 Task: Find connections with filter location Shāhi with filter topic #careertips with filter profile language Potuguese with filter current company Bessemer Venture Partners with filter school Panjab University with filter industry Environmental Quality Programs with filter service category Training with filter keywords title C-Level or C-Suite.
Action: Mouse moved to (711, 95)
Screenshot: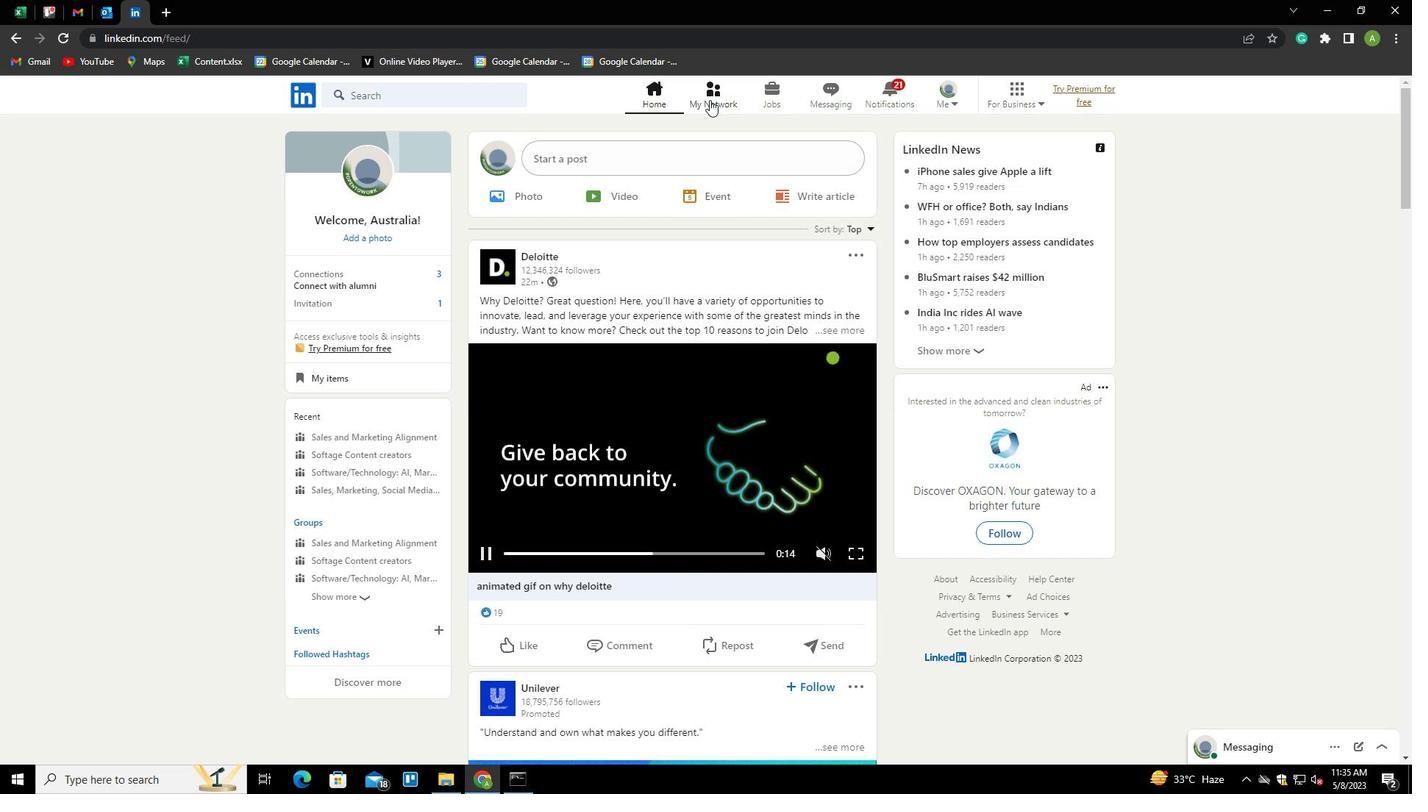 
Action: Mouse pressed left at (711, 95)
Screenshot: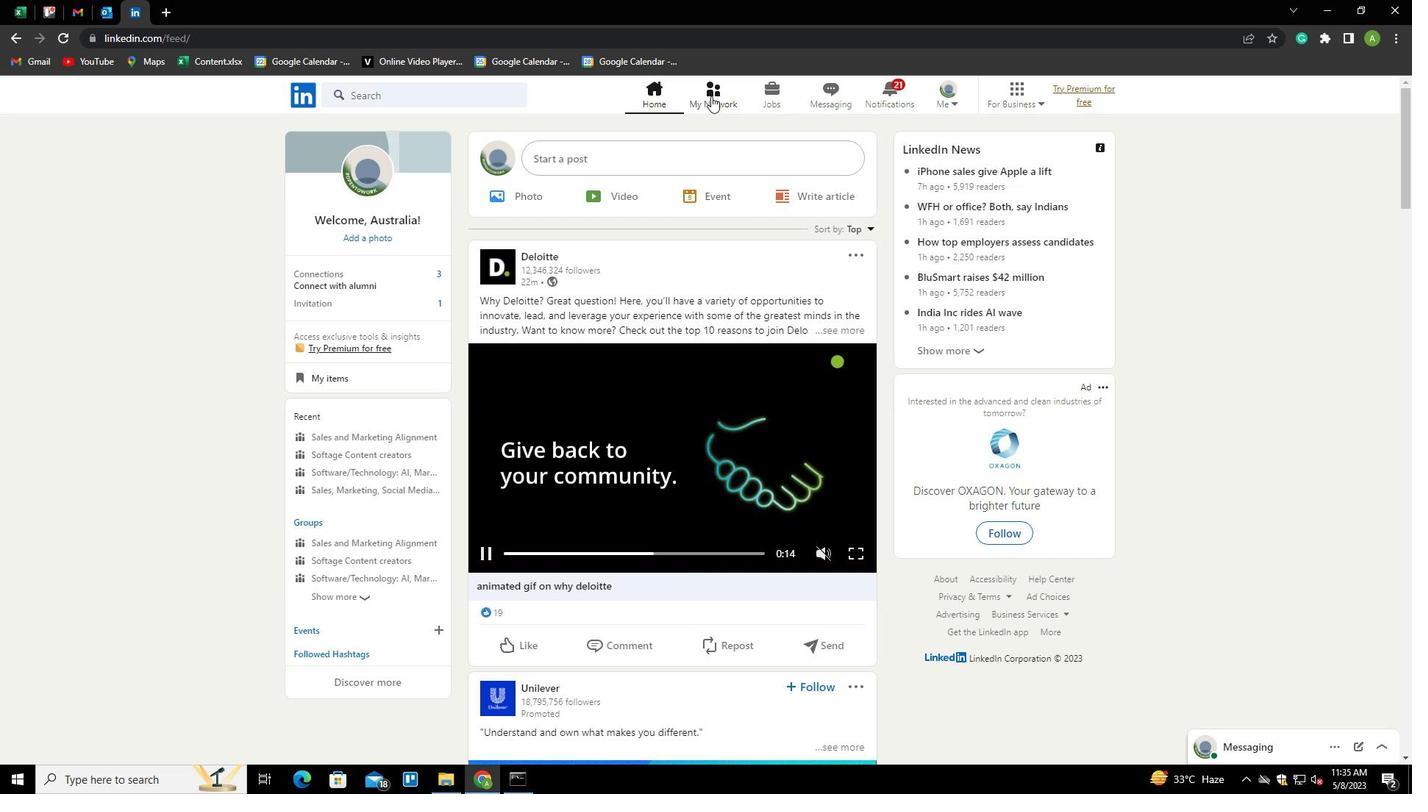 
Action: Mouse moved to (378, 181)
Screenshot: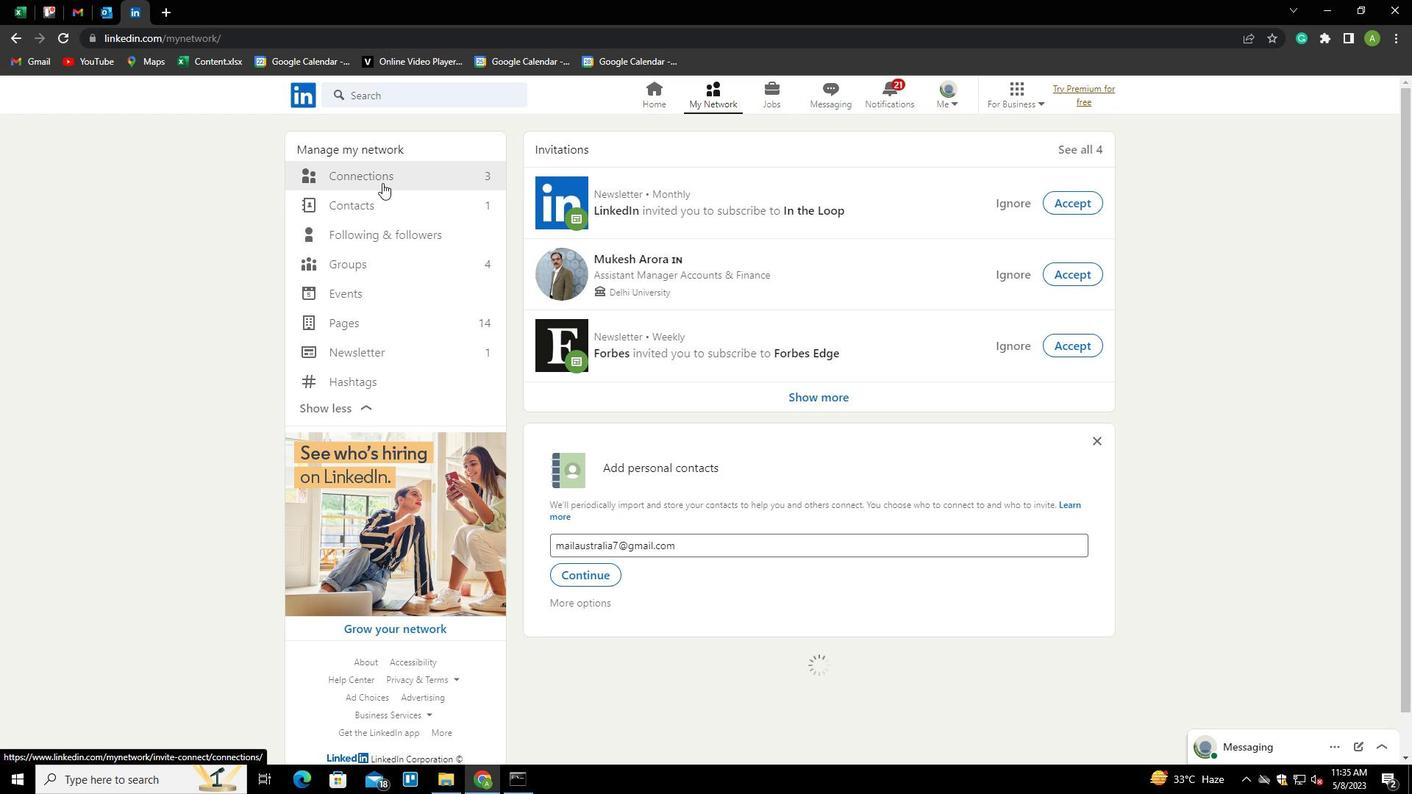 
Action: Mouse pressed left at (378, 181)
Screenshot: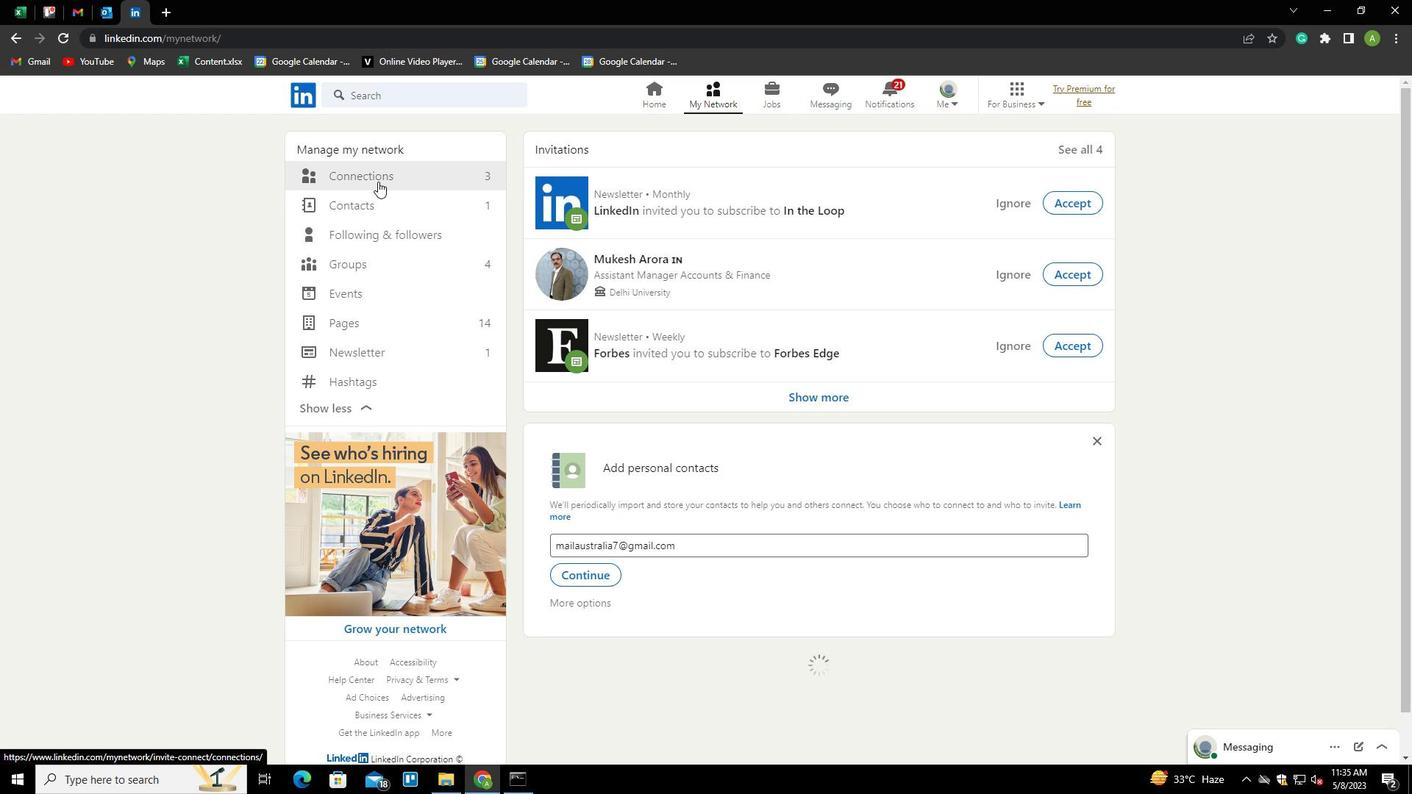 
Action: Mouse moved to (837, 175)
Screenshot: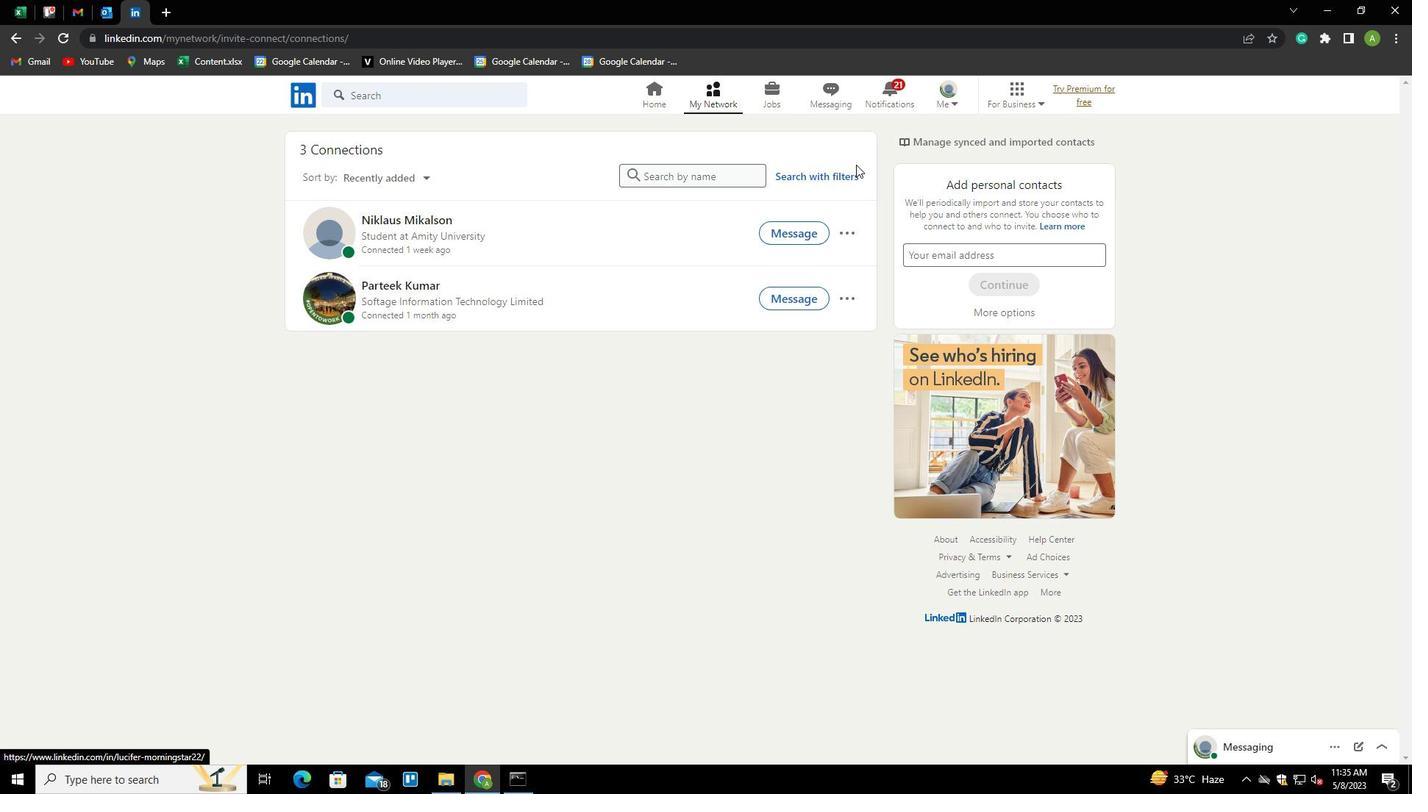 
Action: Mouse pressed left at (837, 175)
Screenshot: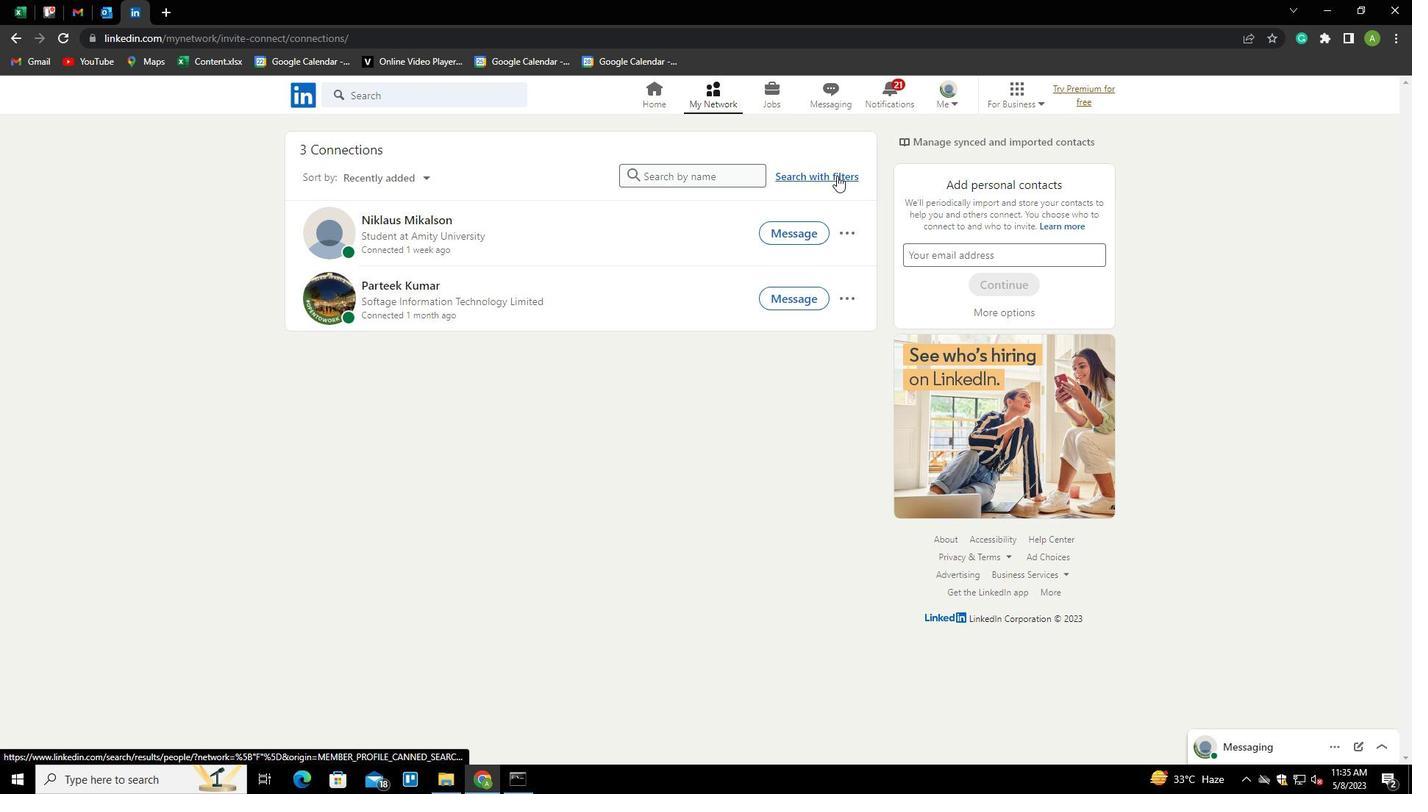 
Action: Mouse moved to (755, 135)
Screenshot: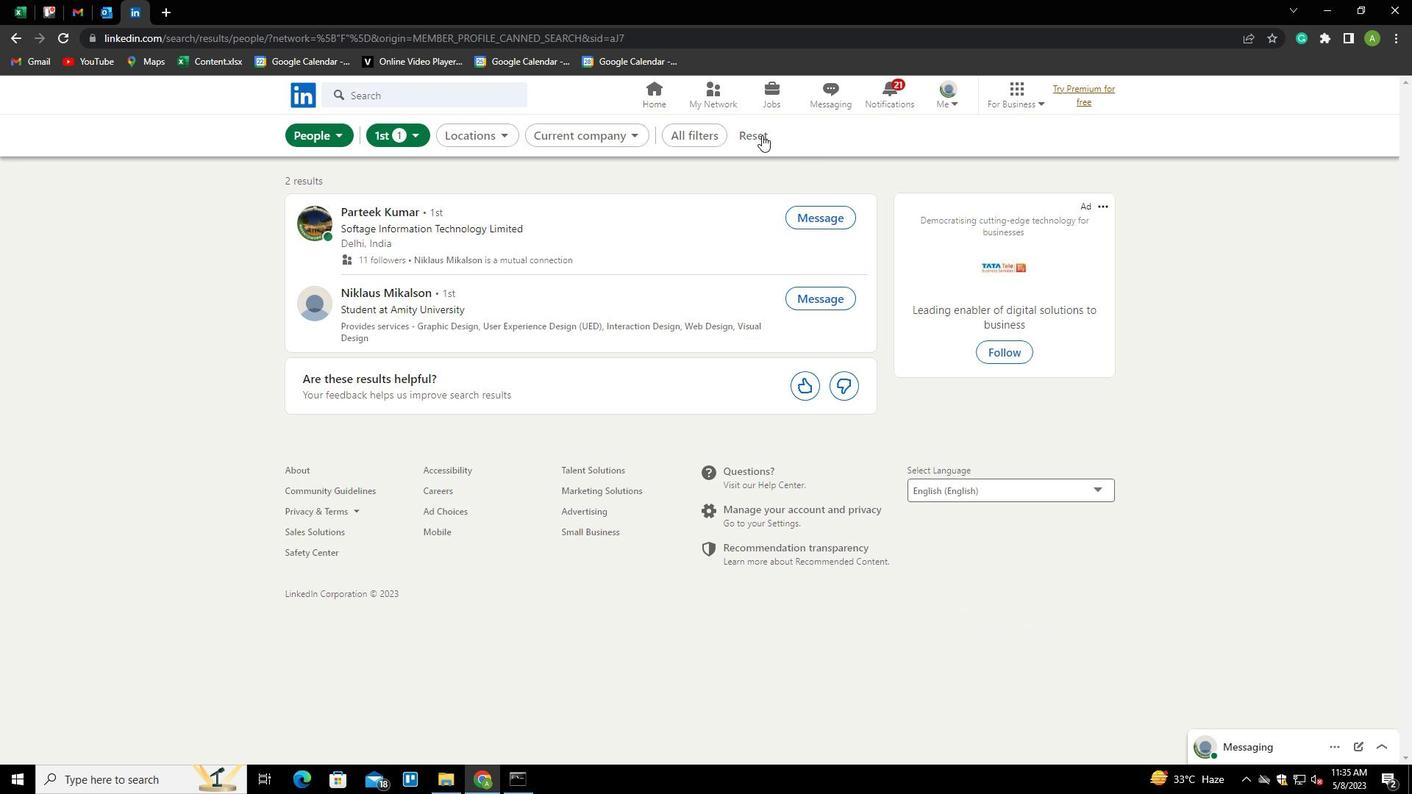 
Action: Mouse pressed left at (755, 135)
Screenshot: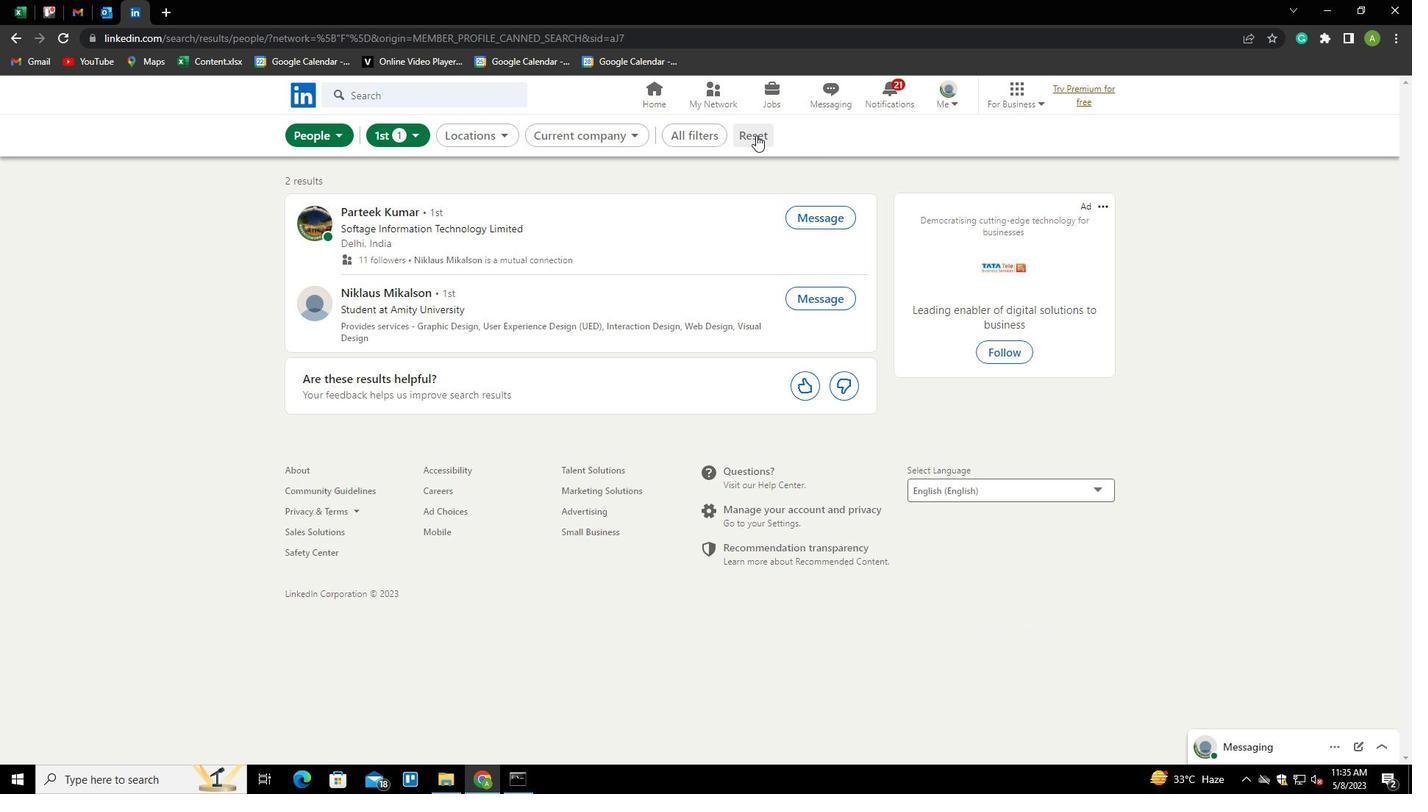 
Action: Mouse moved to (705, 133)
Screenshot: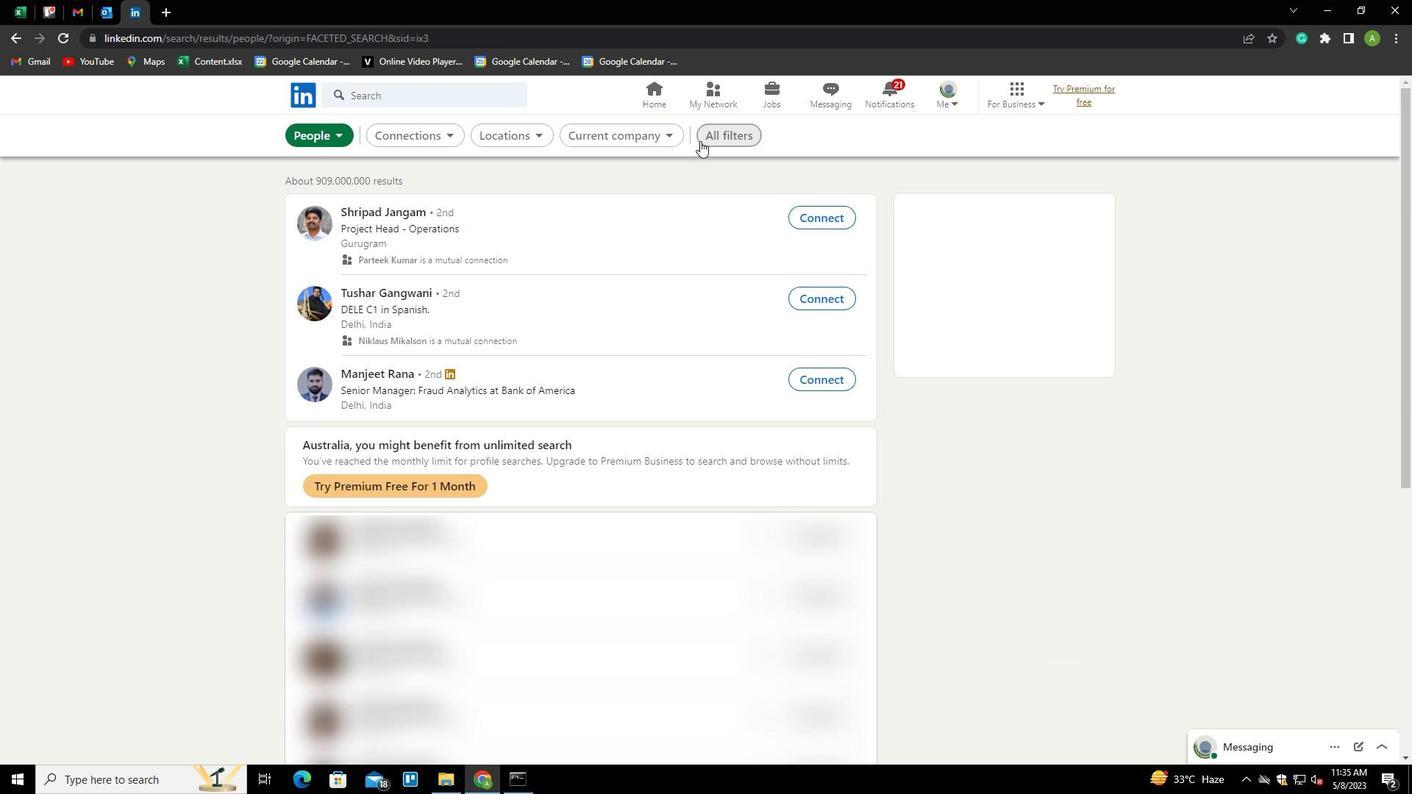 
Action: Mouse pressed left at (705, 133)
Screenshot: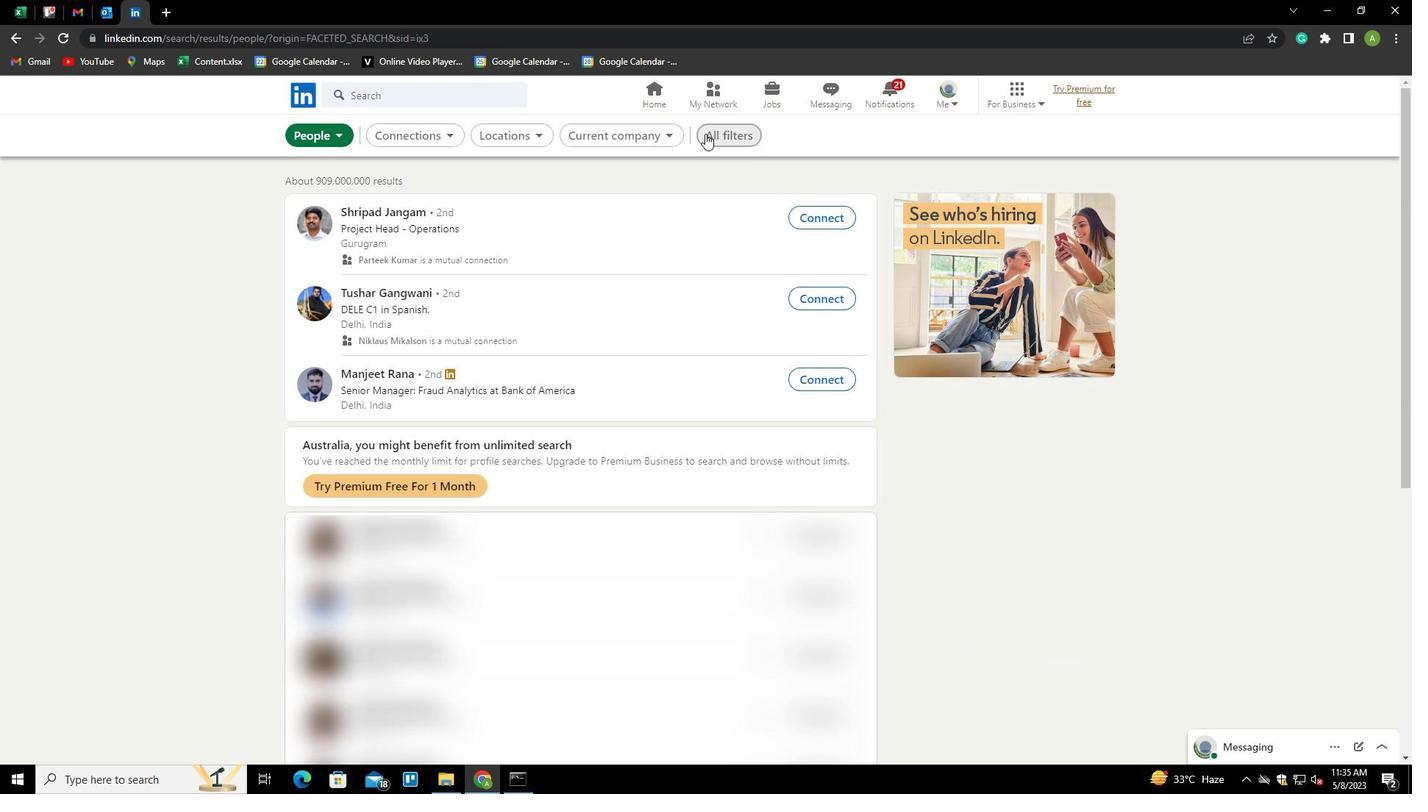 
Action: Mouse moved to (1246, 495)
Screenshot: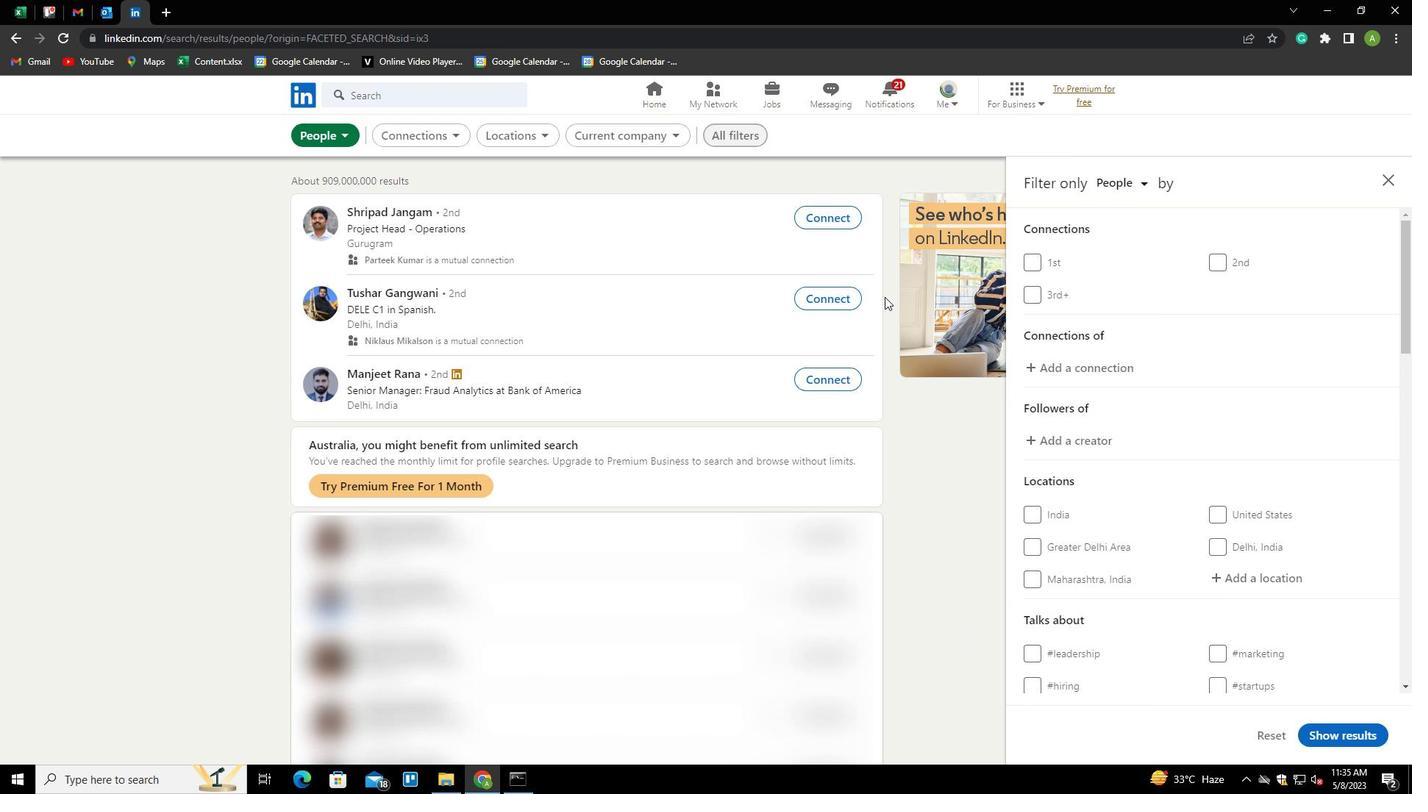 
Action: Mouse scrolled (1246, 494) with delta (0, 0)
Screenshot: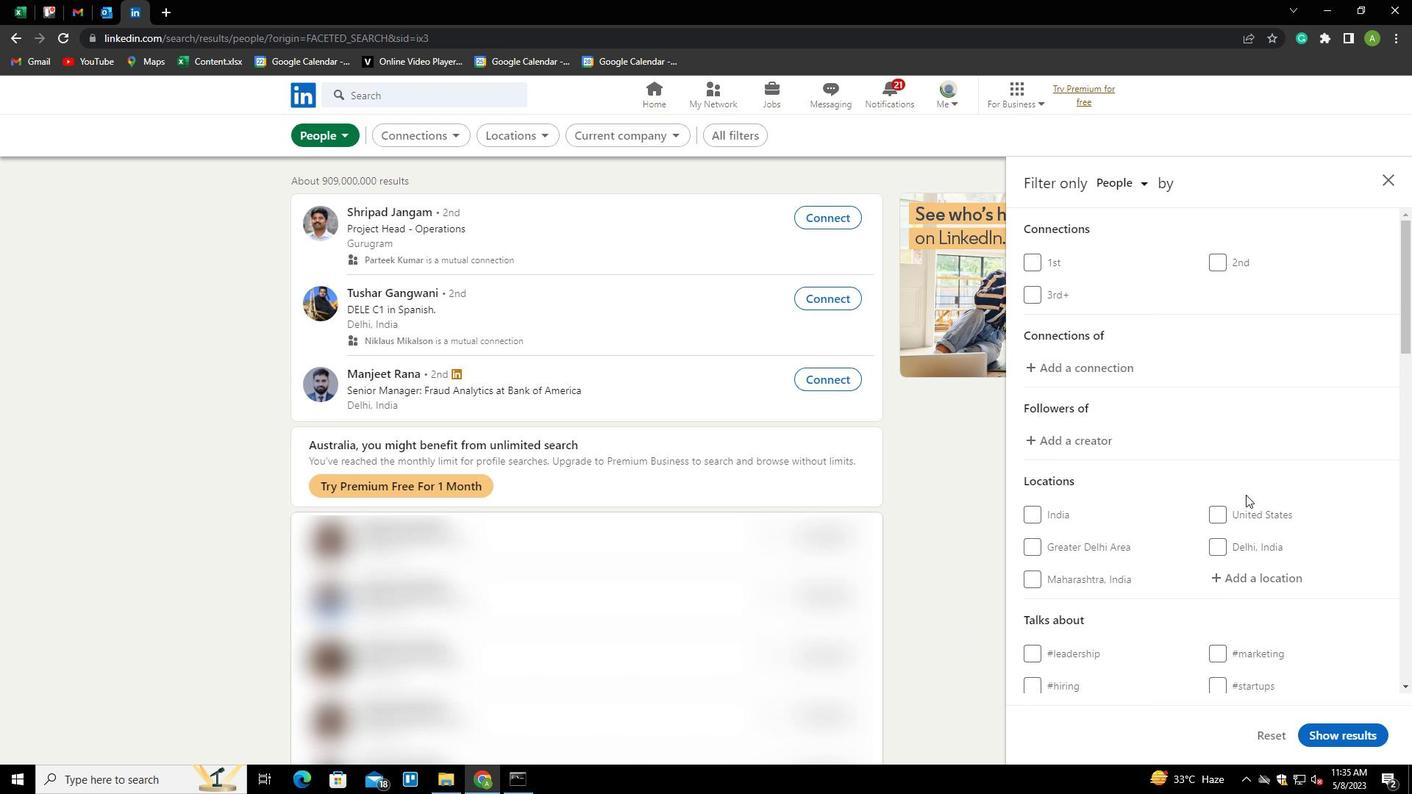 
Action: Mouse scrolled (1246, 494) with delta (0, 0)
Screenshot: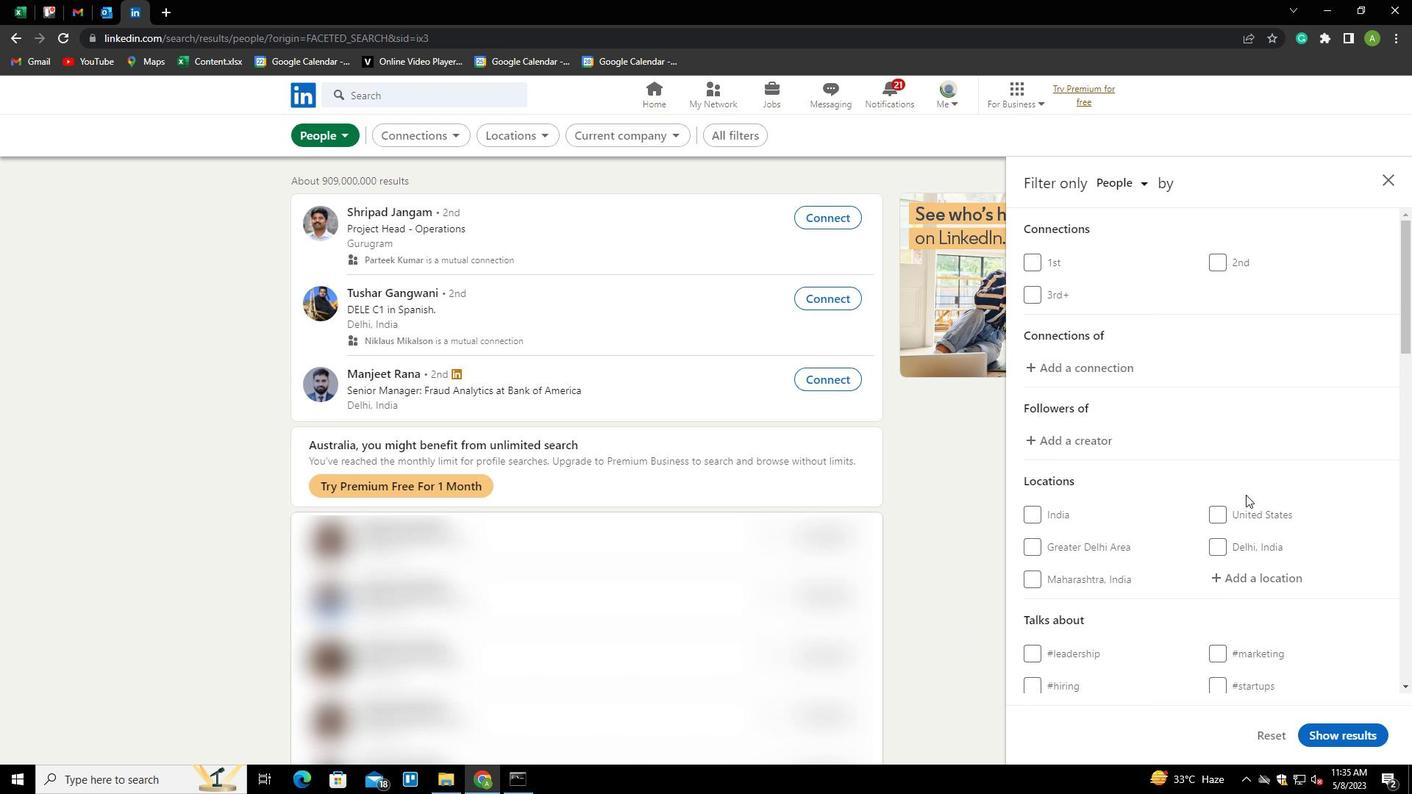 
Action: Mouse moved to (1229, 433)
Screenshot: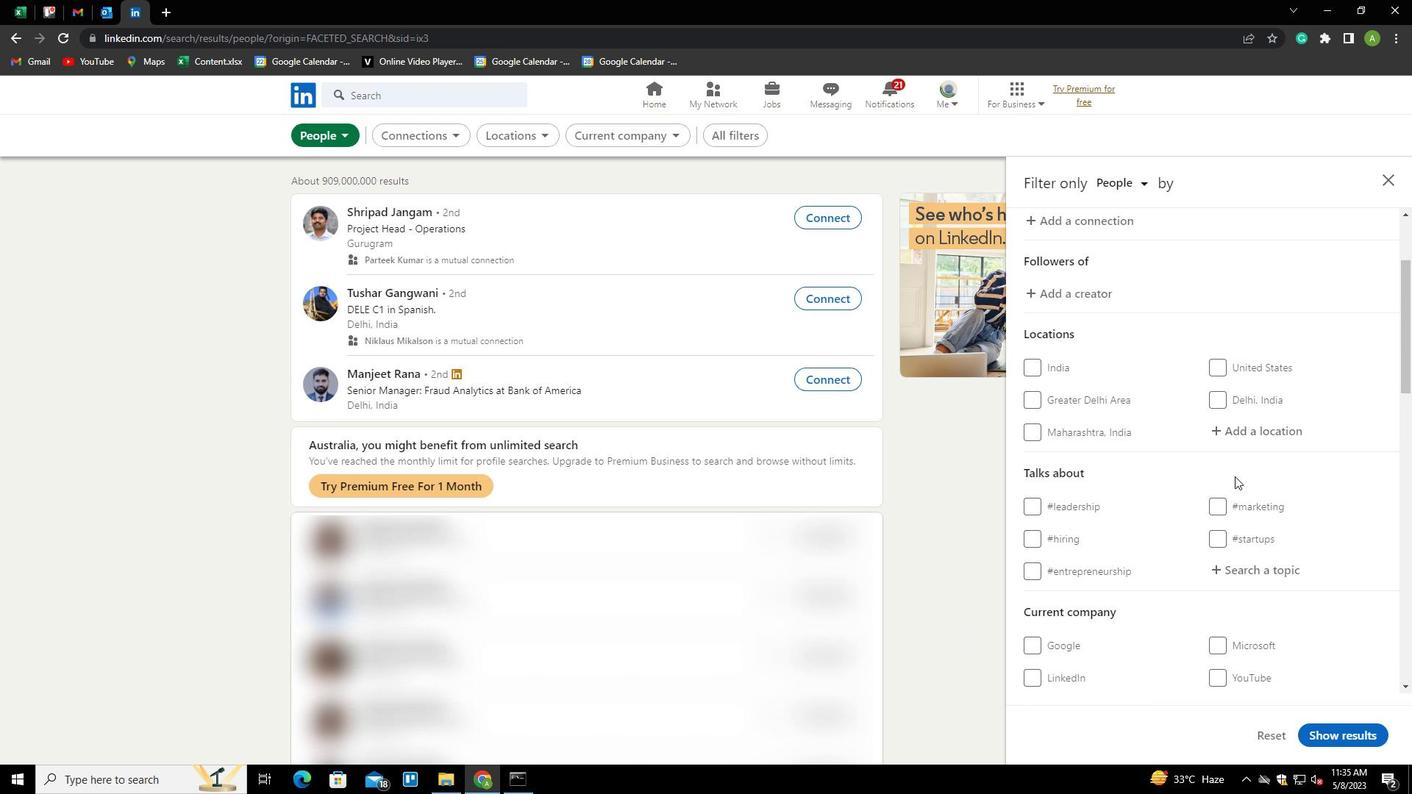 
Action: Mouse pressed left at (1229, 433)
Screenshot: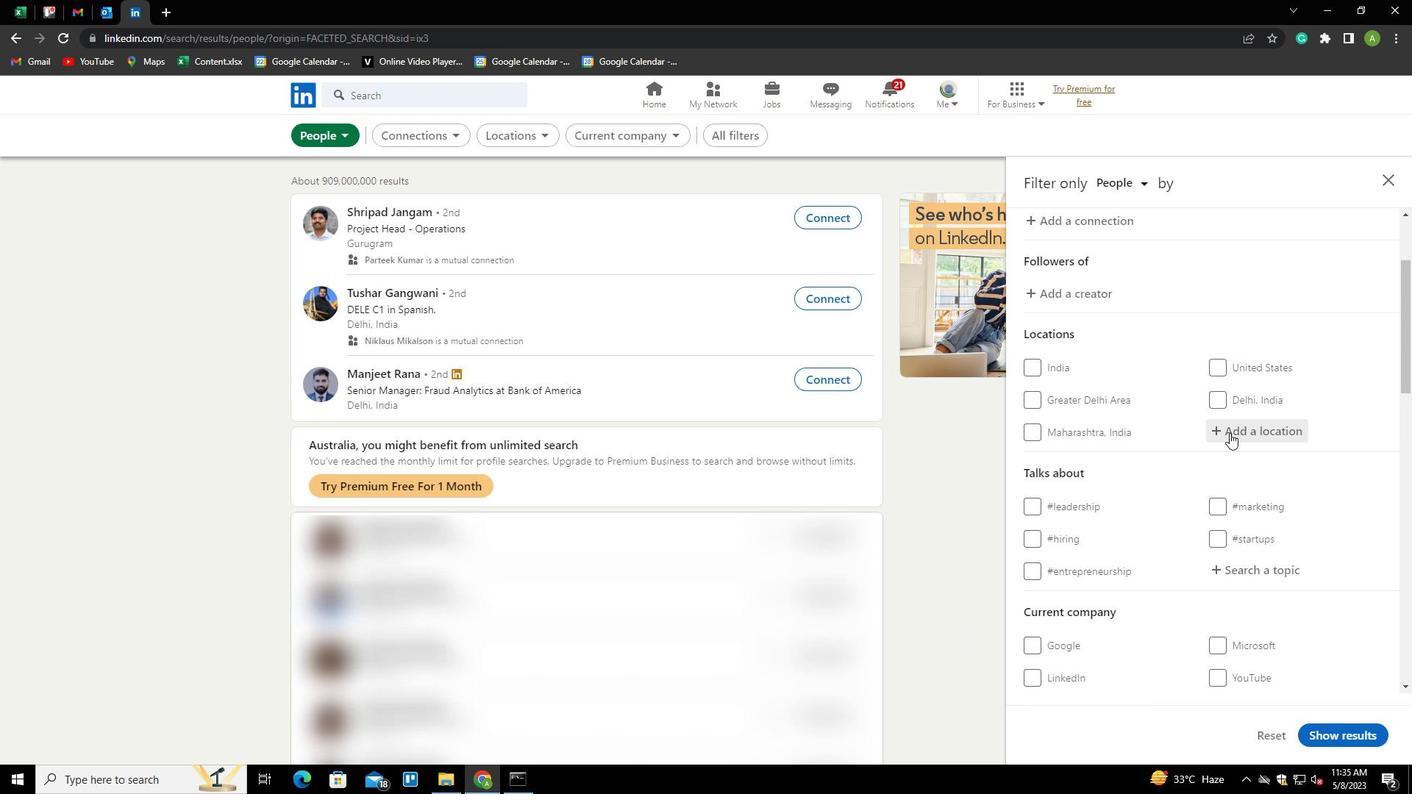 
Action: Key pressed <Key.shift>SHAHI<Key.down><Key.enter>
Screenshot: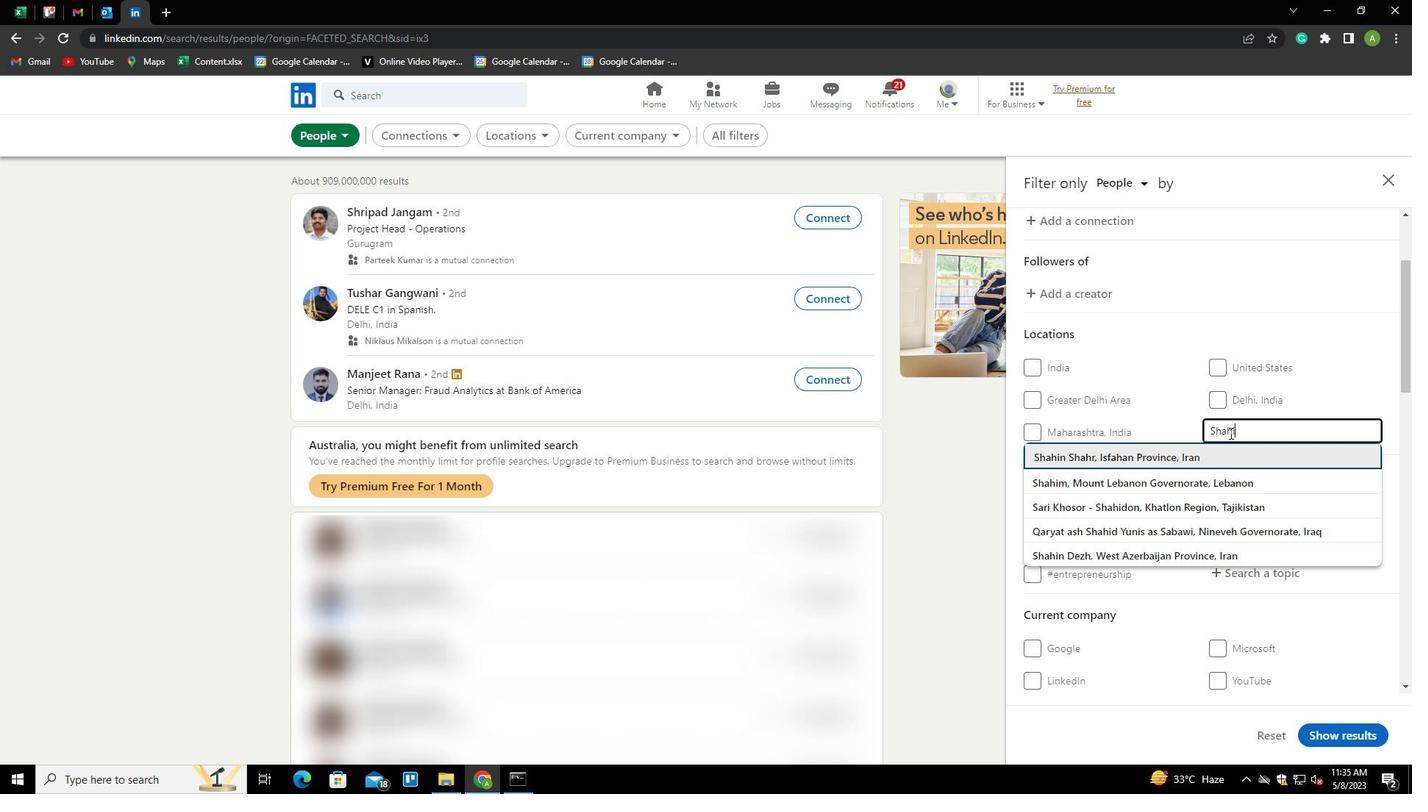 
Action: Mouse scrolled (1229, 432) with delta (0, 0)
Screenshot: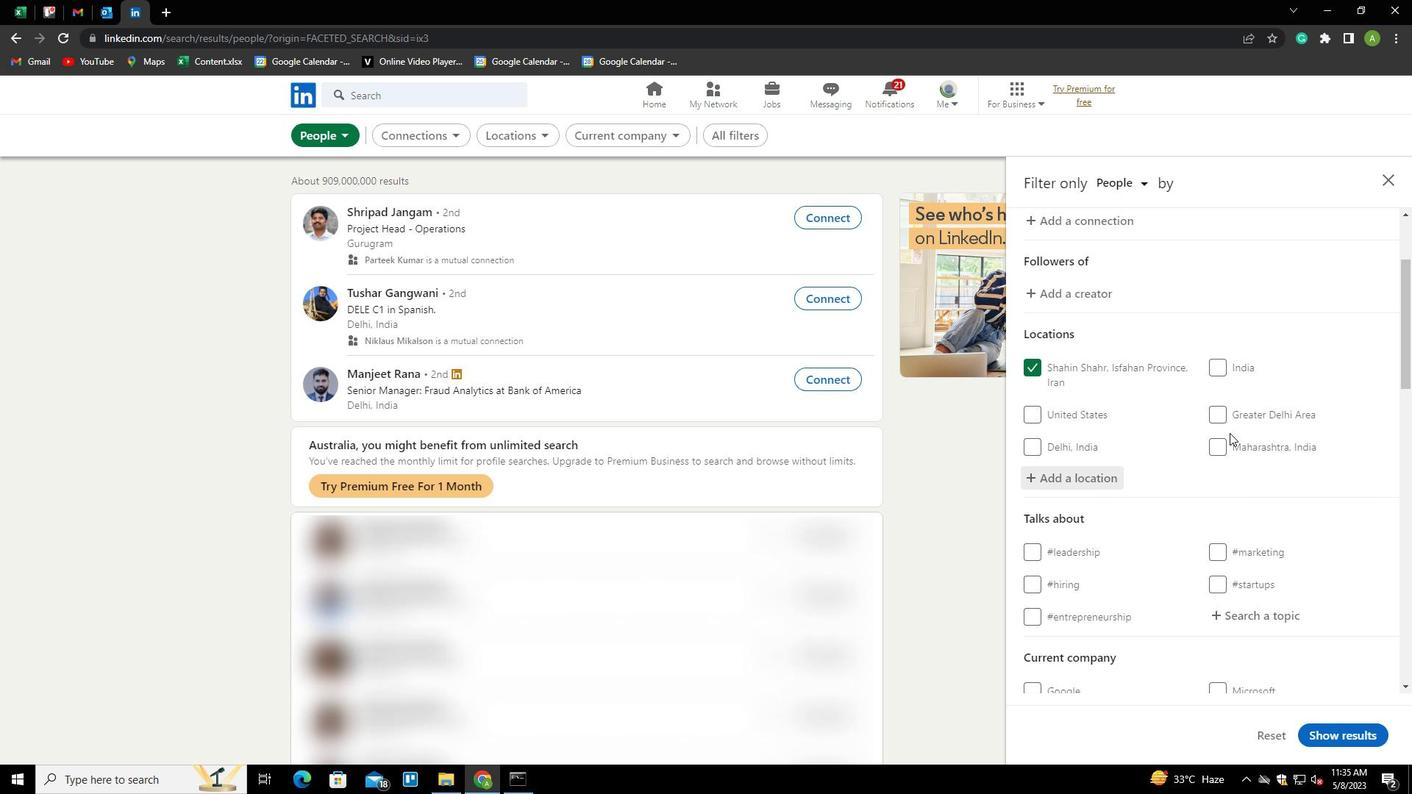 
Action: Mouse scrolled (1229, 432) with delta (0, 0)
Screenshot: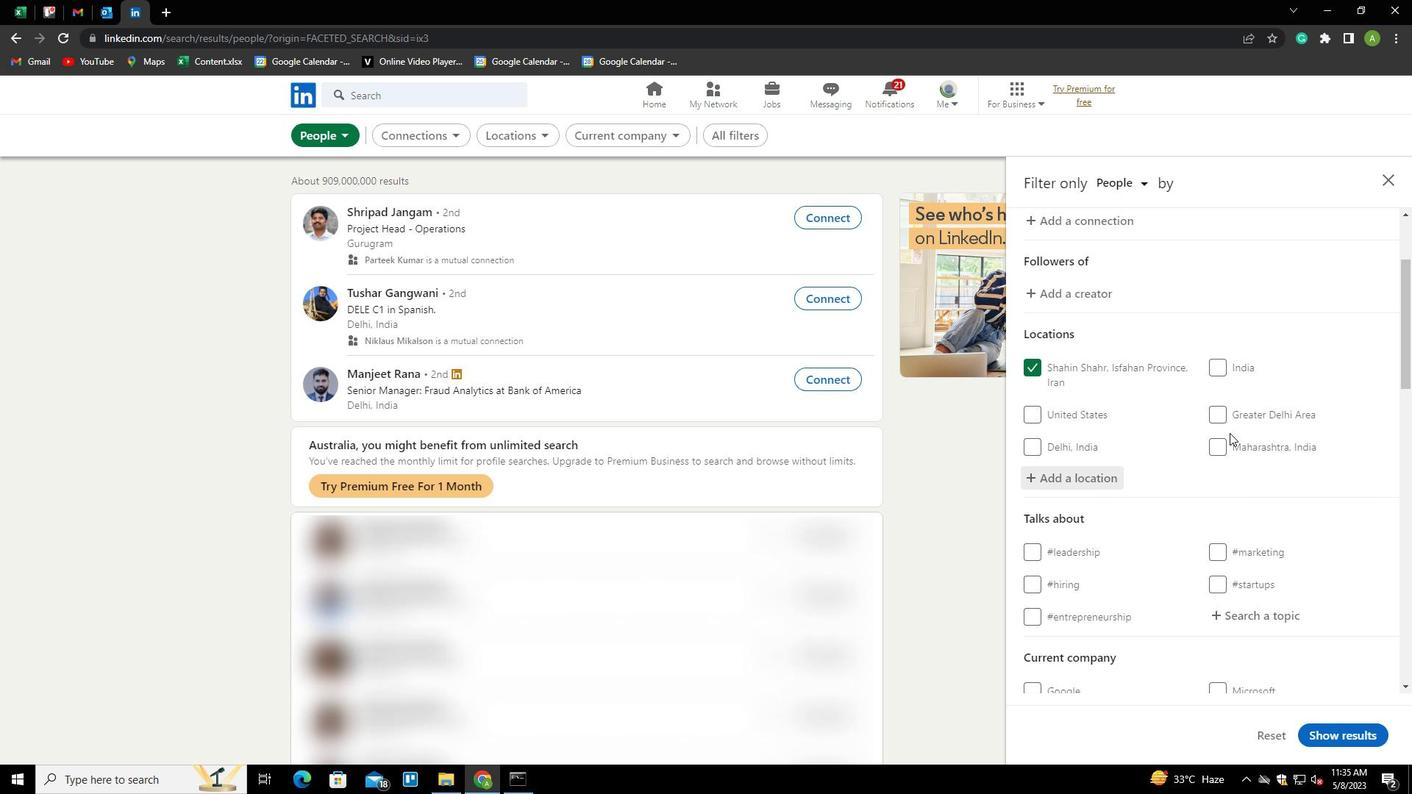 
Action: Mouse moved to (1214, 479)
Screenshot: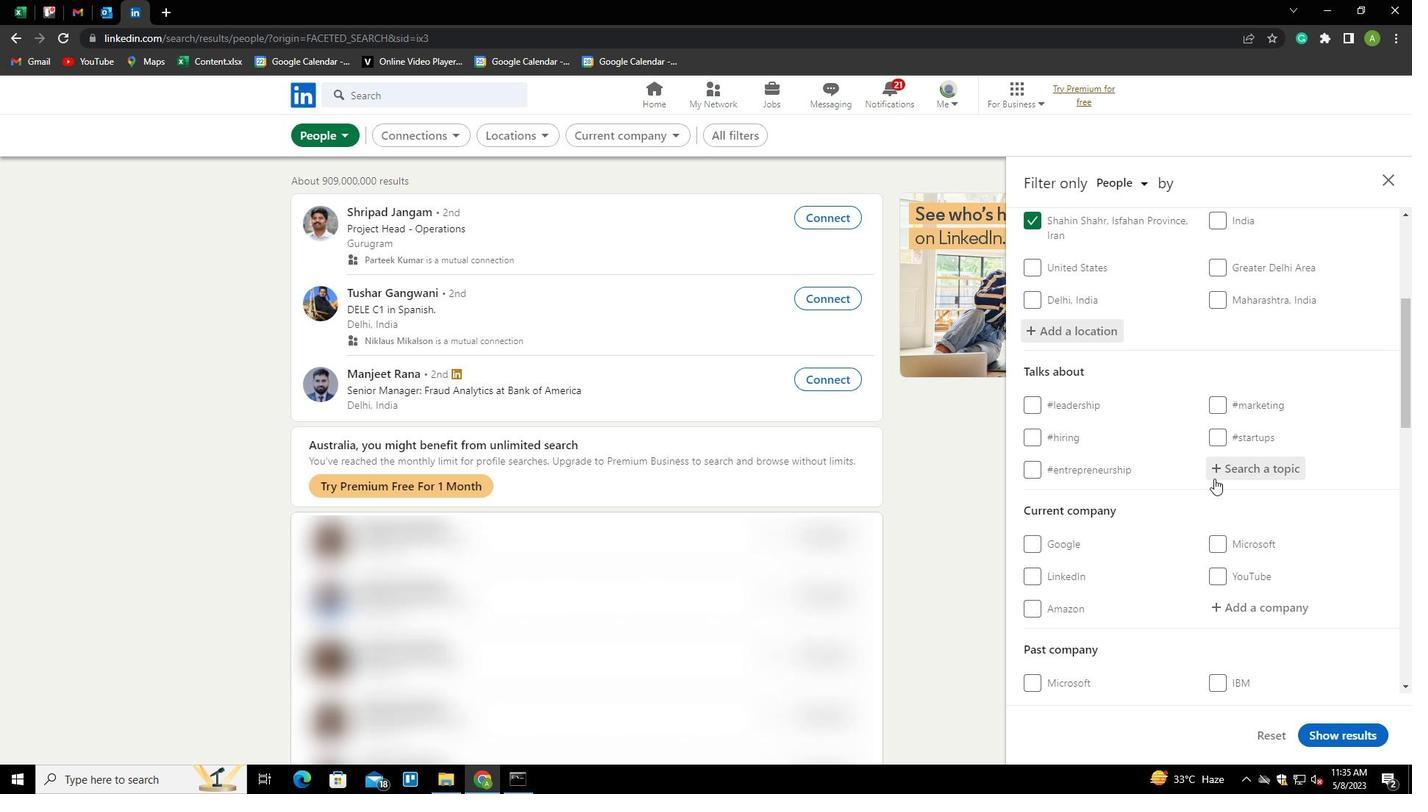 
Action: Mouse pressed left at (1214, 479)
Screenshot: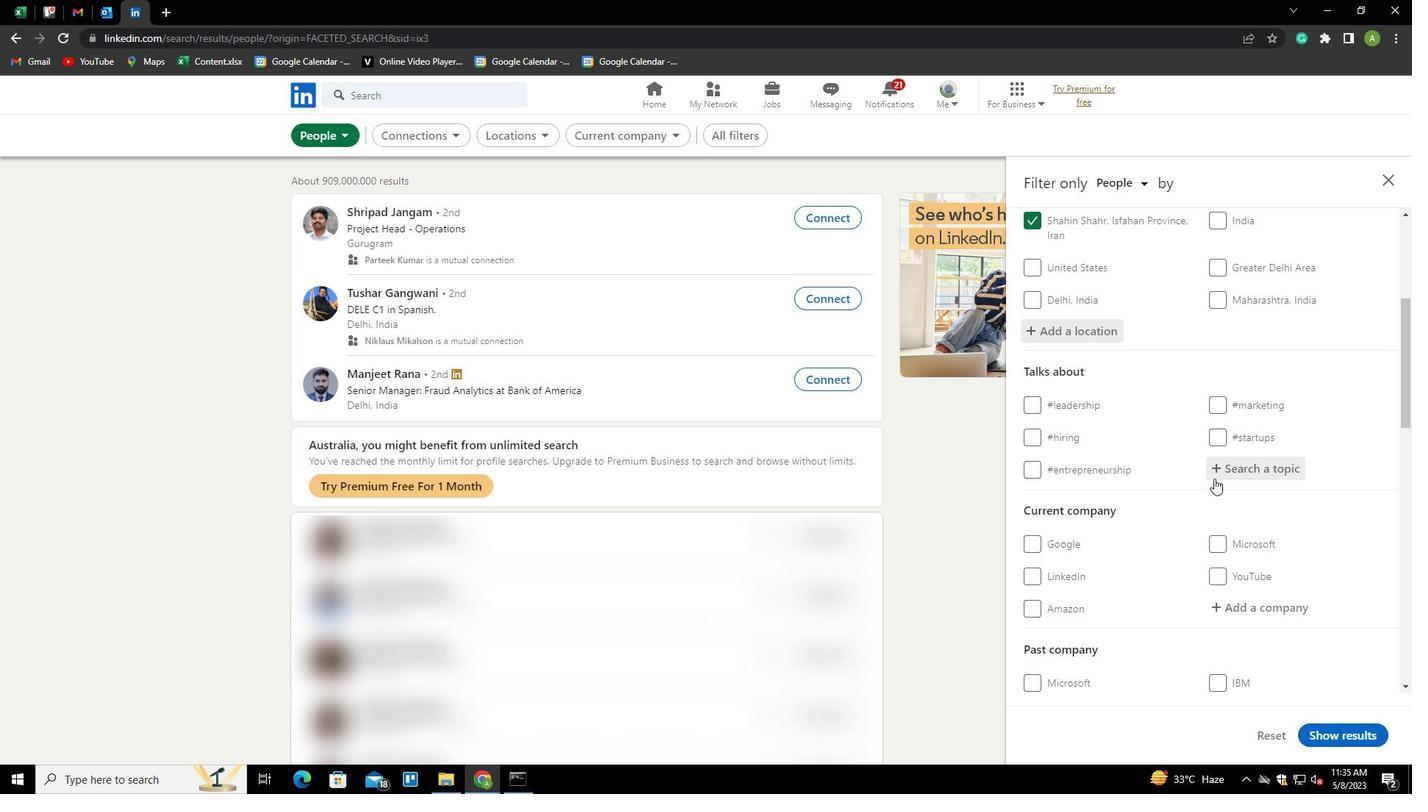 
Action: Key pressed CAREERTIPS<Key.down><Key.enter>
Screenshot: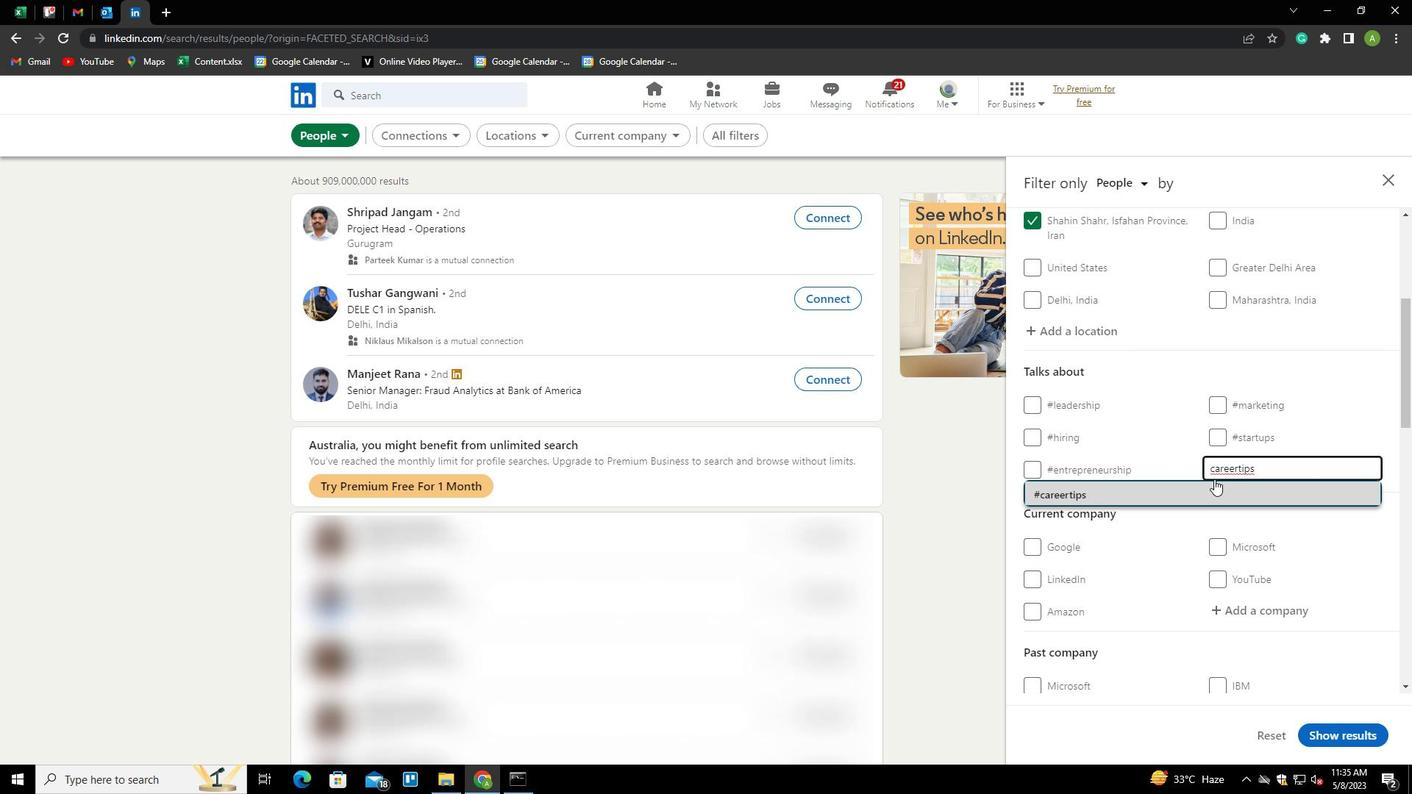 
Action: Mouse scrolled (1214, 478) with delta (0, 0)
Screenshot: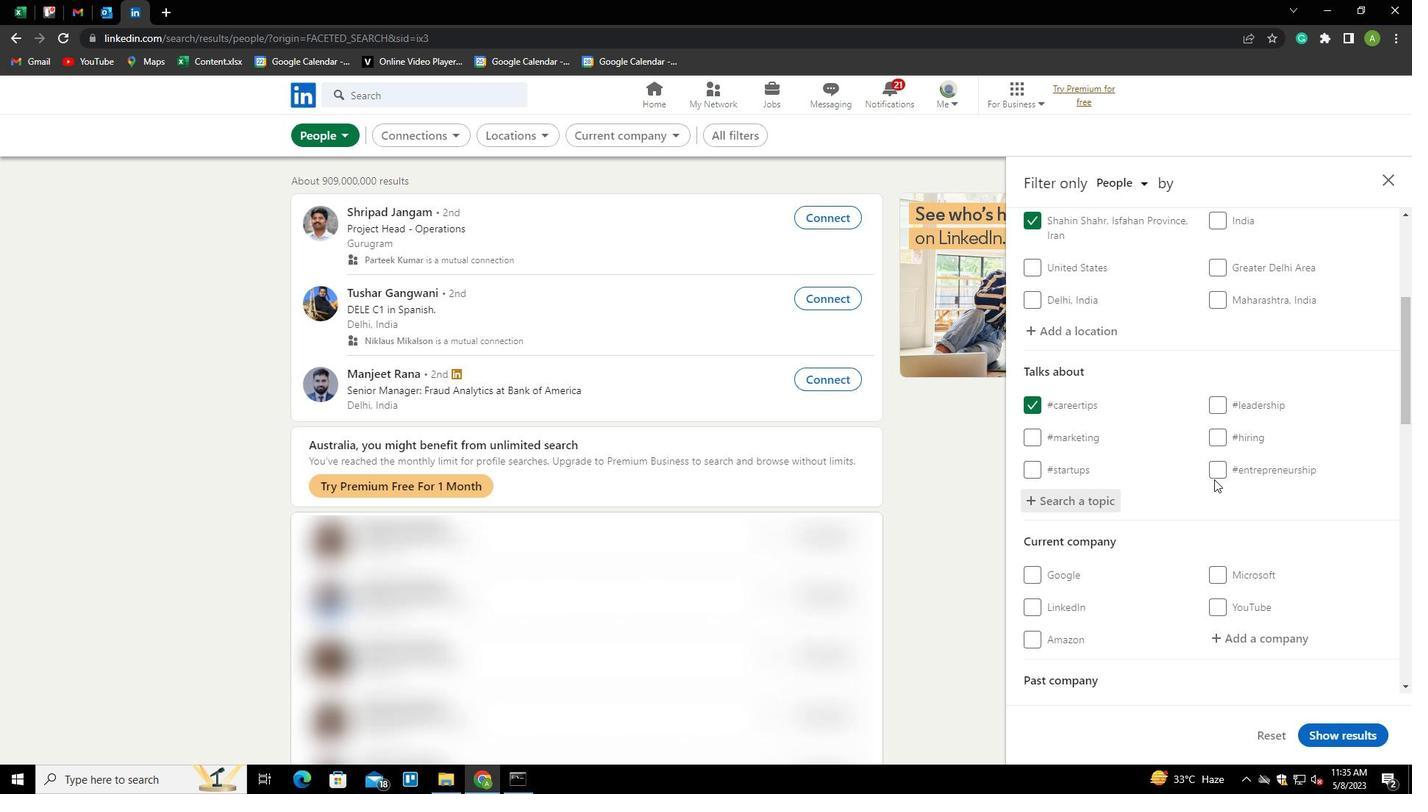 
Action: Mouse scrolled (1214, 478) with delta (0, 0)
Screenshot: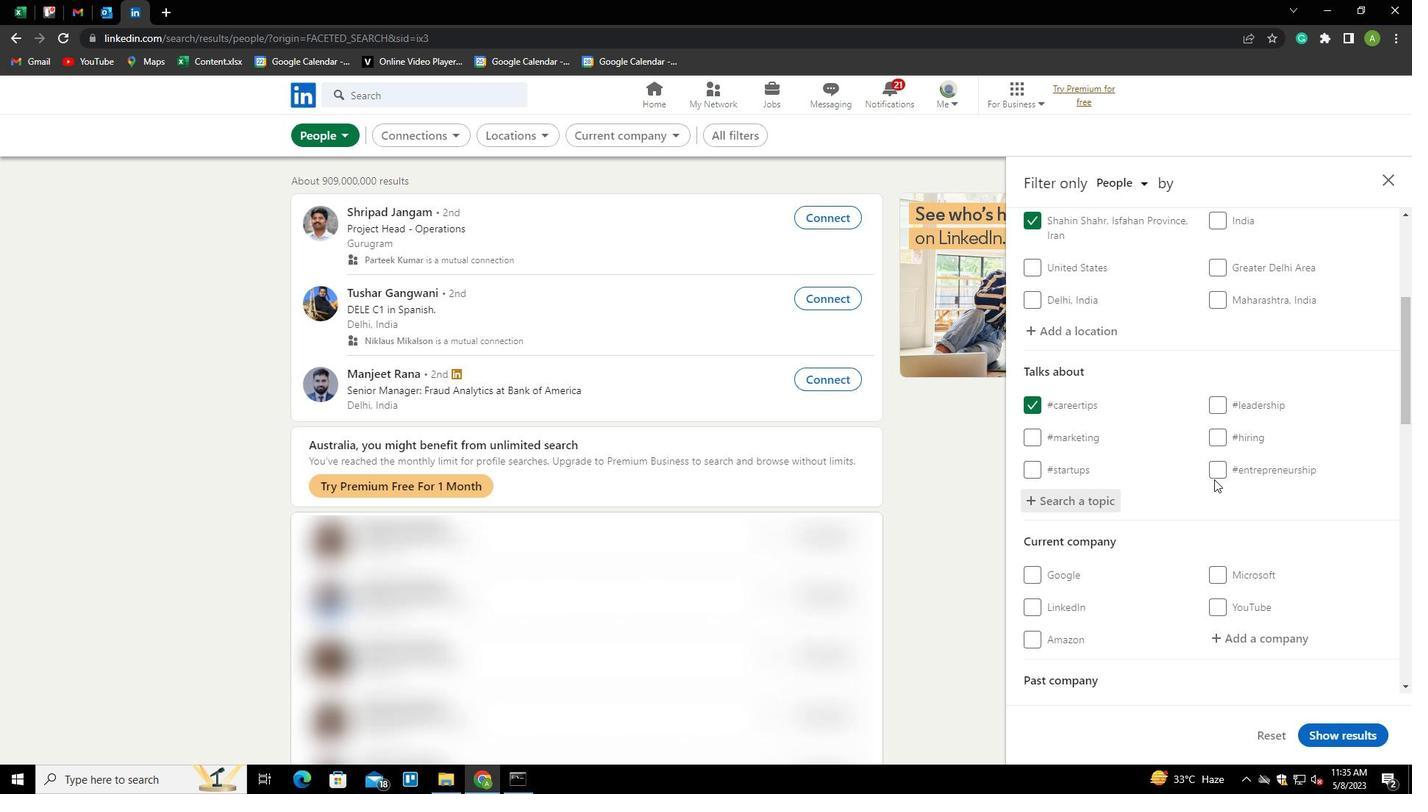 
Action: Mouse scrolled (1214, 478) with delta (0, 0)
Screenshot: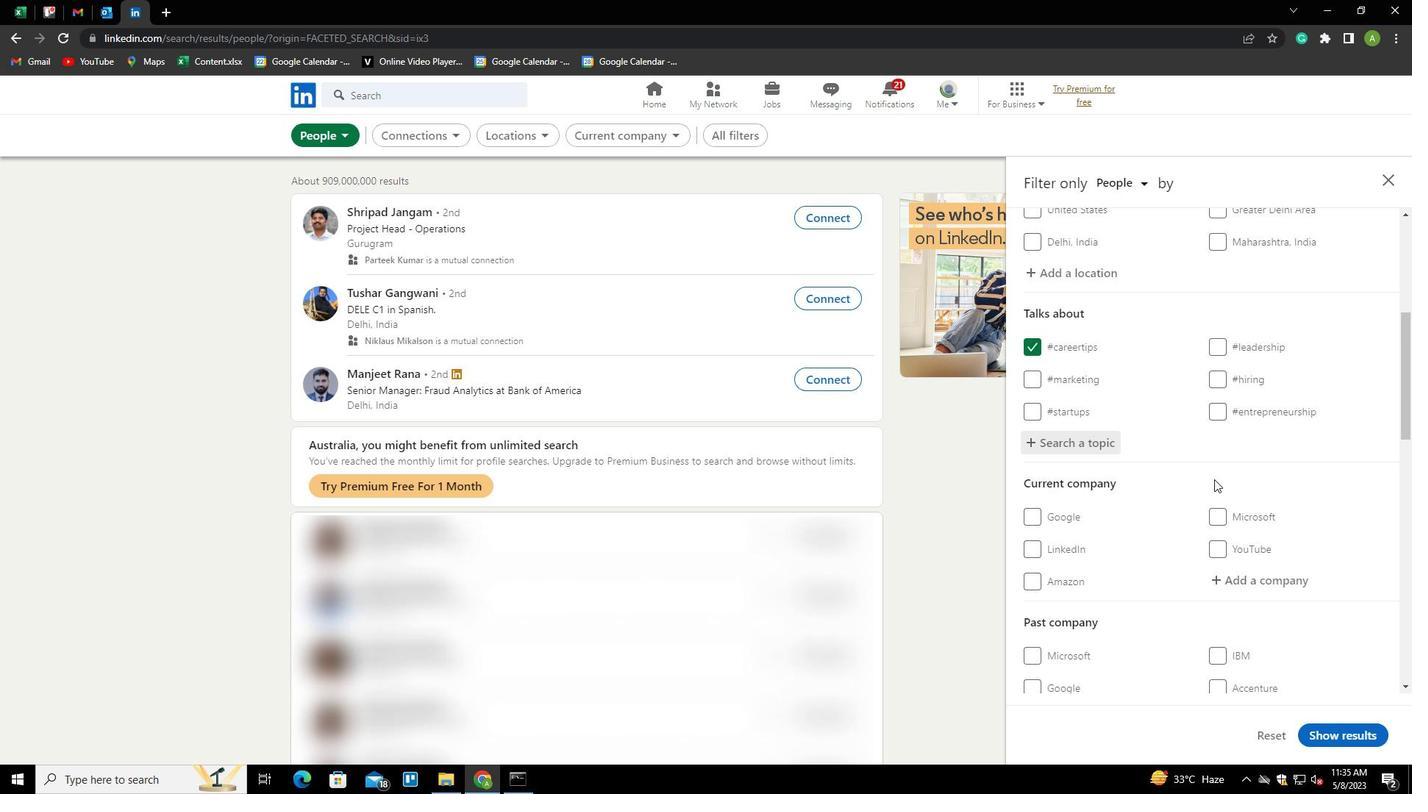 
Action: Mouse scrolled (1214, 478) with delta (0, 0)
Screenshot: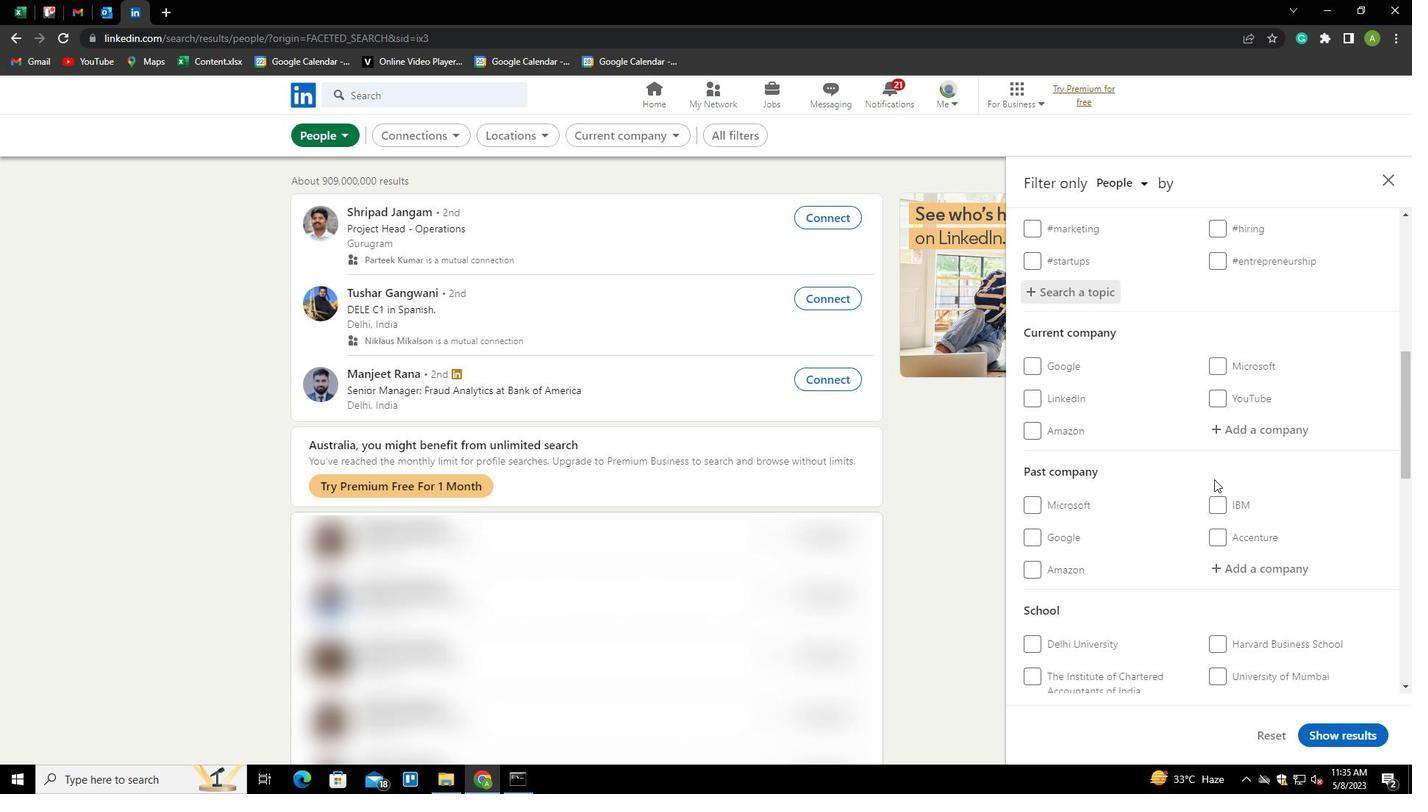 
Action: Mouse scrolled (1214, 478) with delta (0, 0)
Screenshot: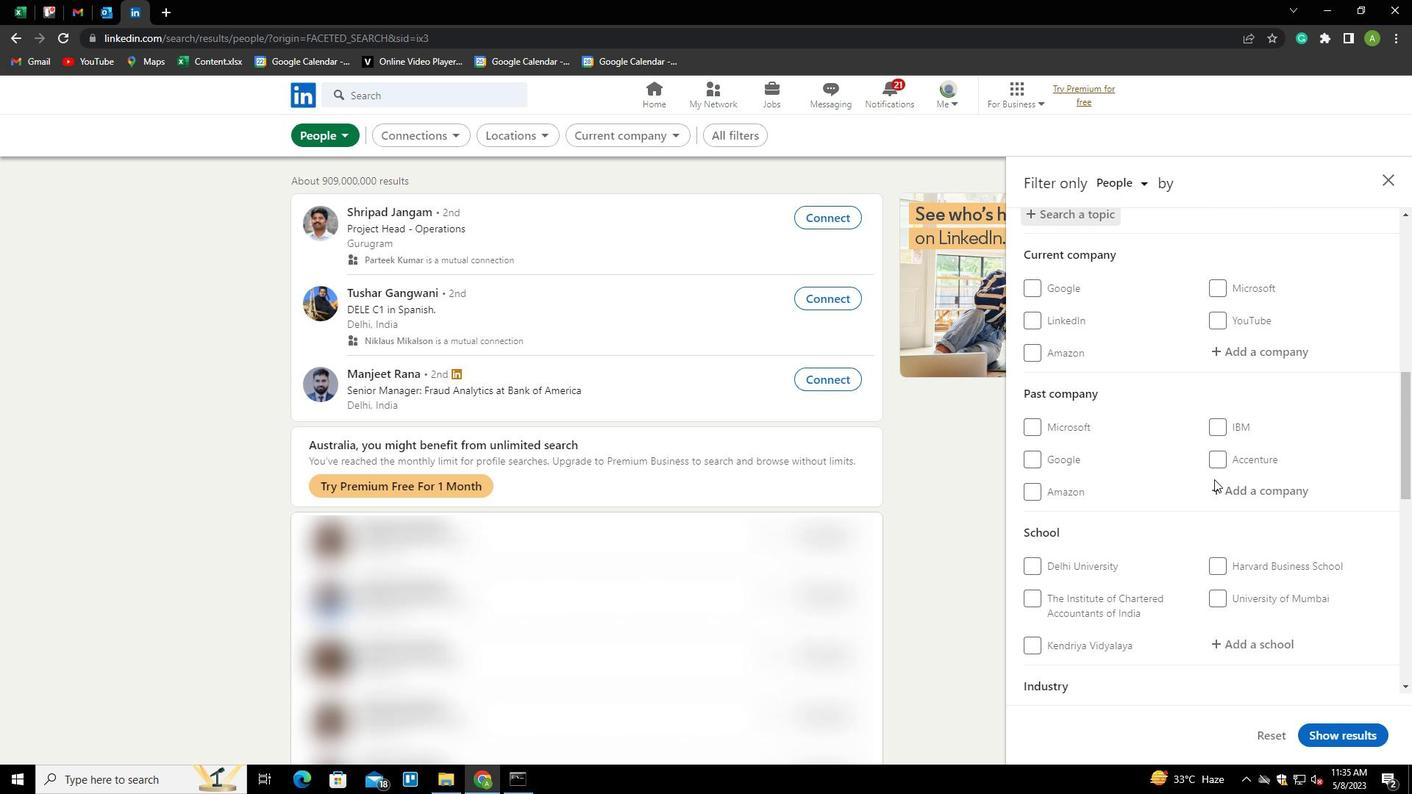 
Action: Mouse scrolled (1214, 478) with delta (0, 0)
Screenshot: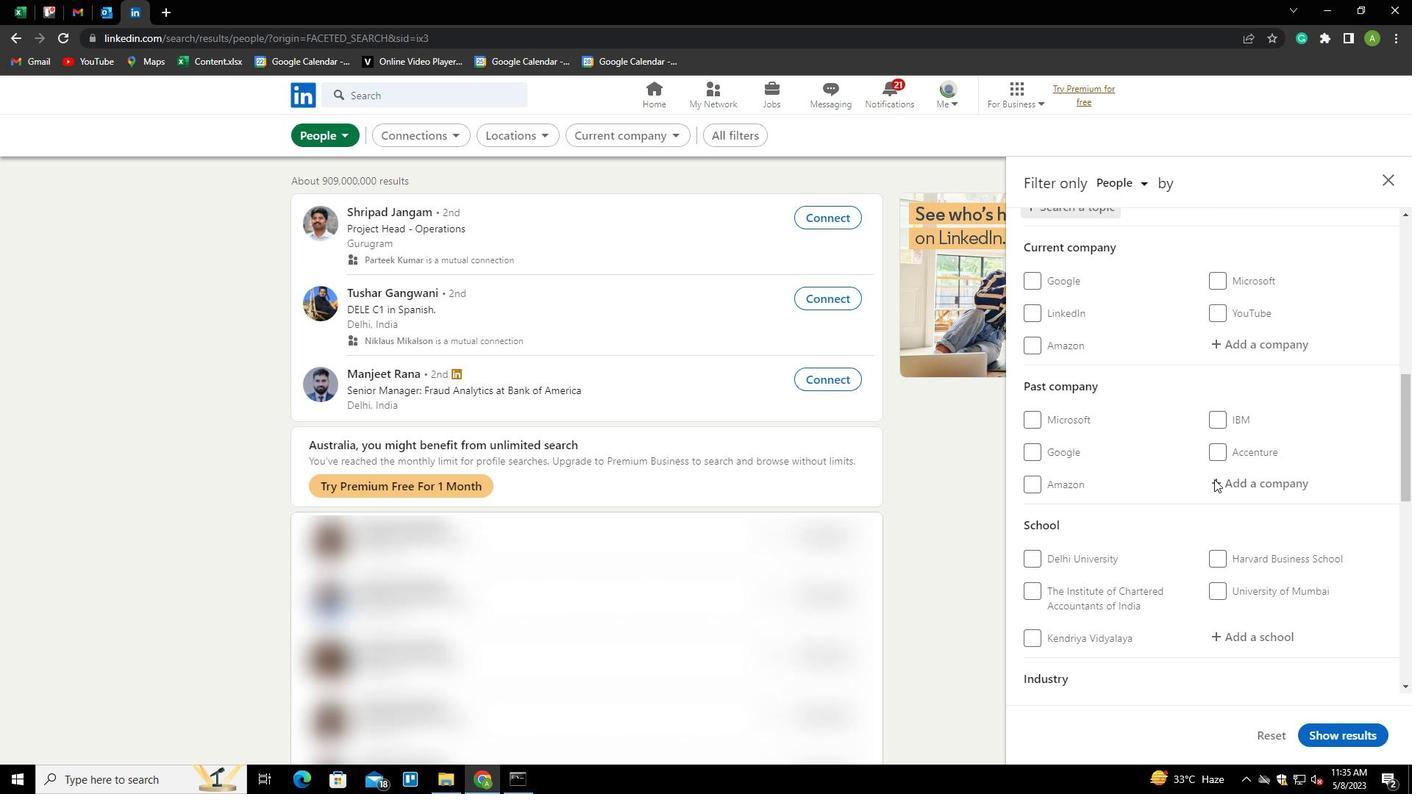 
Action: Mouse moved to (1214, 484)
Screenshot: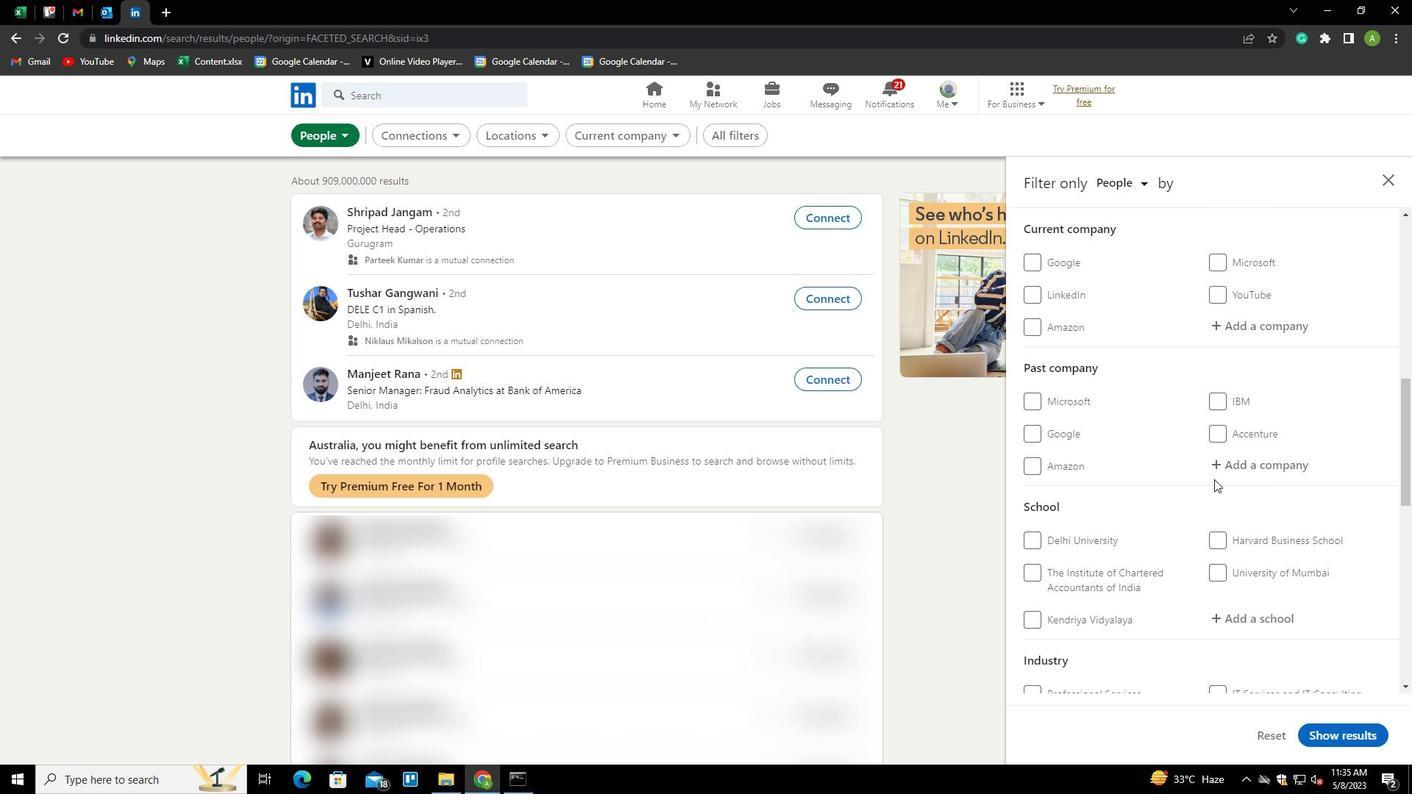 
Action: Mouse scrolled (1214, 483) with delta (0, 0)
Screenshot: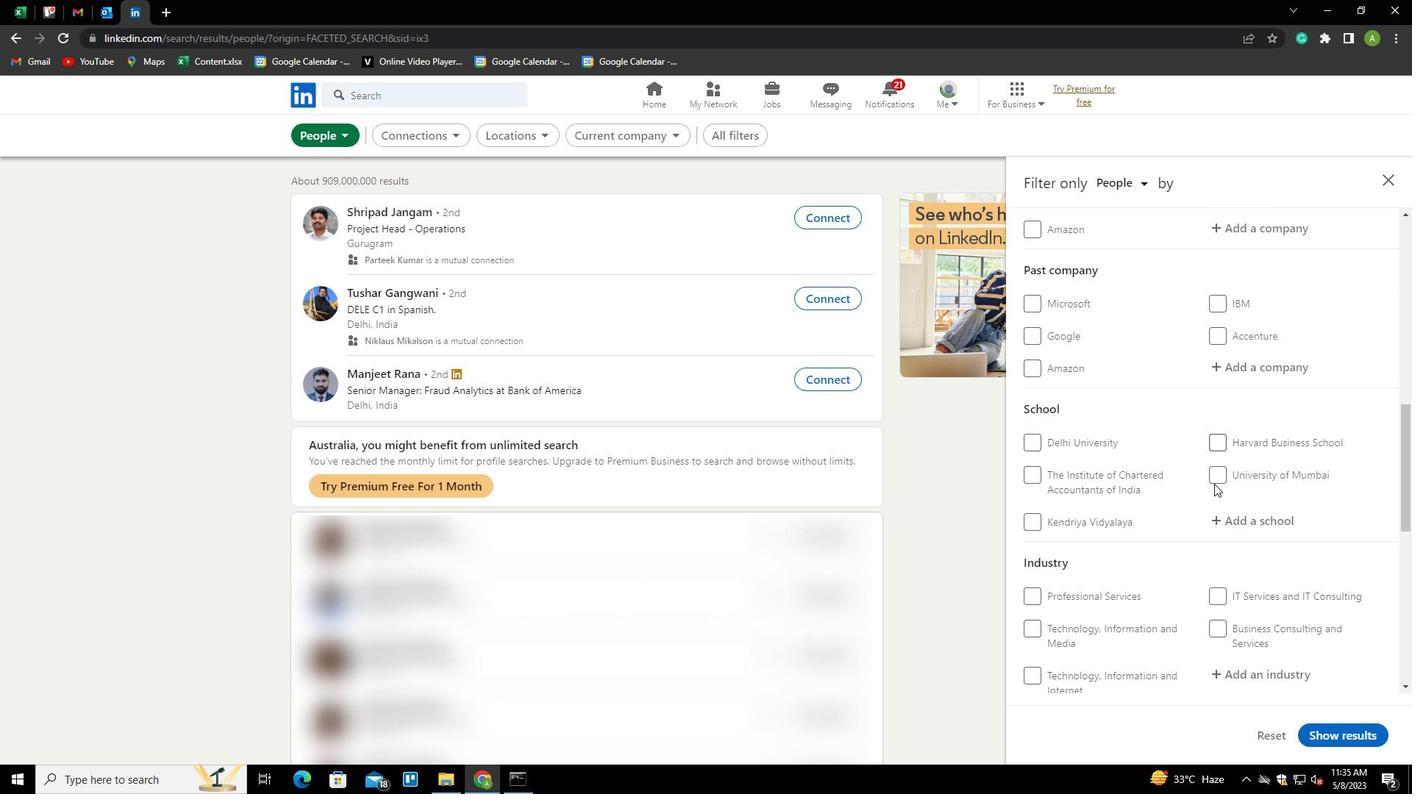 
Action: Mouse scrolled (1214, 483) with delta (0, 0)
Screenshot: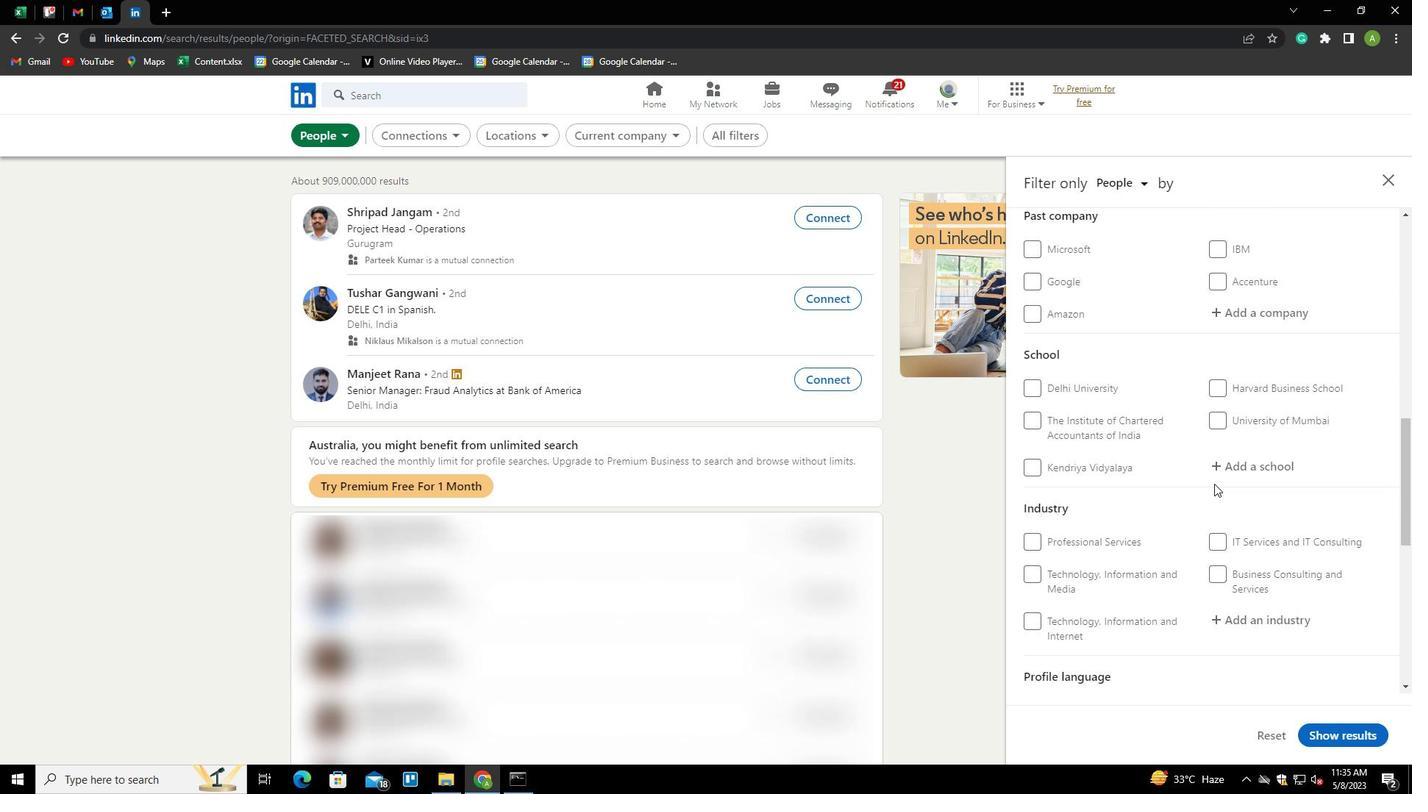 
Action: Mouse scrolled (1214, 483) with delta (0, 0)
Screenshot: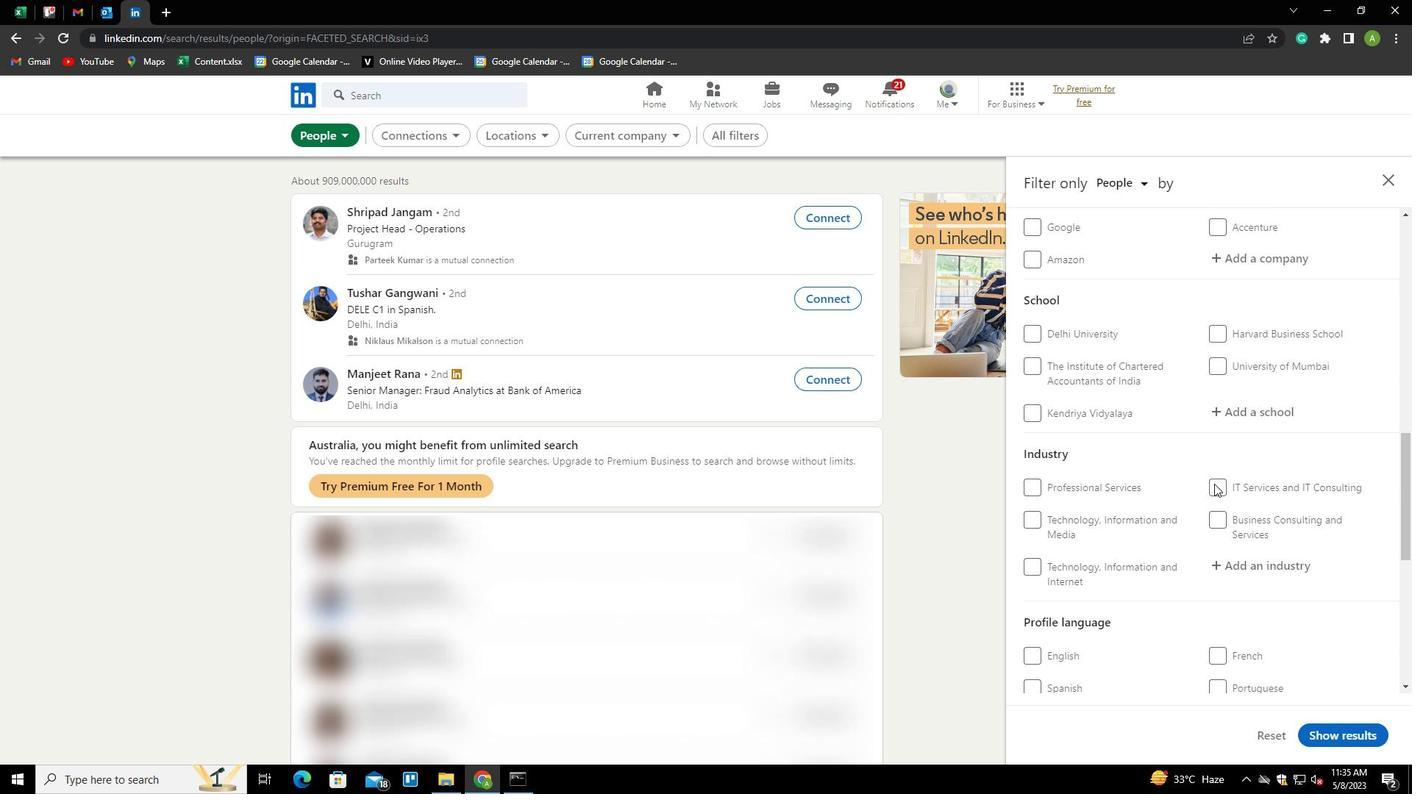
Action: Mouse moved to (1215, 537)
Screenshot: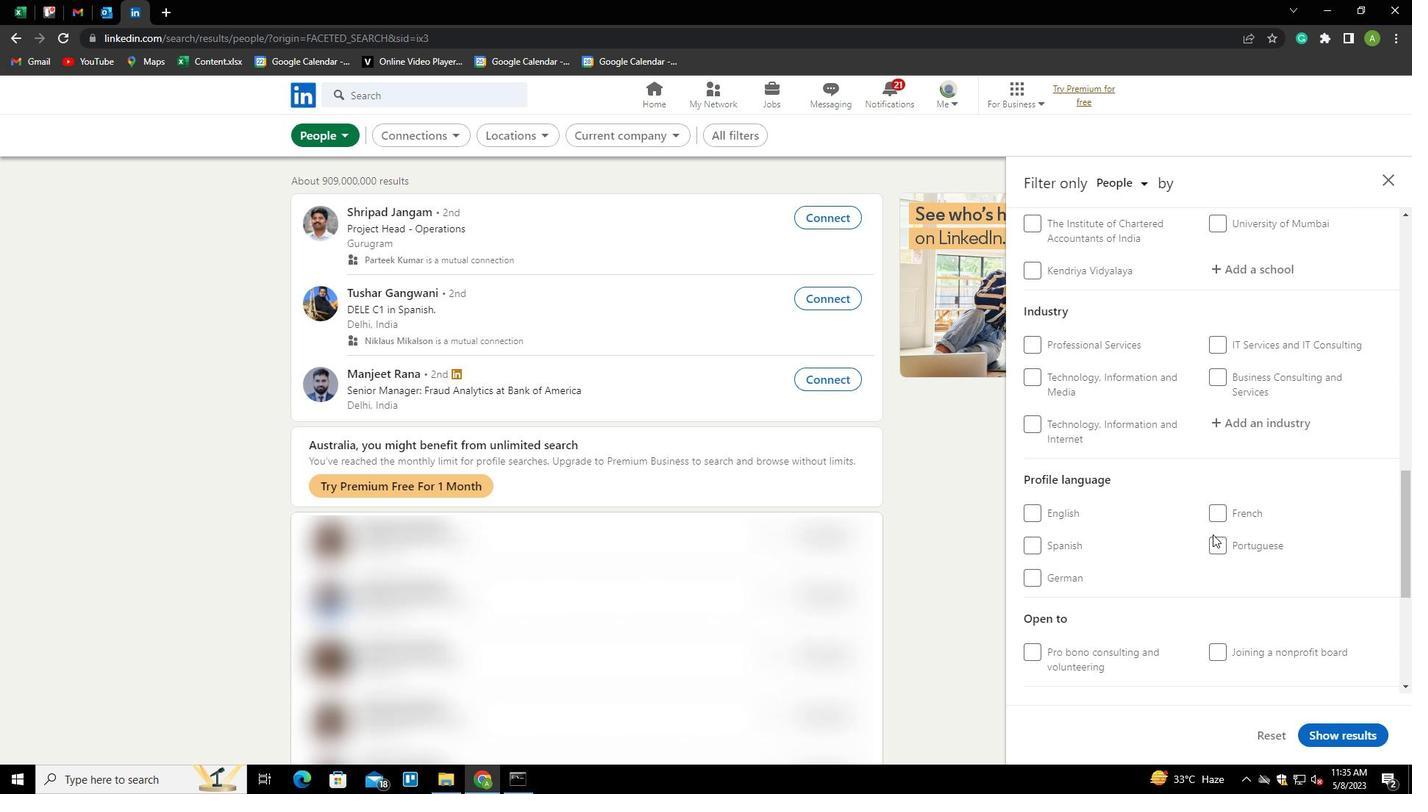 
Action: Mouse pressed left at (1215, 537)
Screenshot: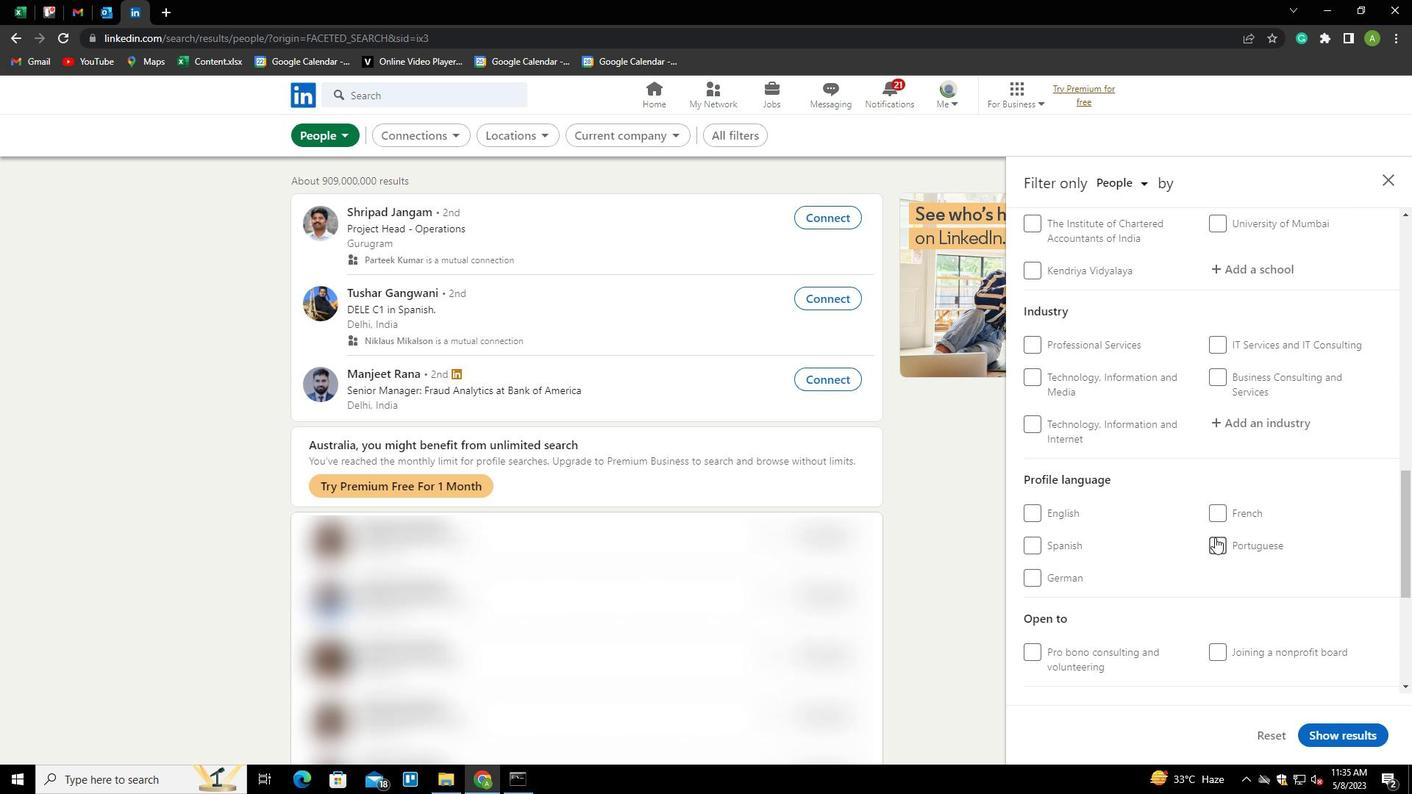 
Action: Mouse moved to (1249, 516)
Screenshot: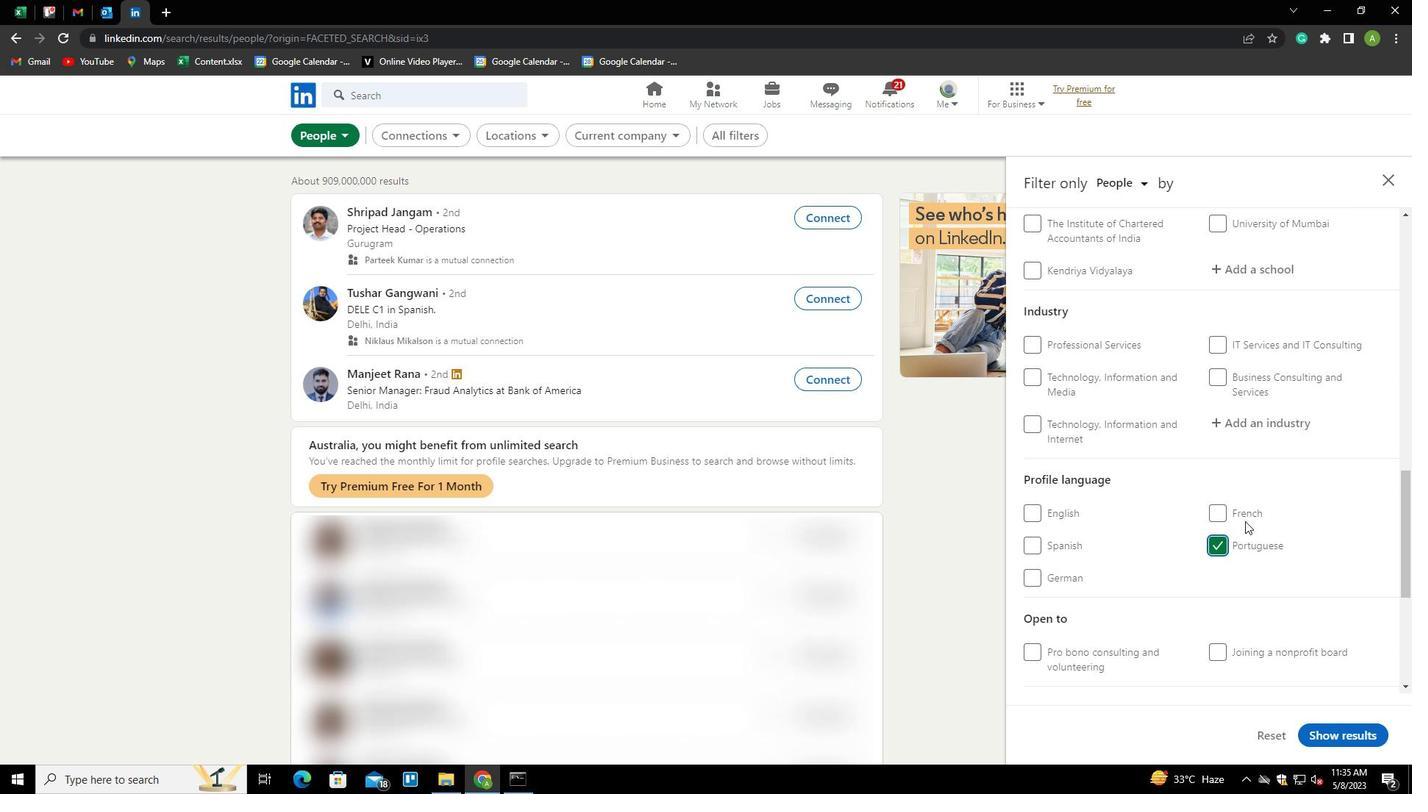 
Action: Mouse scrolled (1249, 517) with delta (0, 0)
Screenshot: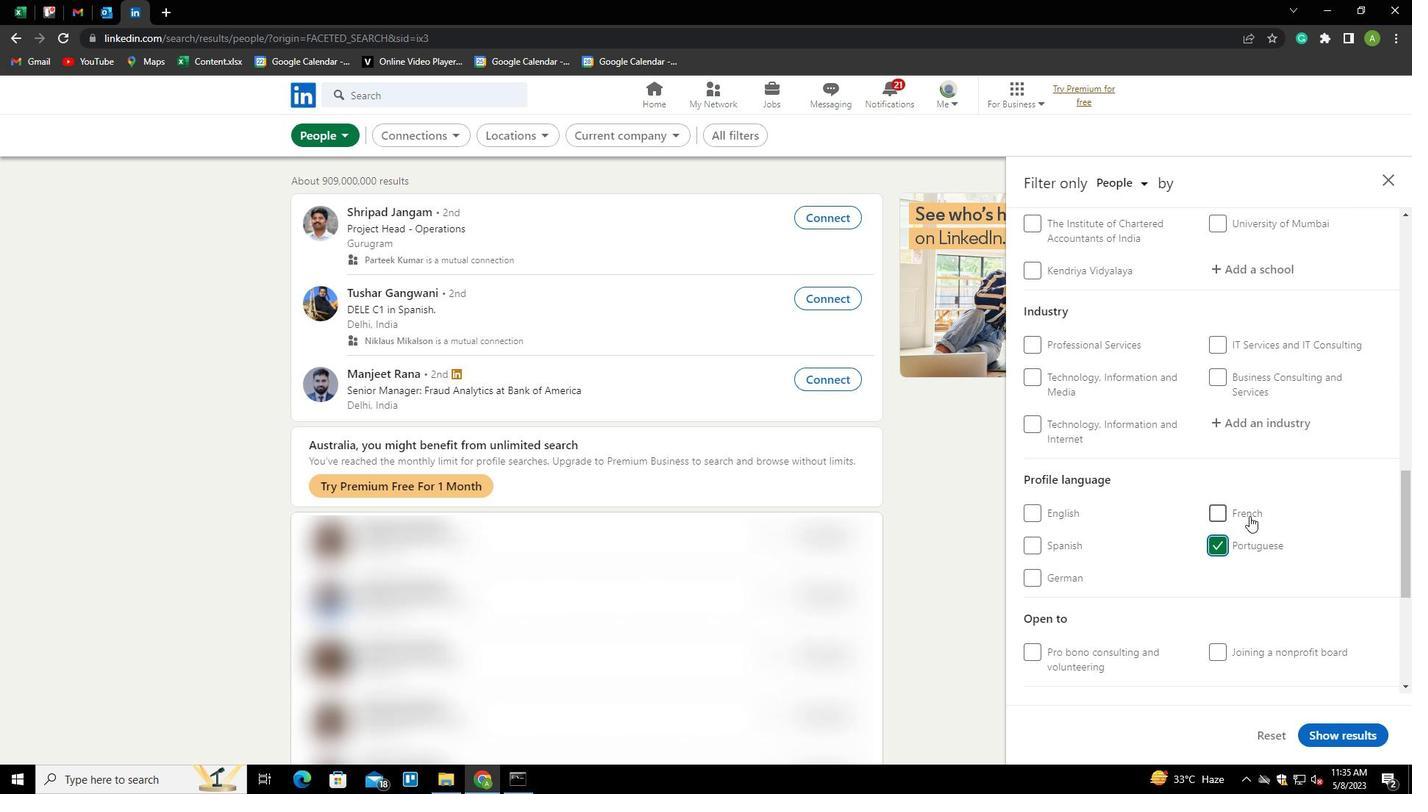 
Action: Mouse scrolled (1249, 517) with delta (0, 0)
Screenshot: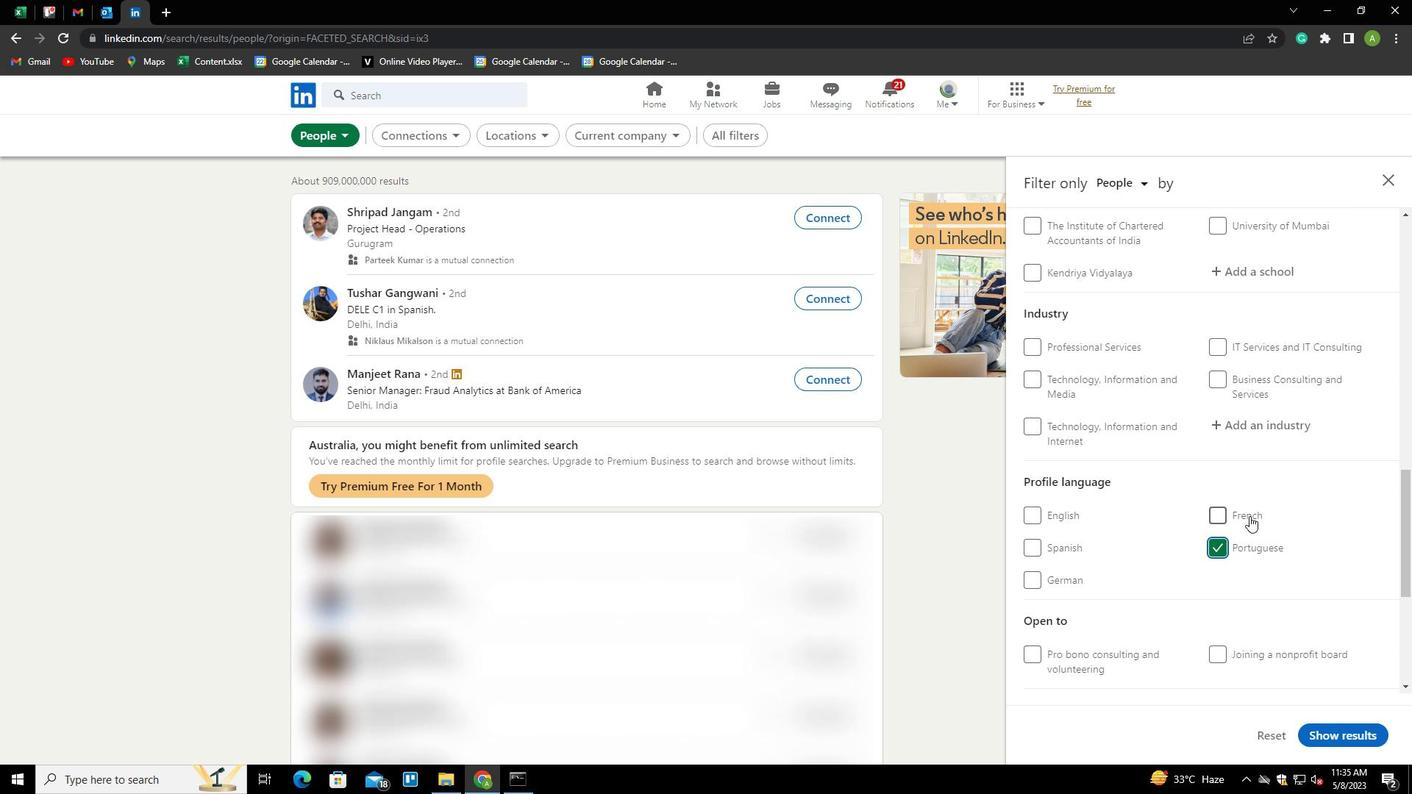 
Action: Mouse scrolled (1249, 517) with delta (0, 0)
Screenshot: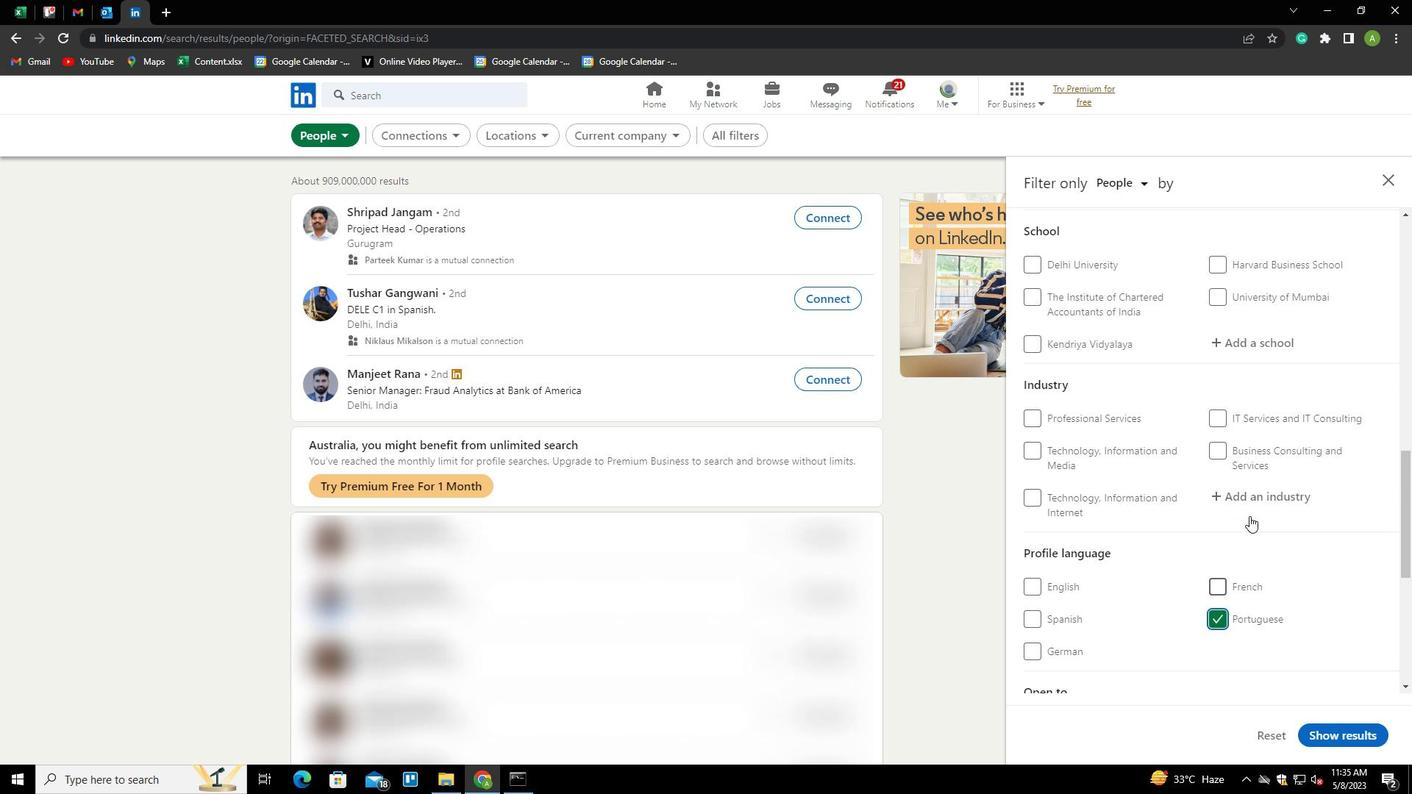 
Action: Mouse scrolled (1249, 517) with delta (0, 0)
Screenshot: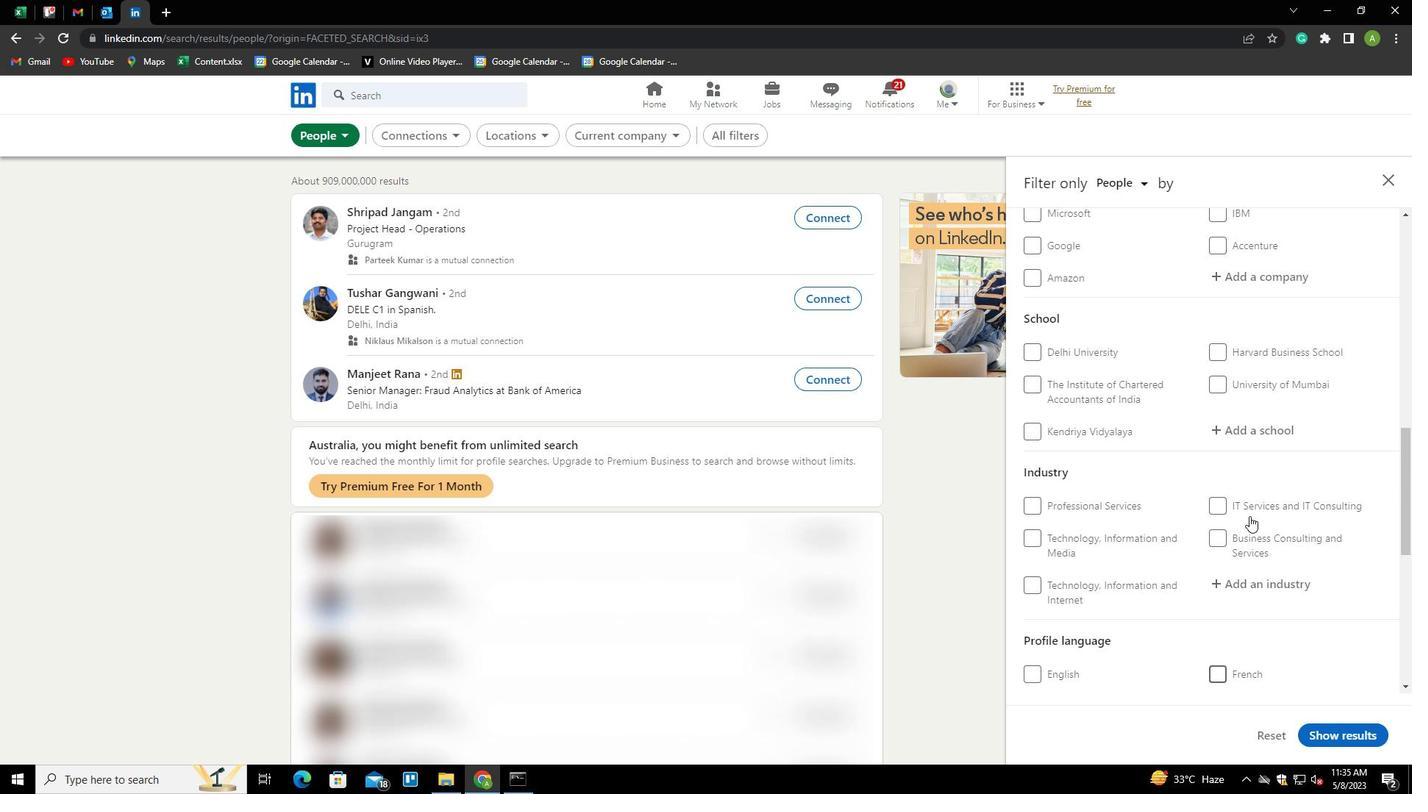 
Action: Mouse scrolled (1249, 517) with delta (0, 0)
Screenshot: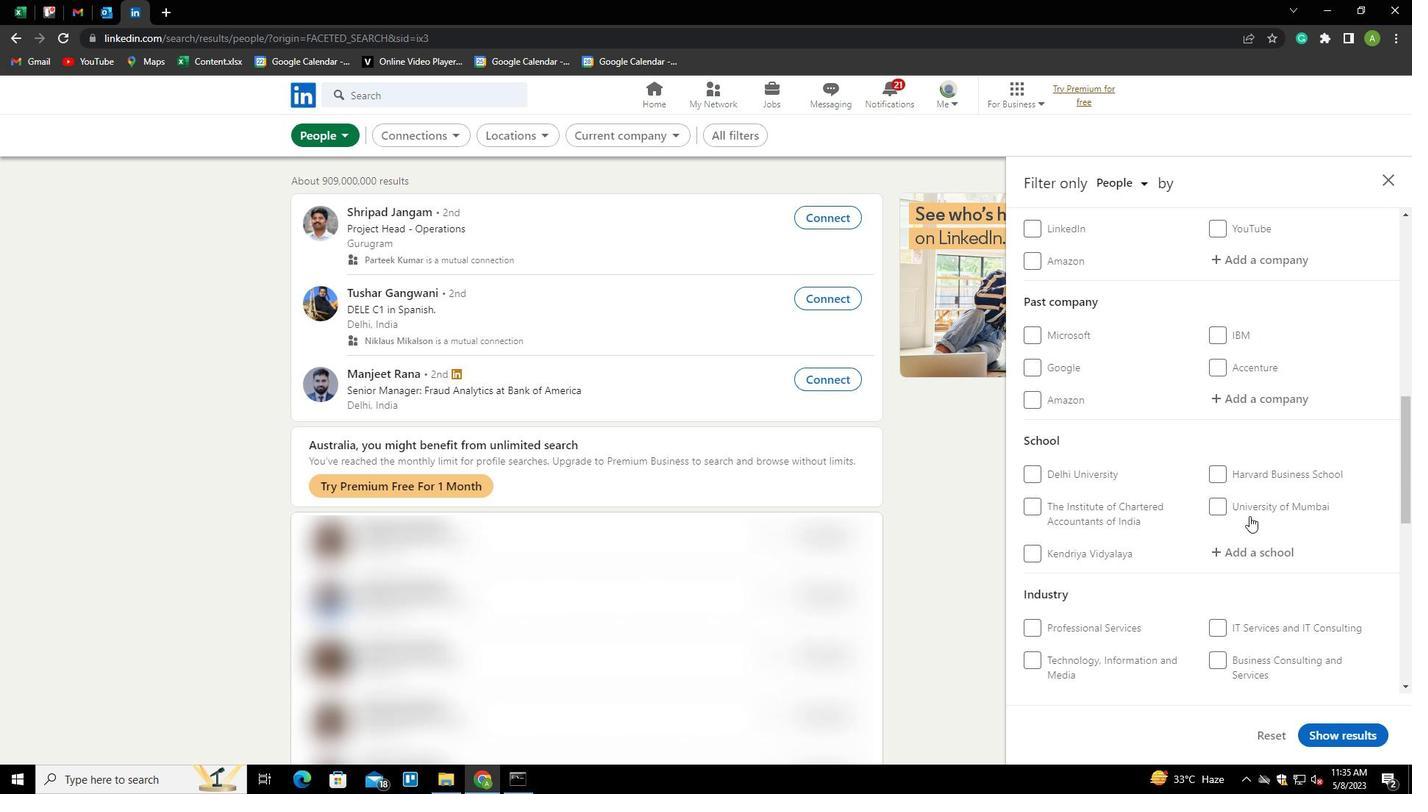 
Action: Mouse scrolled (1249, 517) with delta (0, 0)
Screenshot: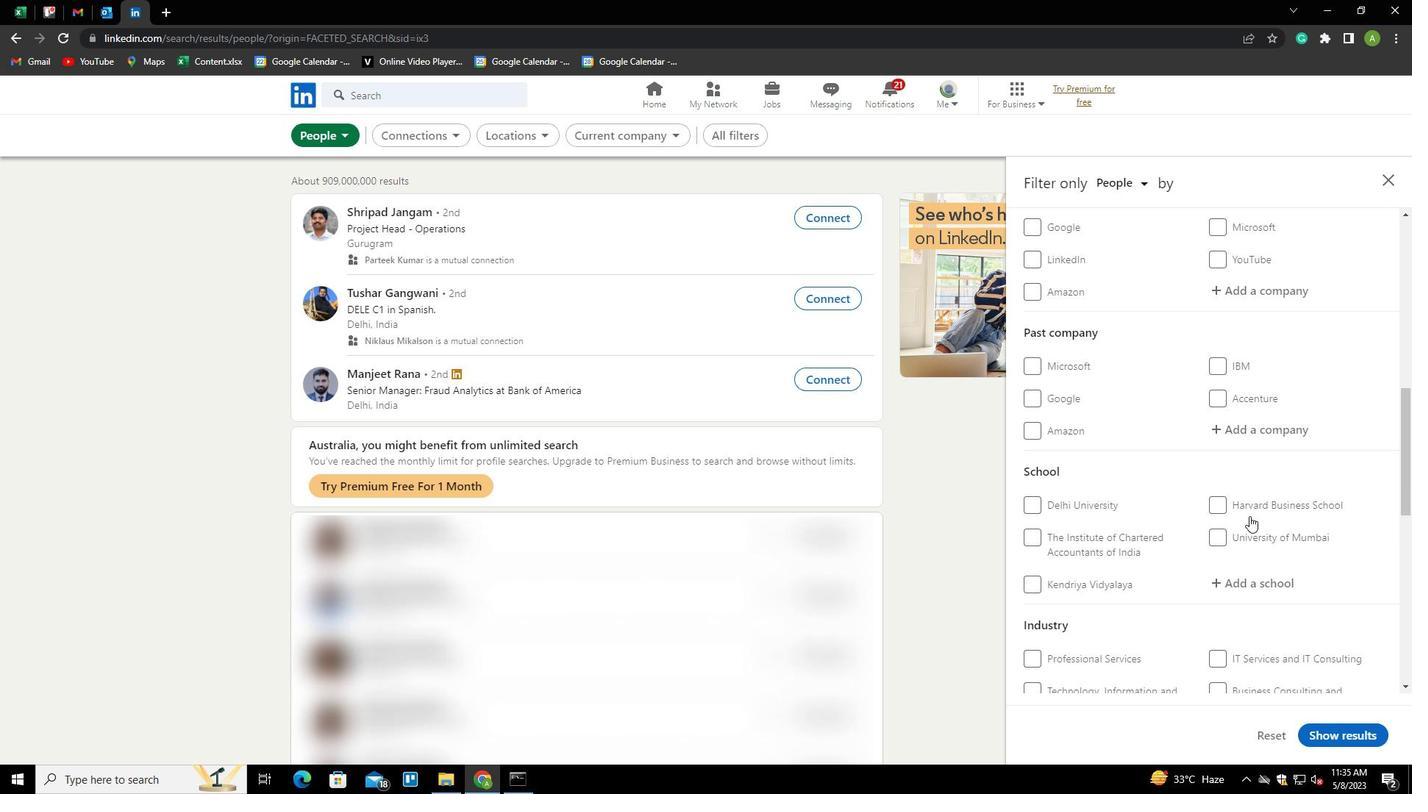 
Action: Mouse moved to (1249, 415)
Screenshot: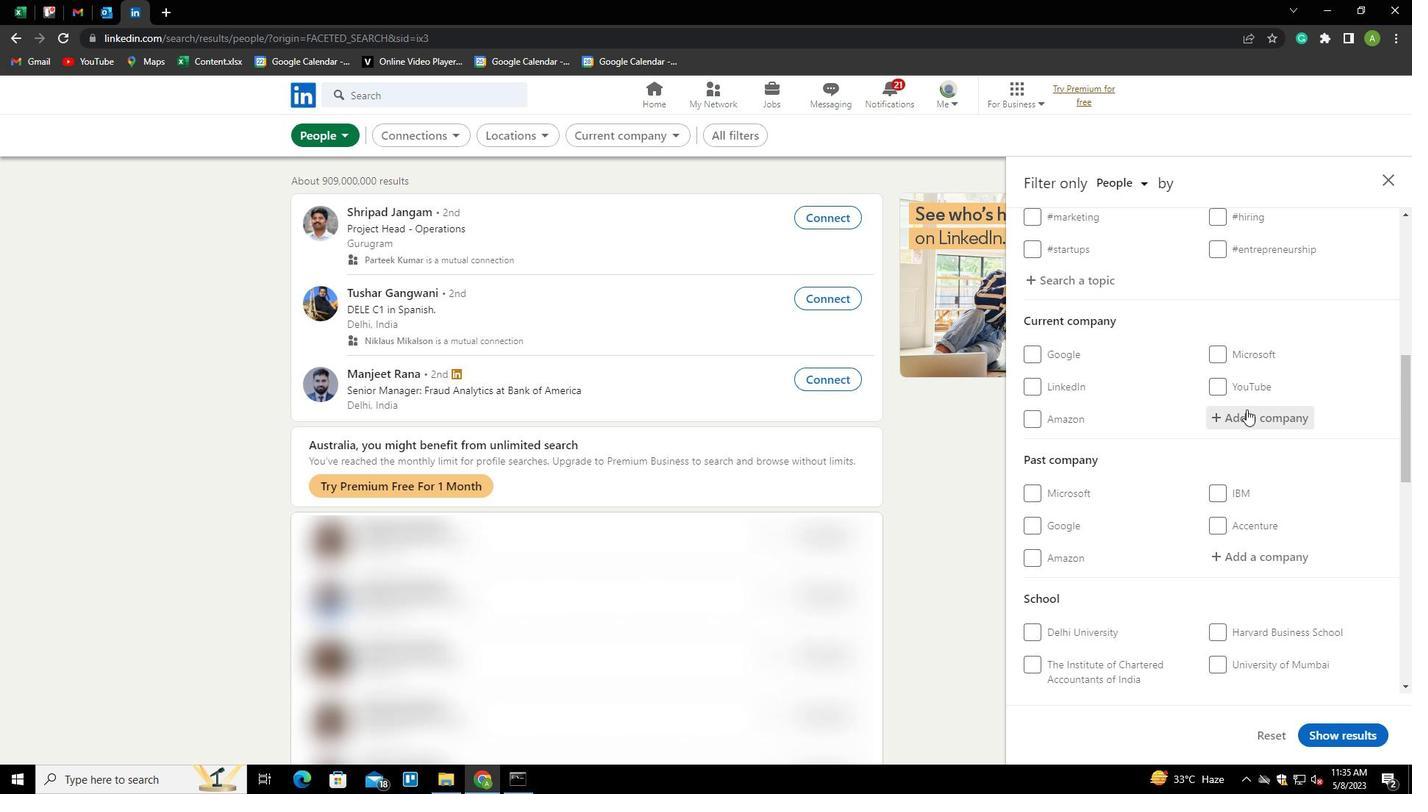 
Action: Mouse pressed left at (1249, 415)
Screenshot: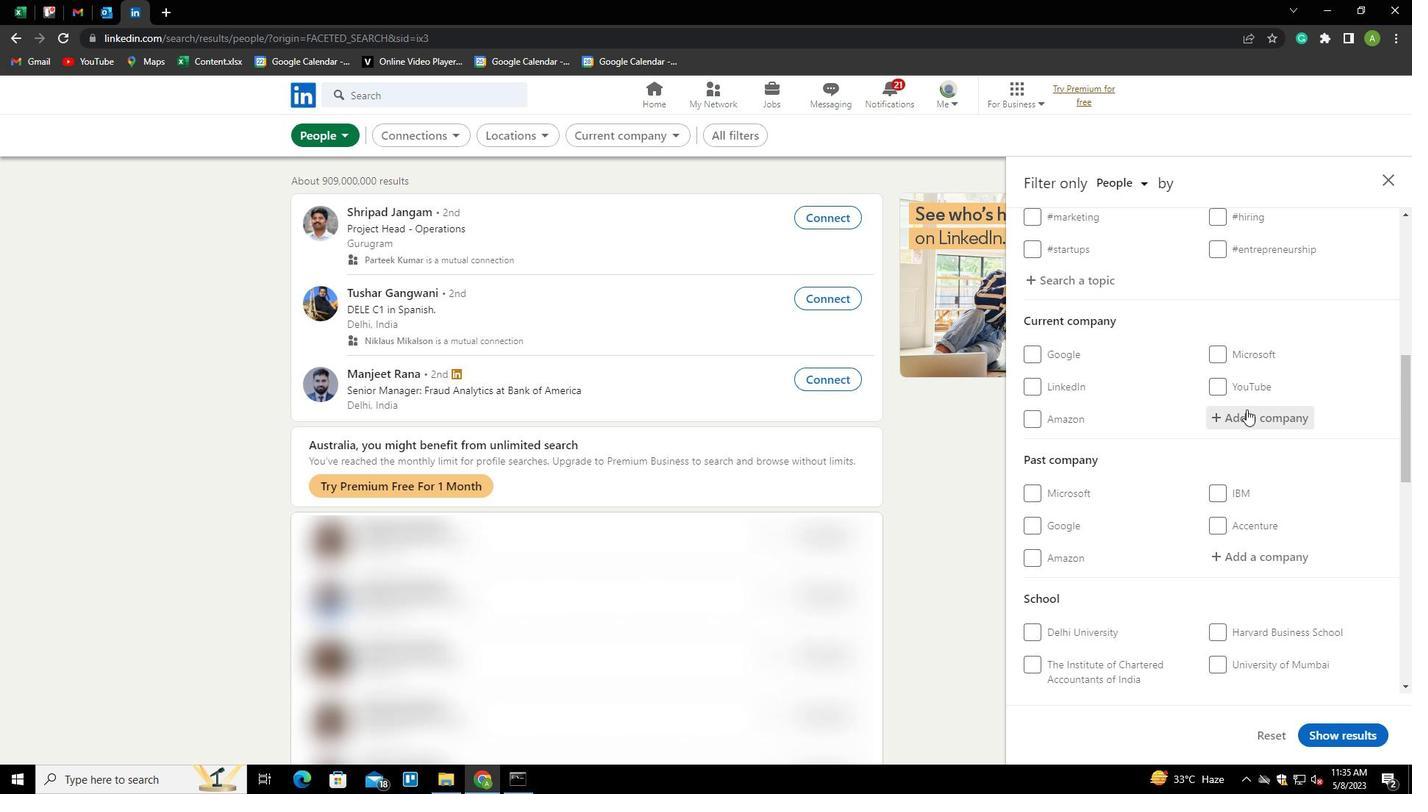 
Action: Key pressed <Key.shift>BESE<Key.backspace>SEMER<Key.space><Key.shift><Key.shift><Key.shift><Key.shift><Key.shift><Key.shift><Key.shift><Key.shift><Key.shift><Key.shift><Key.shift><Key.shift>VENTURE<Key.space><Key.shift>PARTNERS<Key.down><Key.enter>
Screenshot: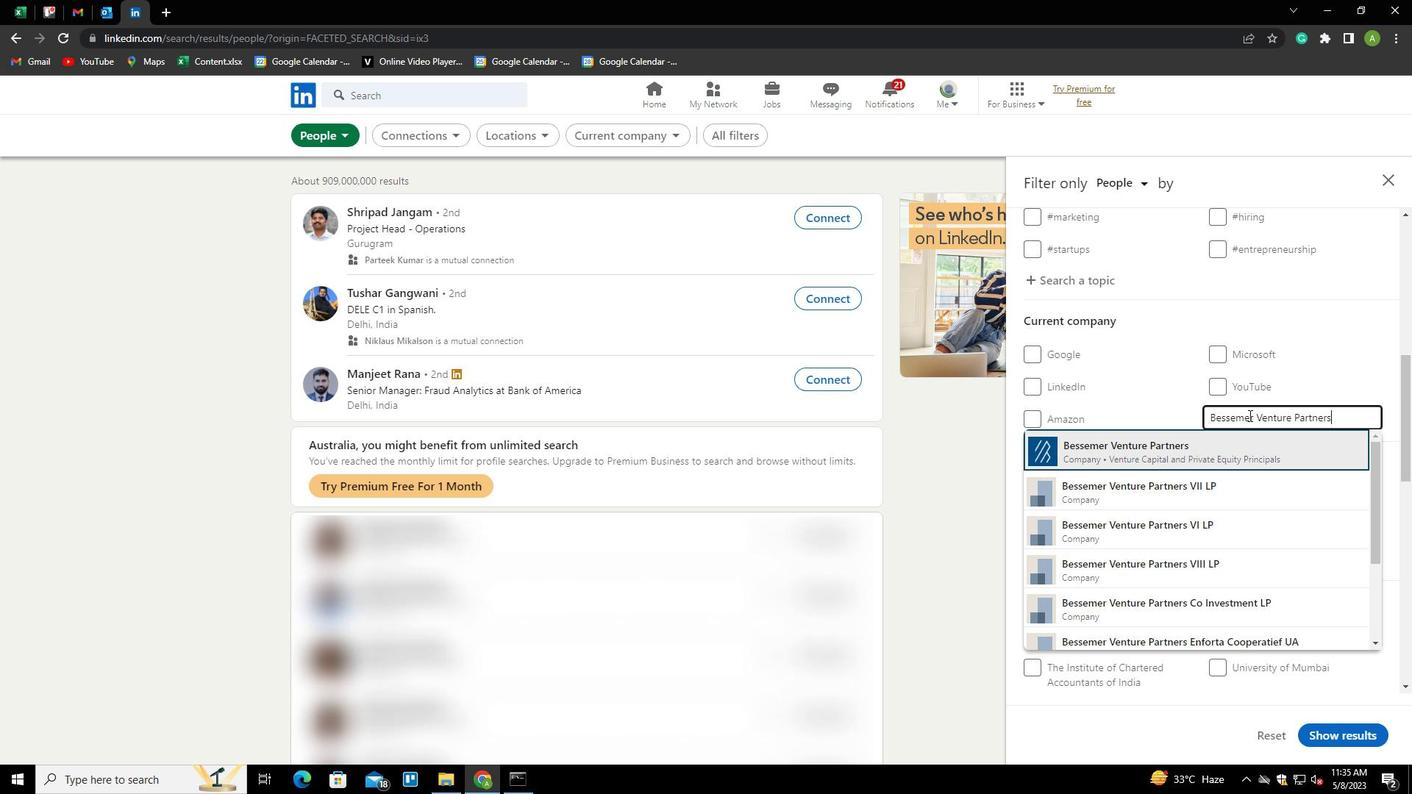 
Action: Mouse moved to (1249, 415)
Screenshot: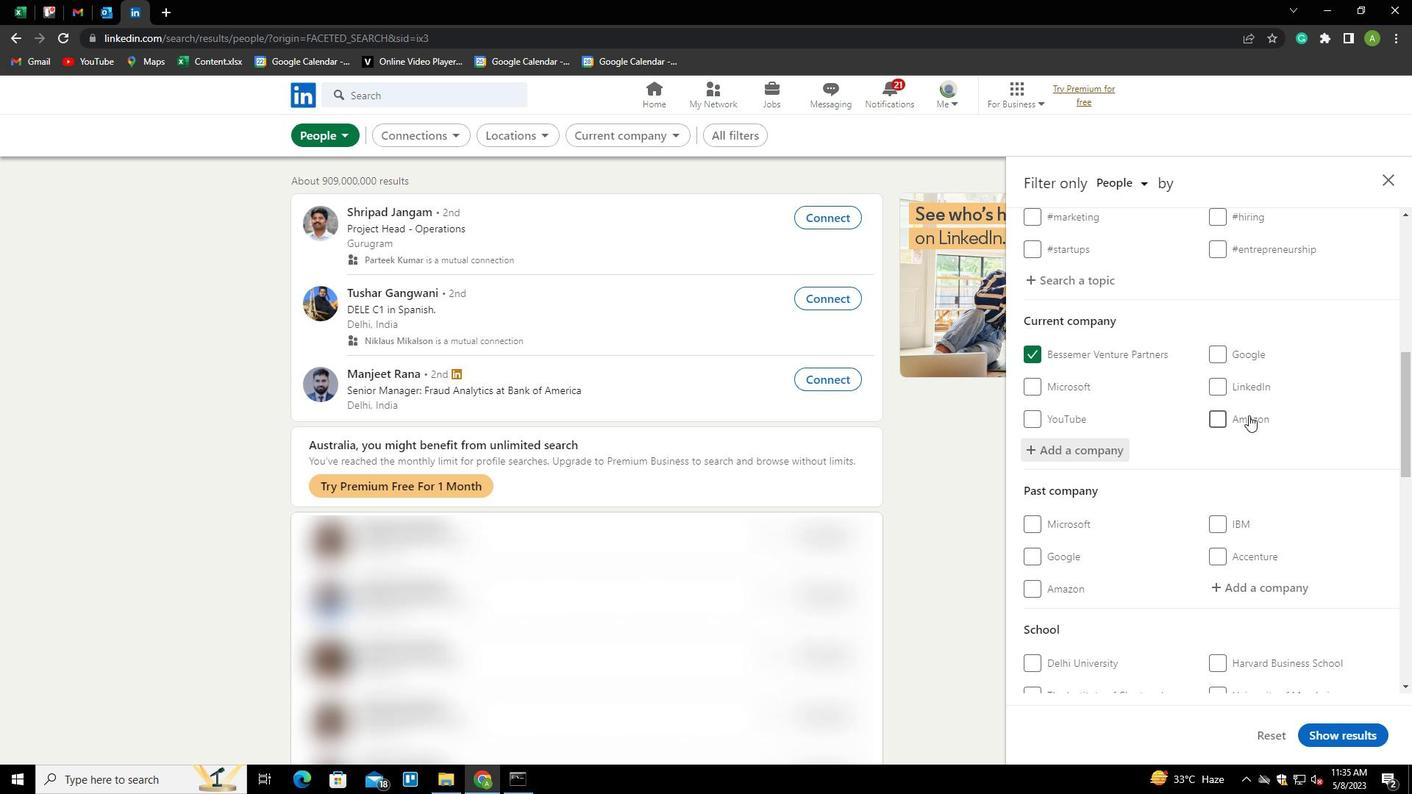 
Action: Mouse scrolled (1249, 414) with delta (0, 0)
Screenshot: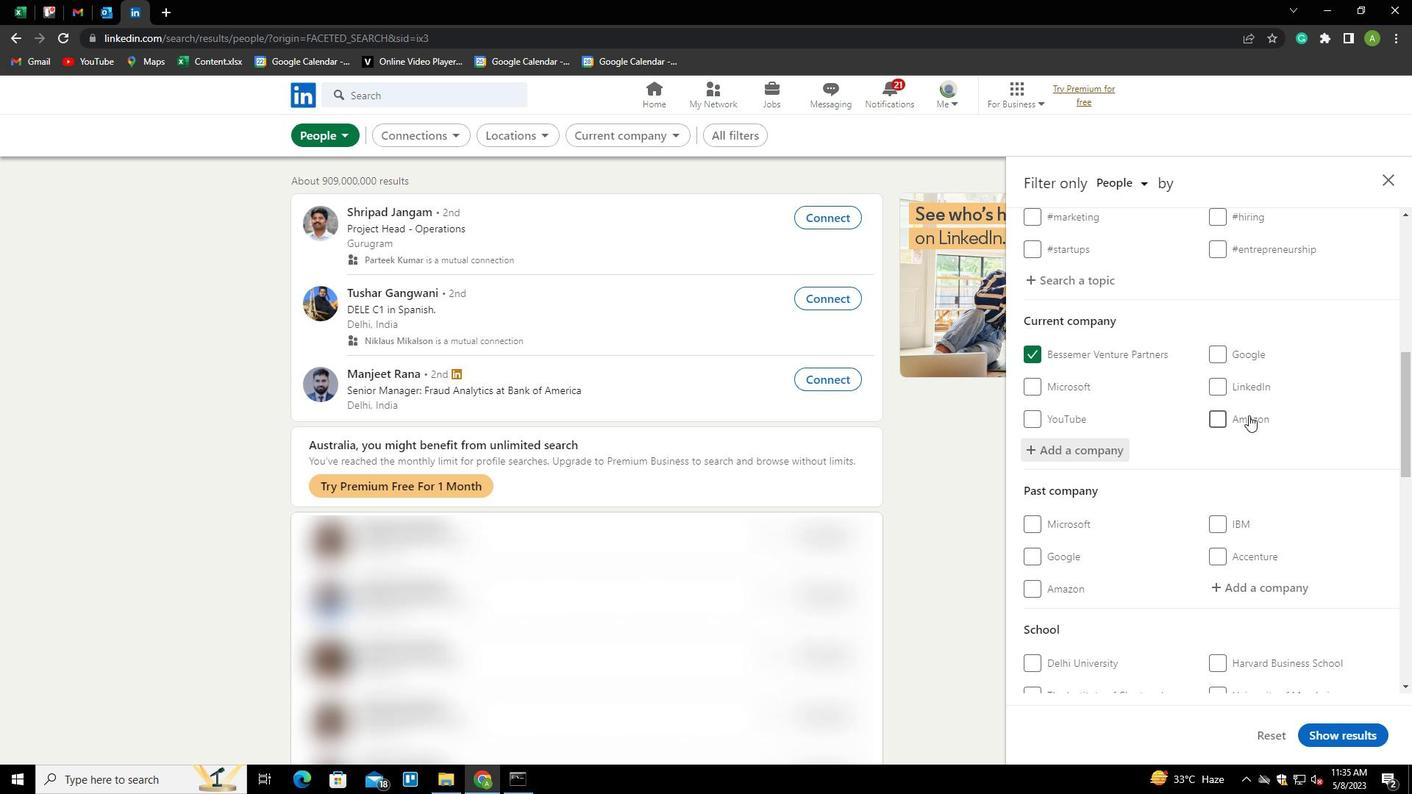
Action: Mouse scrolled (1249, 414) with delta (0, 0)
Screenshot: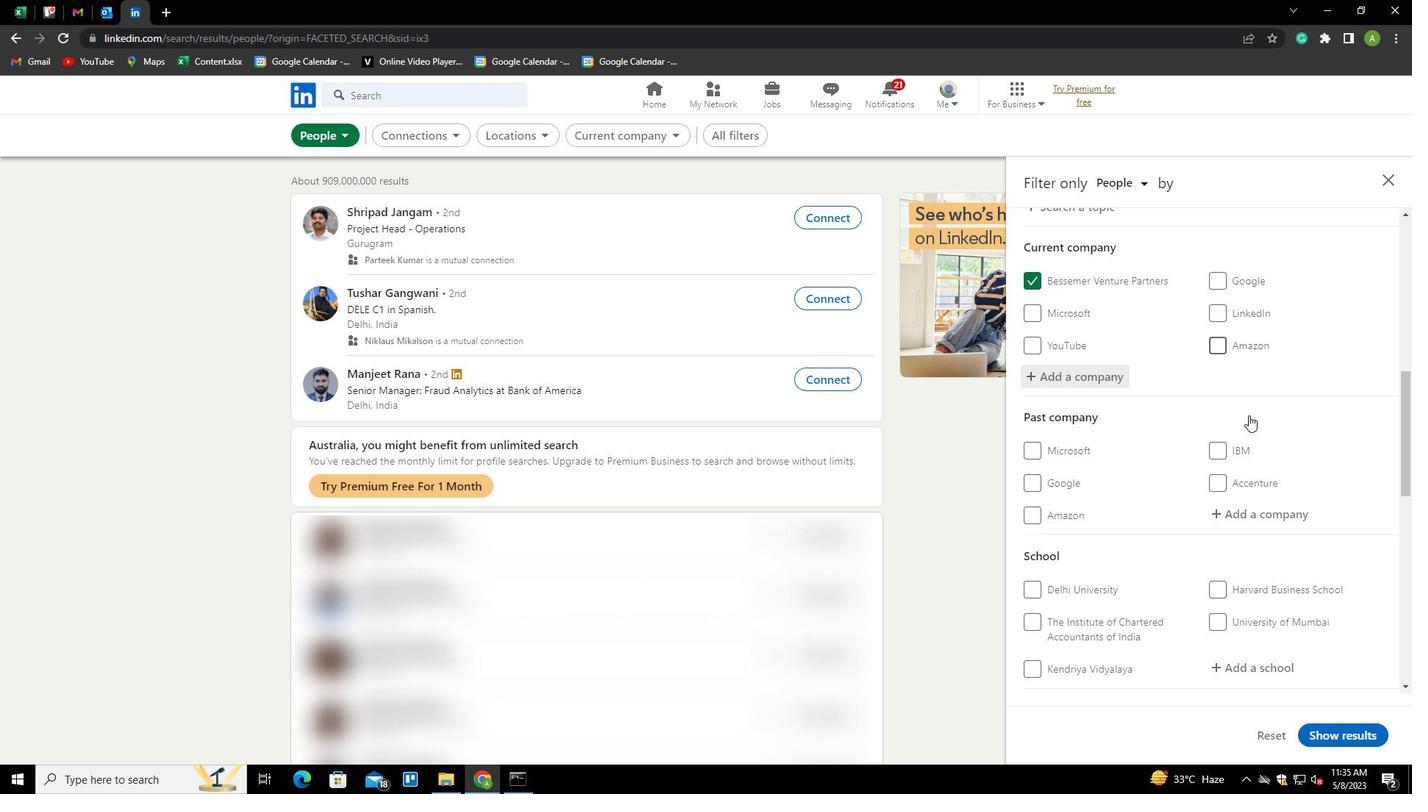 
Action: Mouse scrolled (1249, 414) with delta (0, 0)
Screenshot: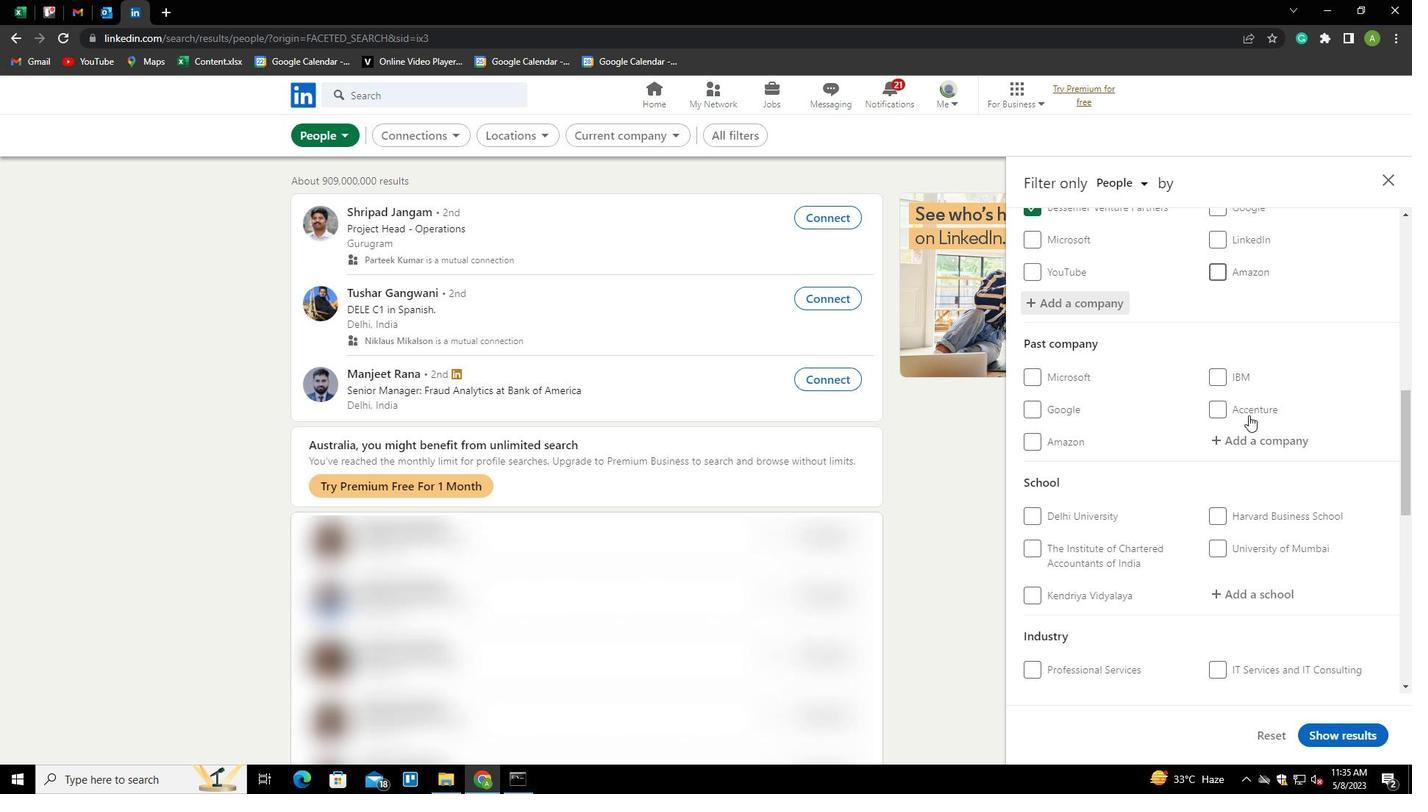 
Action: Mouse scrolled (1249, 414) with delta (0, 0)
Screenshot: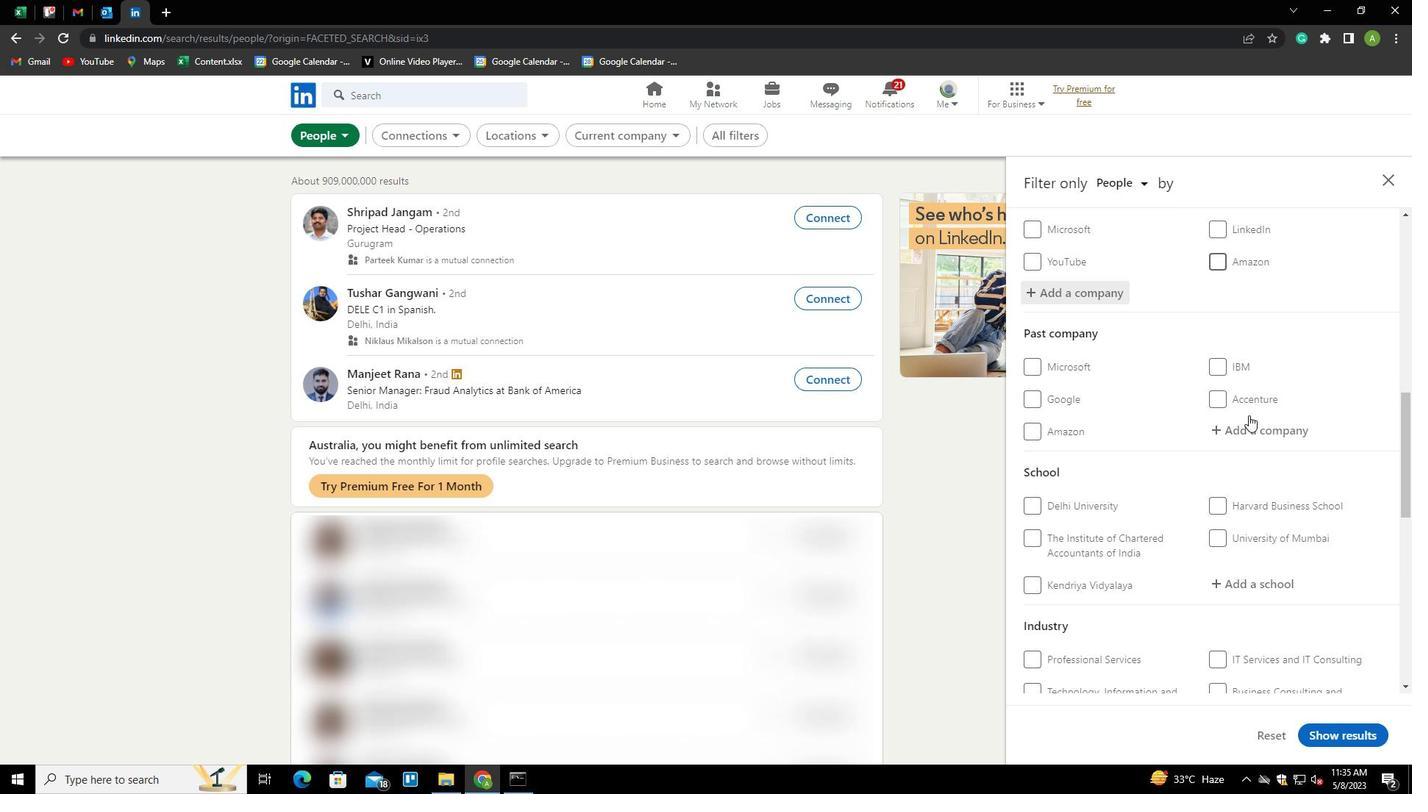 
Action: Mouse moved to (1262, 443)
Screenshot: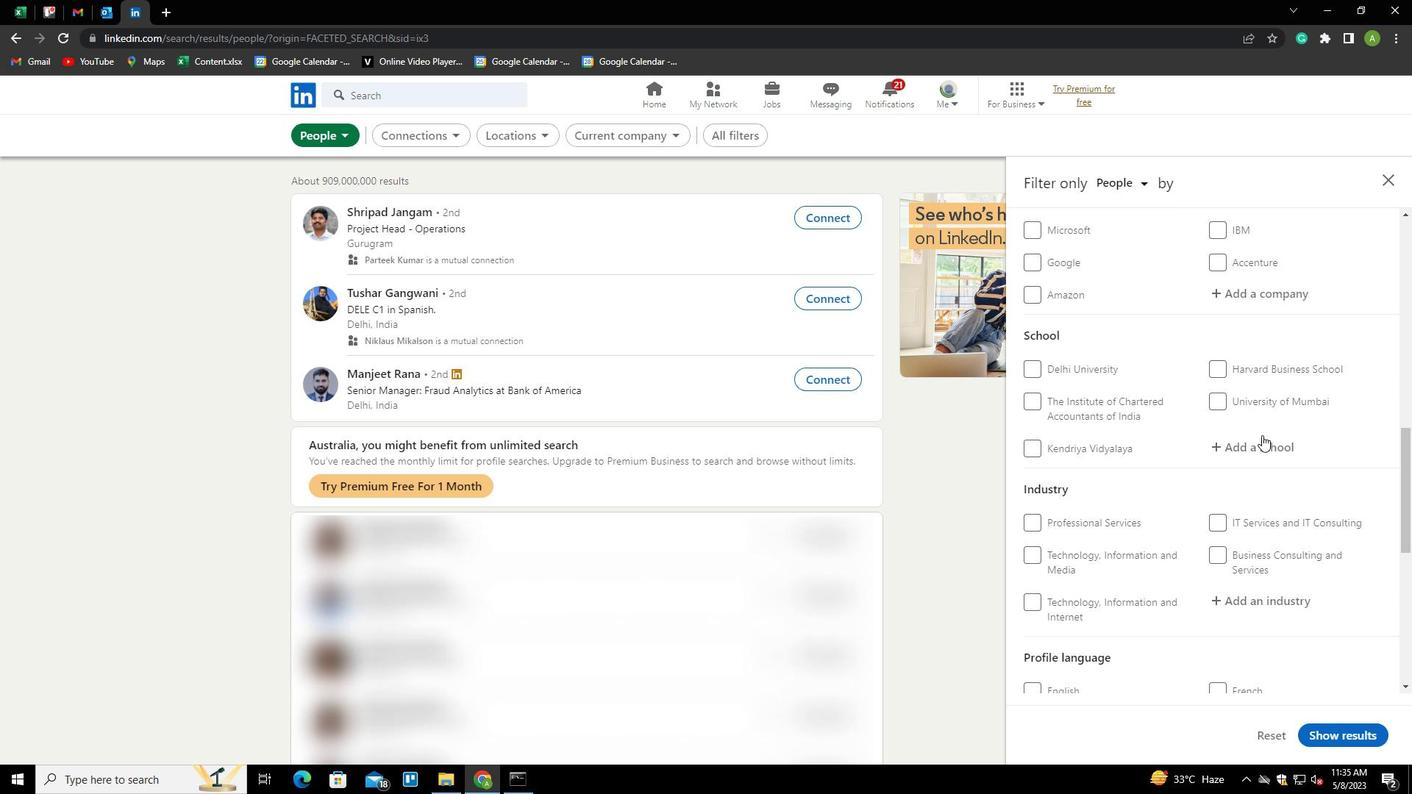 
Action: Mouse pressed left at (1262, 443)
Screenshot: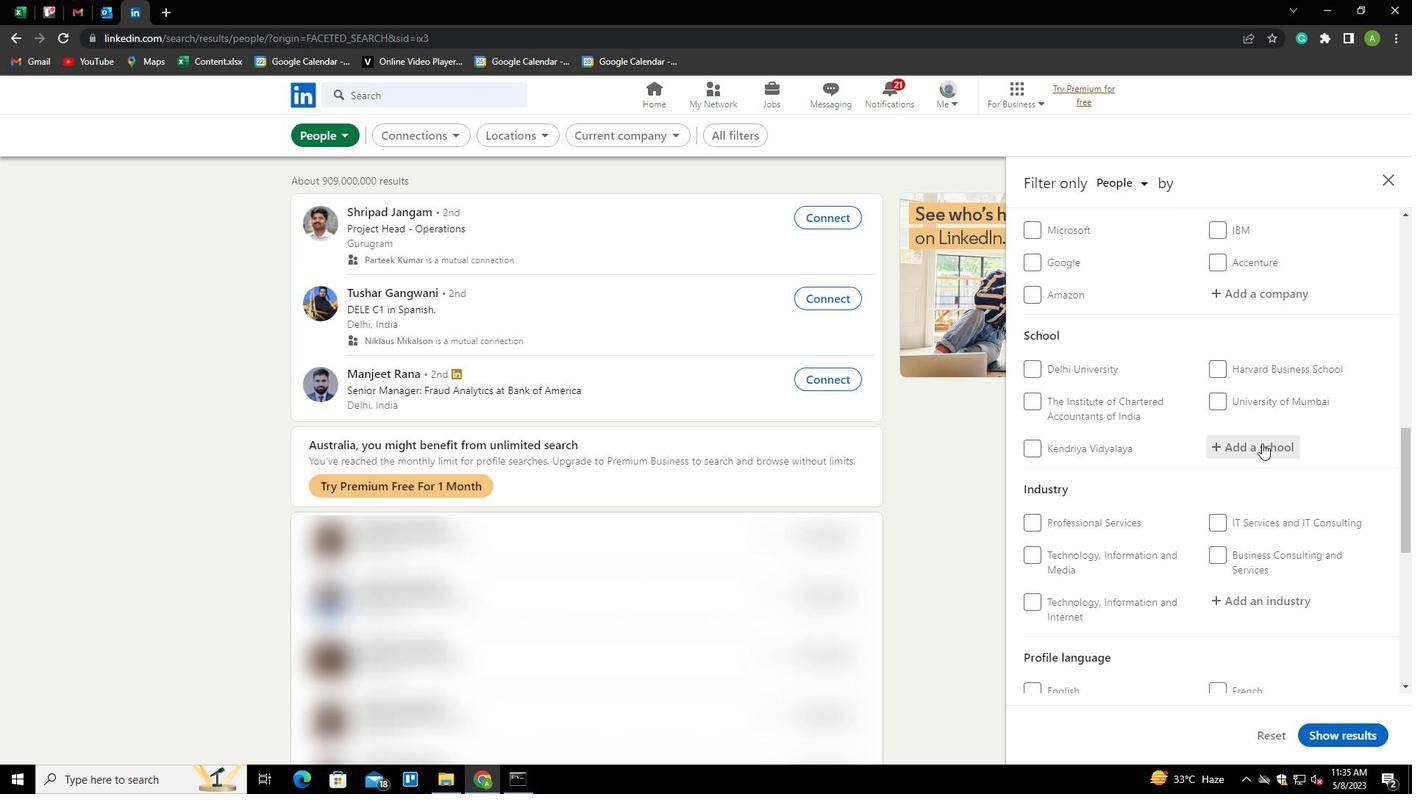 
Action: Mouse moved to (1256, 450)
Screenshot: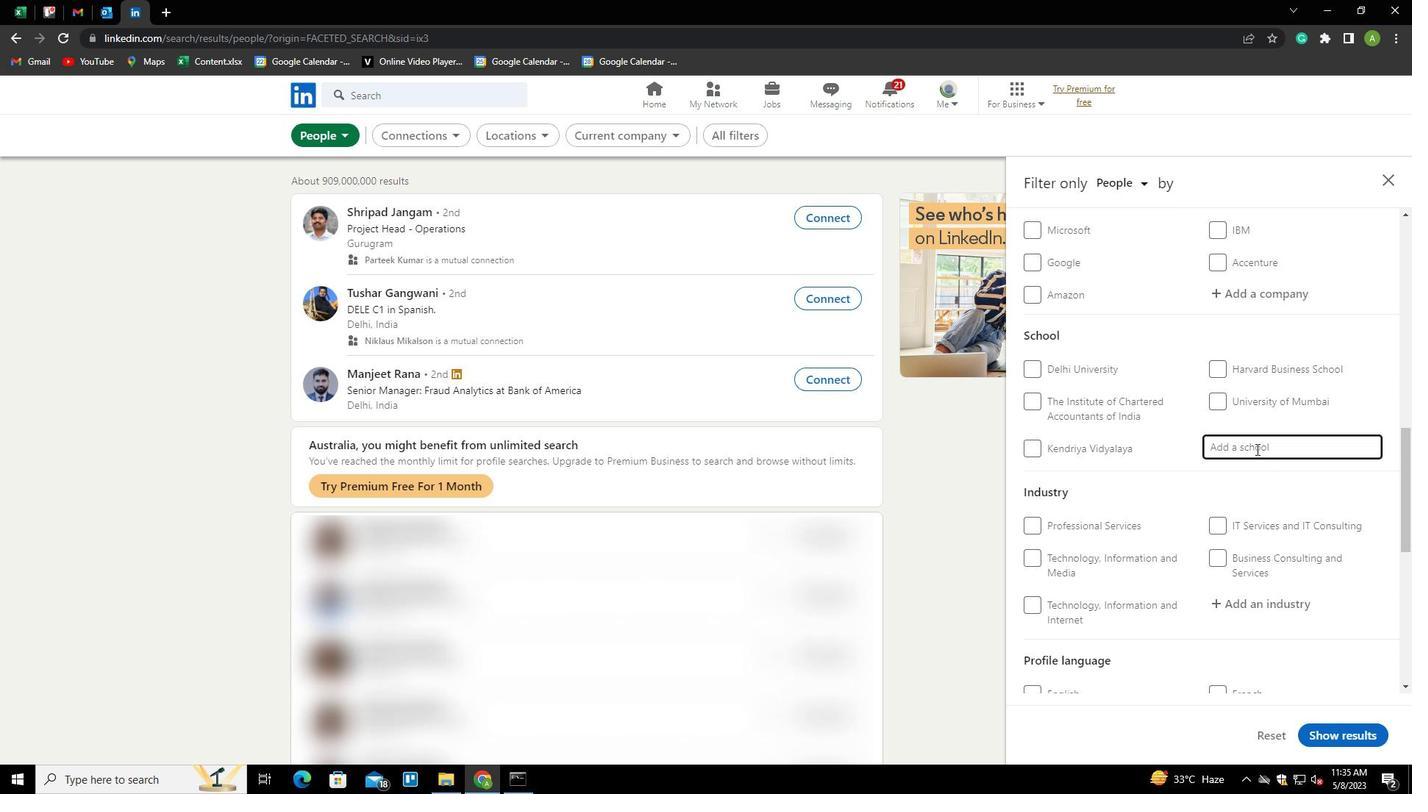 
Action: Key pressed <Key.shift>PANJAB<Key.space><Key.shift>UNIVERSITY<Key.down><Key.enter>
Screenshot: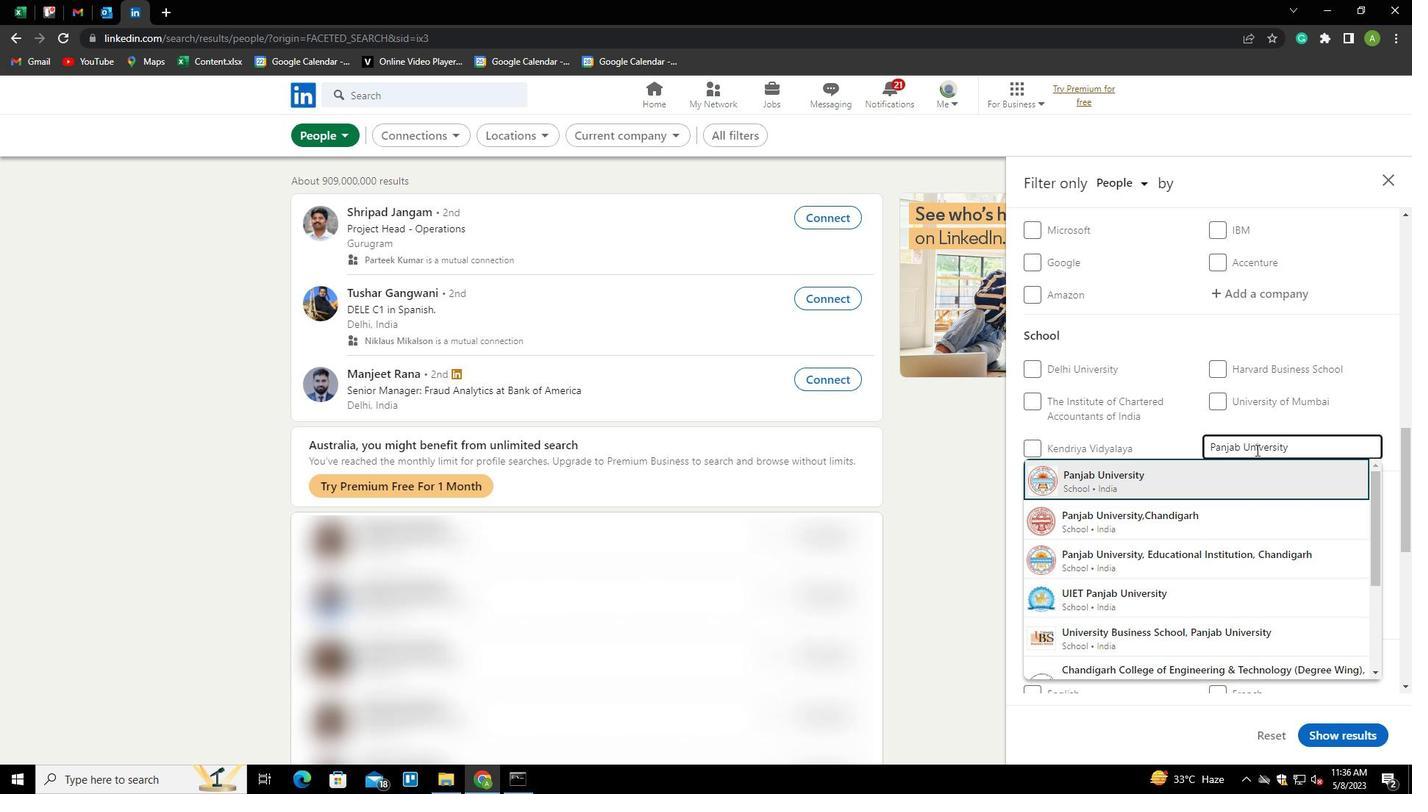 
Action: Mouse scrolled (1256, 449) with delta (0, 0)
Screenshot: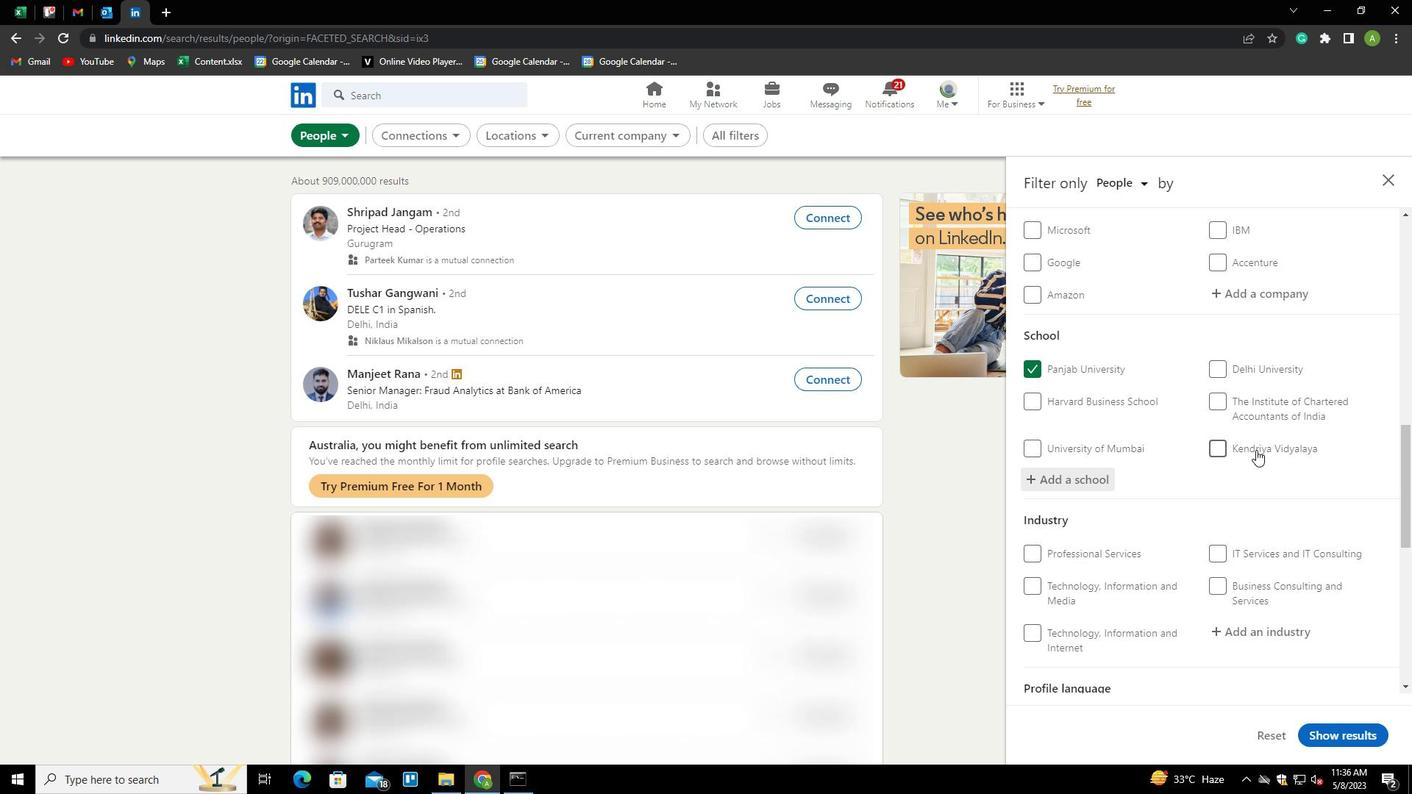 
Action: Mouse scrolled (1256, 449) with delta (0, 0)
Screenshot: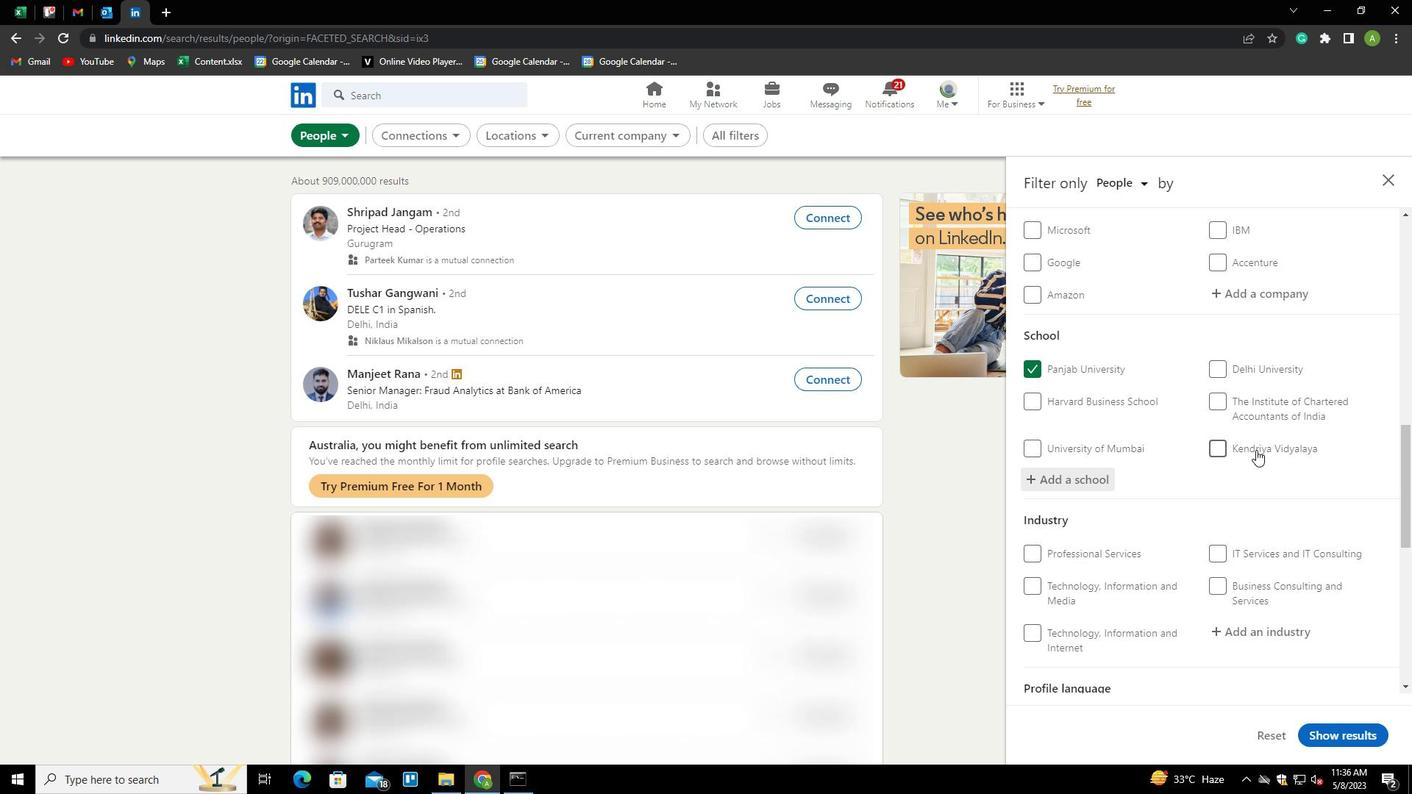 
Action: Mouse scrolled (1256, 449) with delta (0, 0)
Screenshot: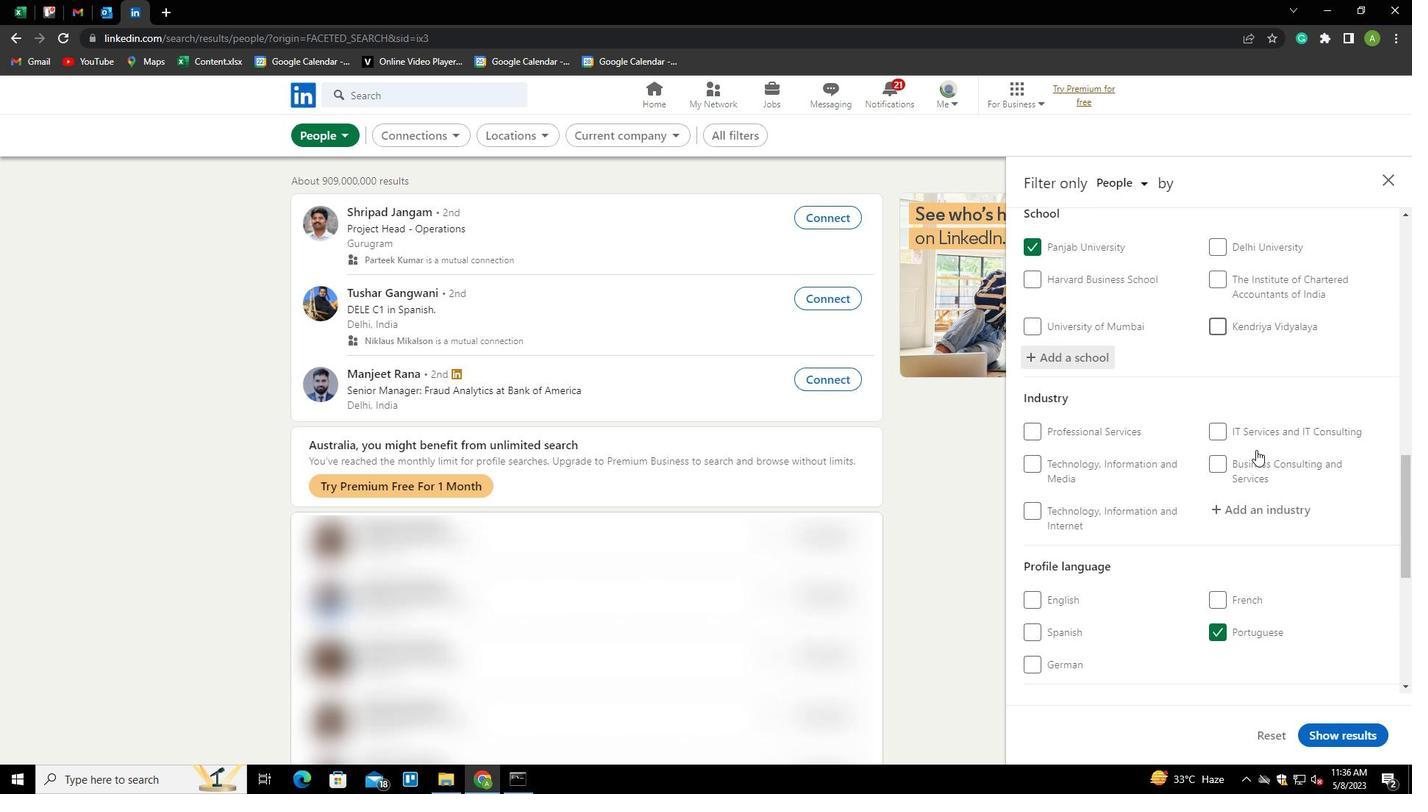 
Action: Mouse moved to (1247, 414)
Screenshot: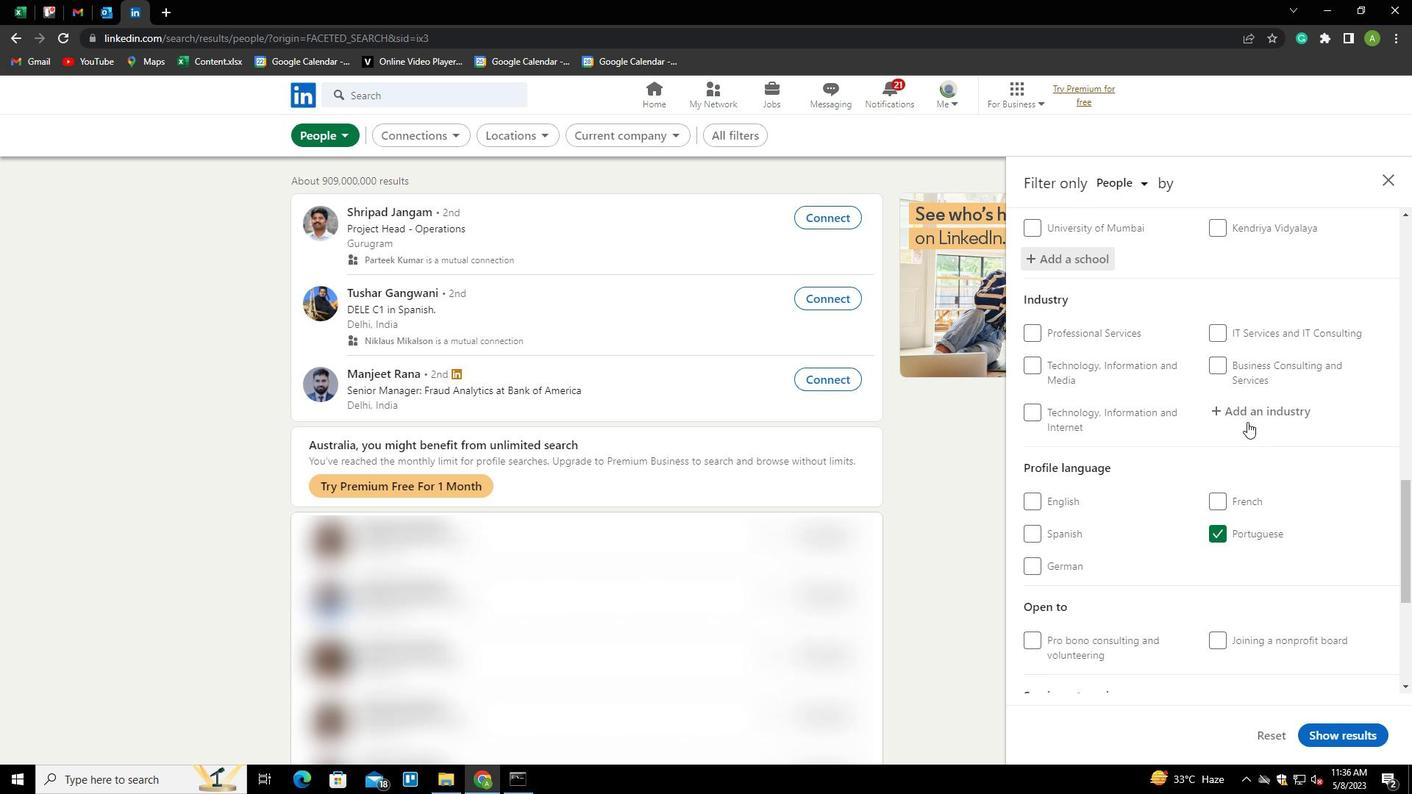 
Action: Mouse pressed left at (1247, 414)
Screenshot: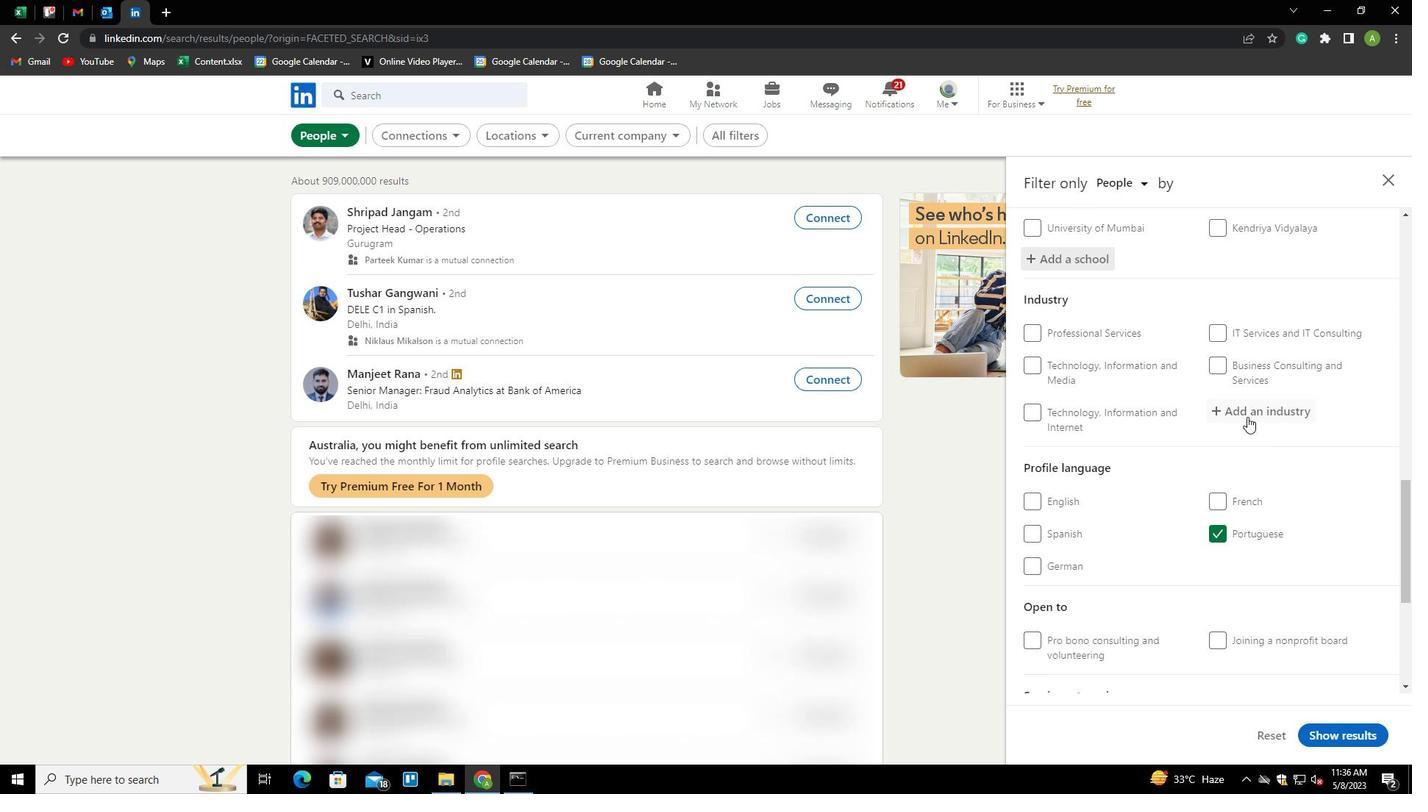 
Action: Mouse moved to (1247, 414)
Screenshot: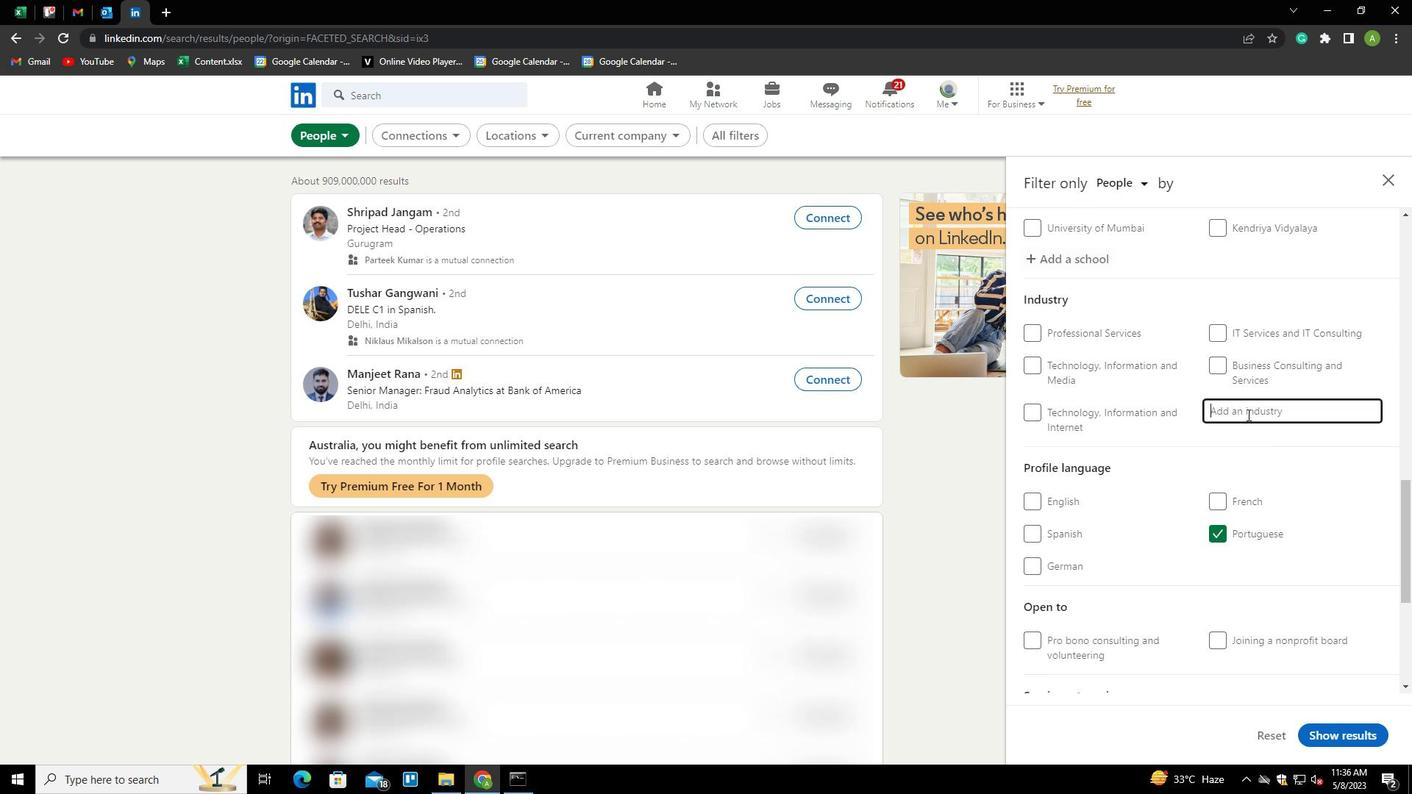 
Action: Key pressed <Key.shift>ENVIROMENTAL<Key.space><Key.shift><Key.shift><Key.shift><Key.shift><Key.shift><Key.shift><Key.shift><Key.shift><Key.shift><Key.shift><Key.shift><Key.shift><Key.backspace>
Screenshot: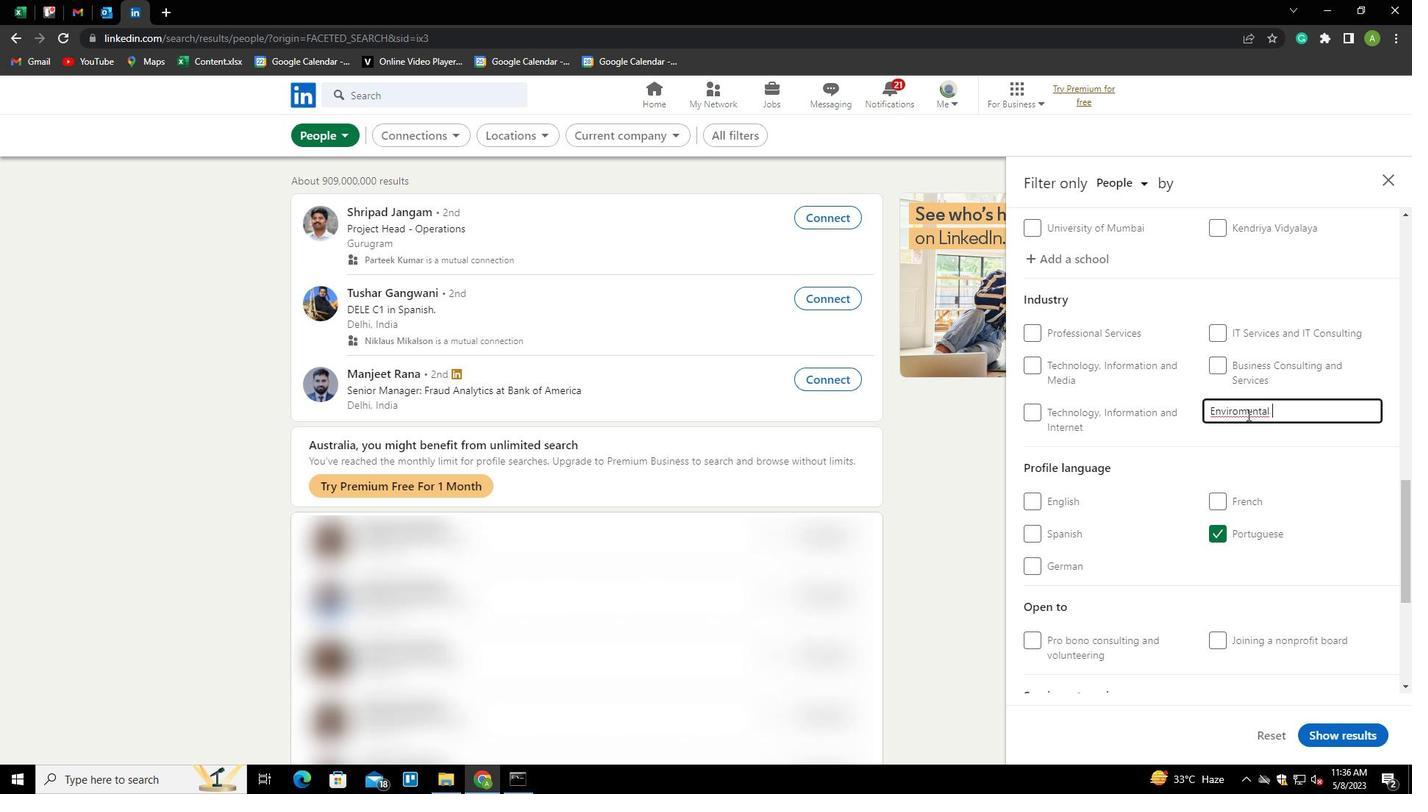 
Action: Mouse moved to (1299, 424)
Screenshot: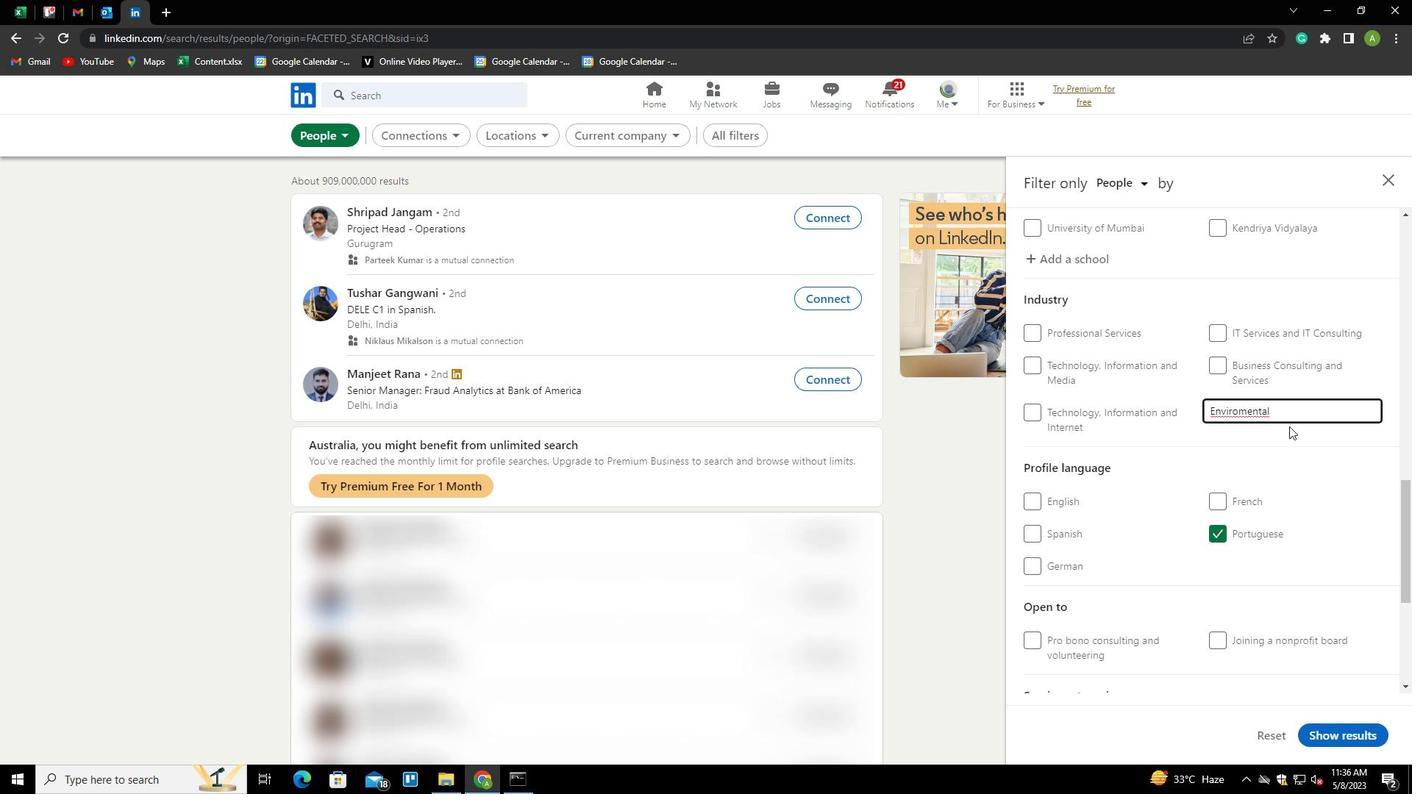 
Action: Key pressed <Key.space><Key.shift>QUALITY<Key.space><Key.shift>PROGRAMS
Screenshot: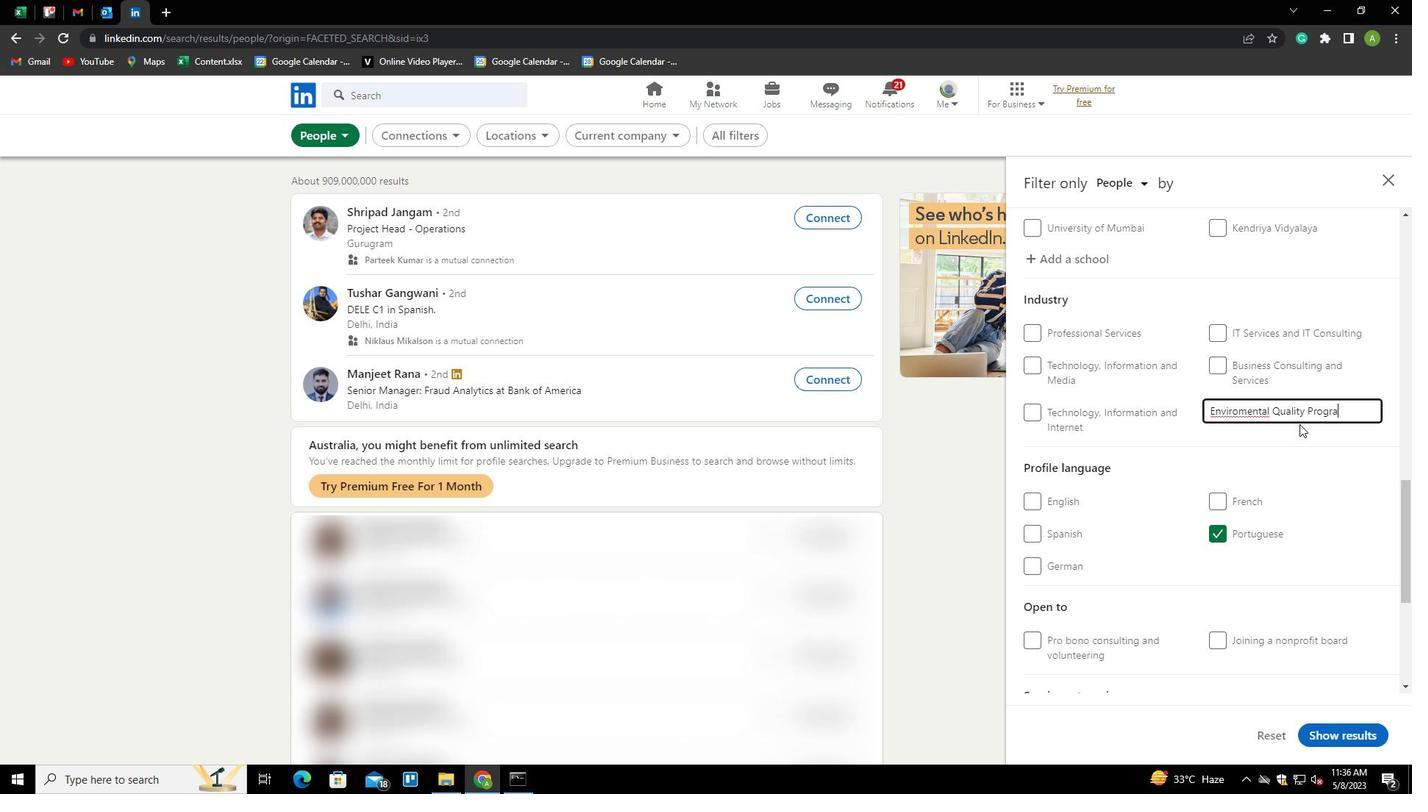 
Action: Mouse moved to (1239, 414)
Screenshot: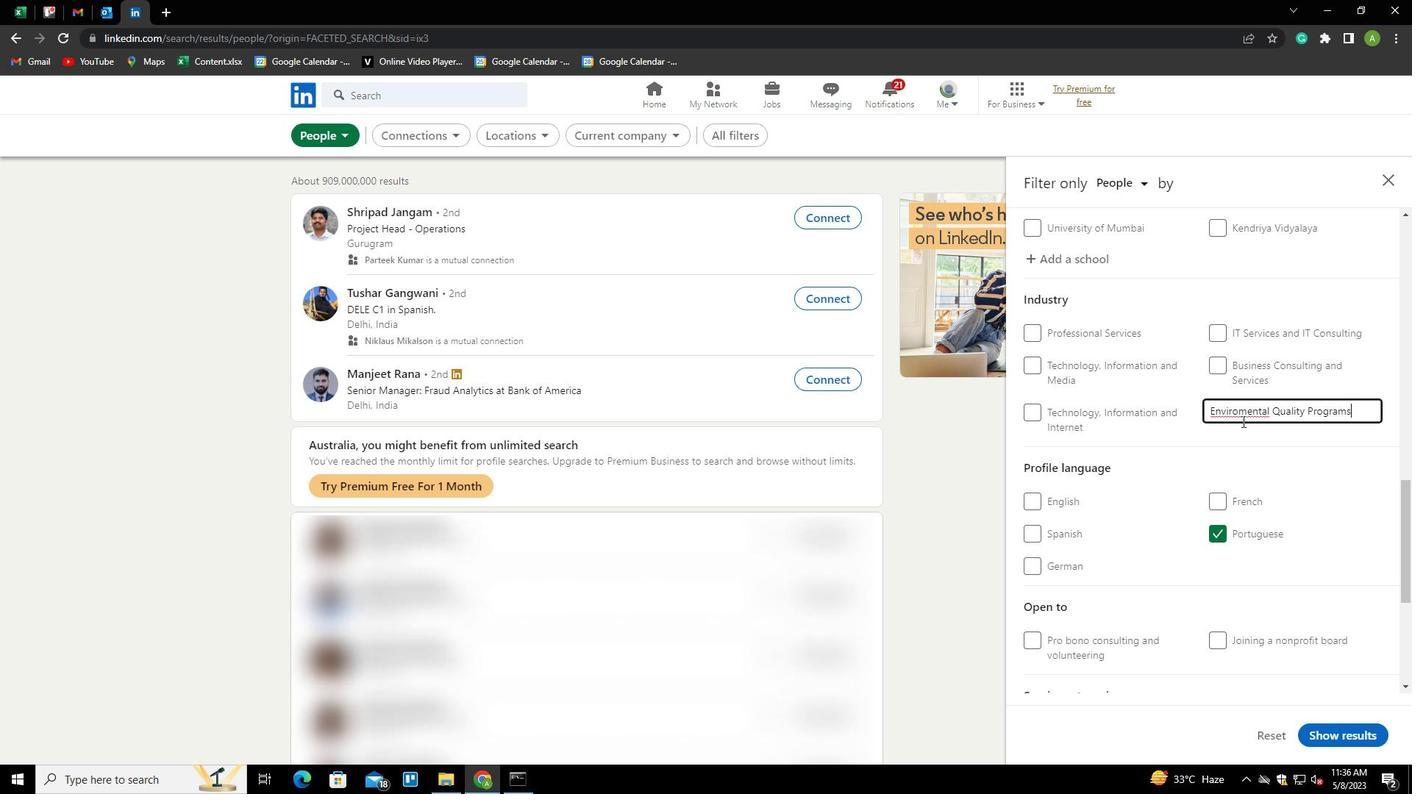 
Action: Mouse pressed left at (1239, 414)
Screenshot: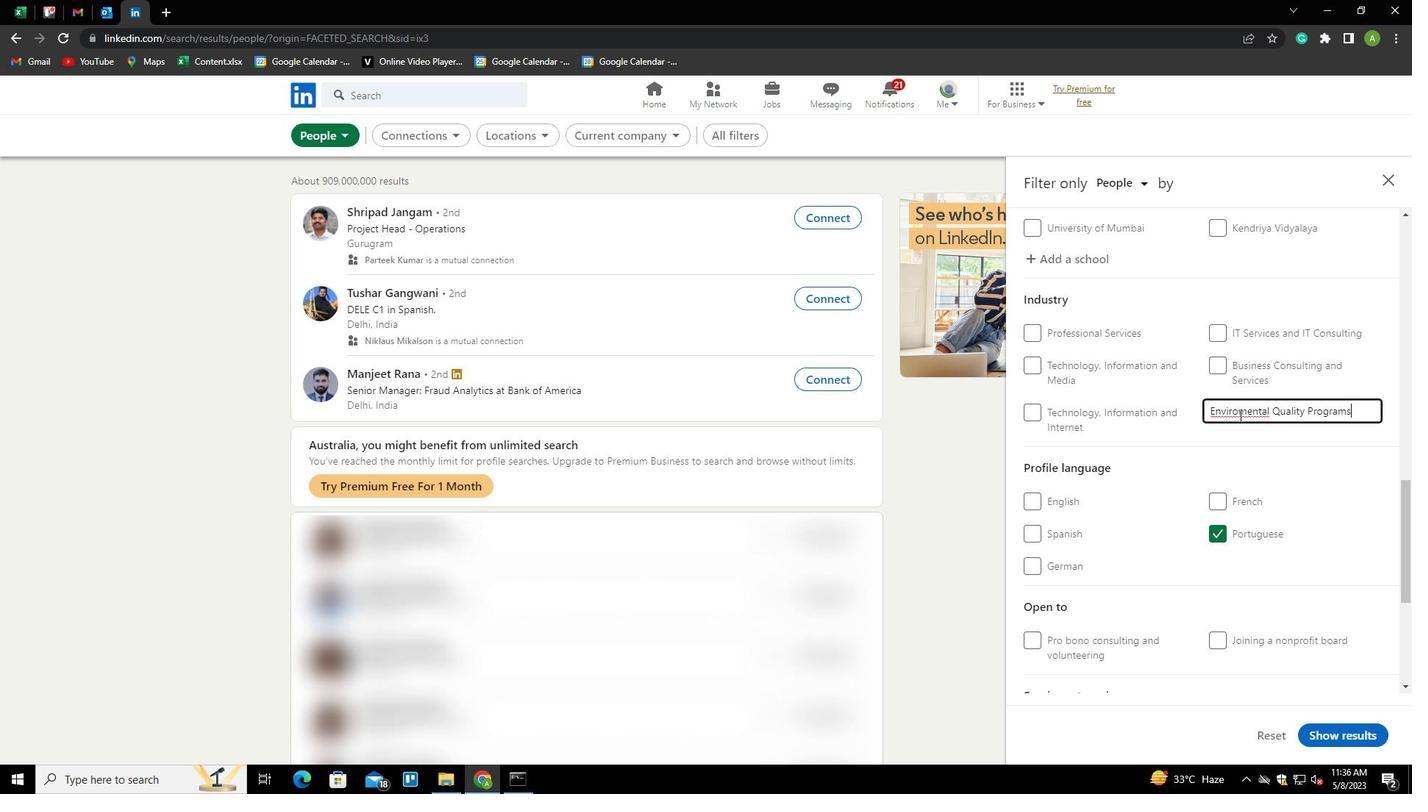 
Action: Mouse moved to (1252, 420)
Screenshot: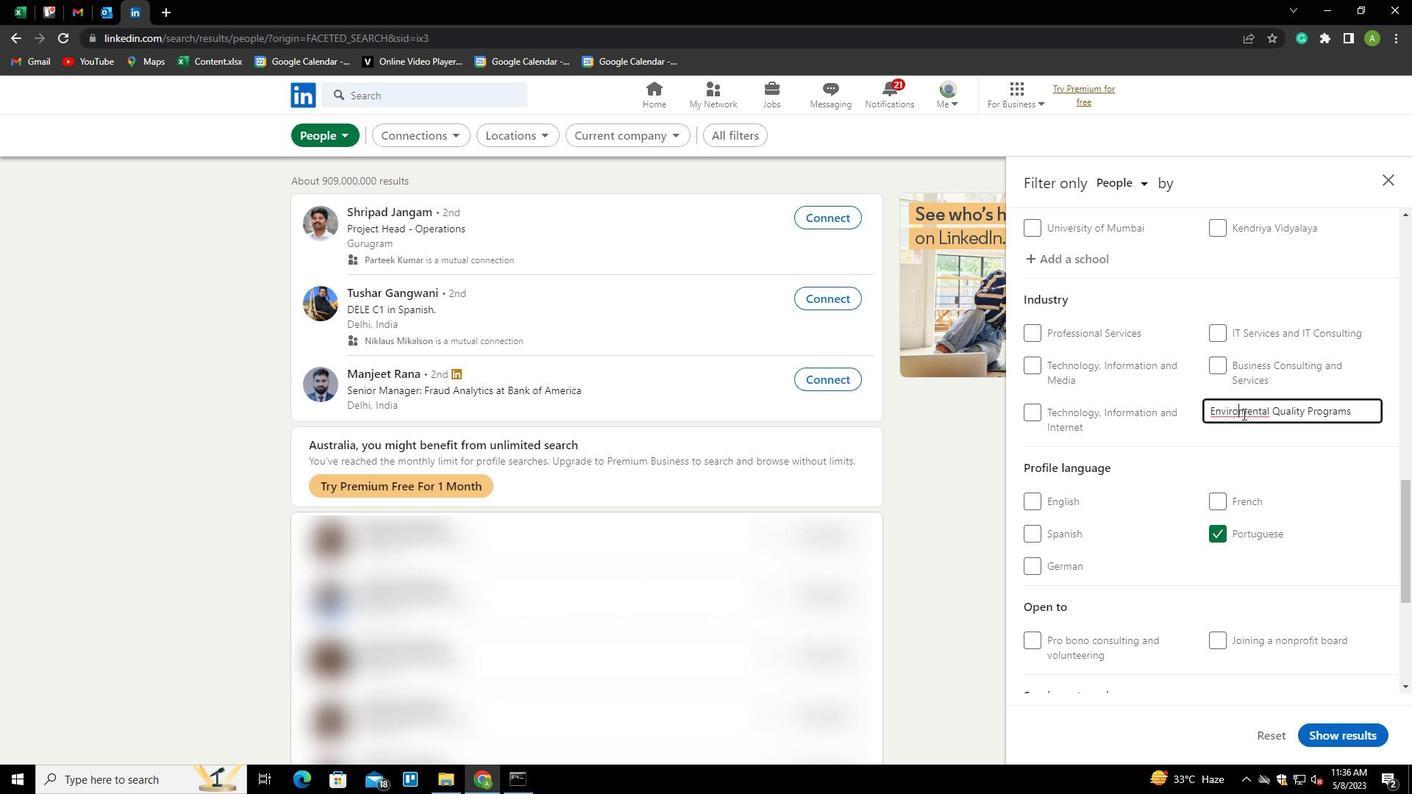 
Action: Key pressed N<Key.down><Key.enter>
Screenshot: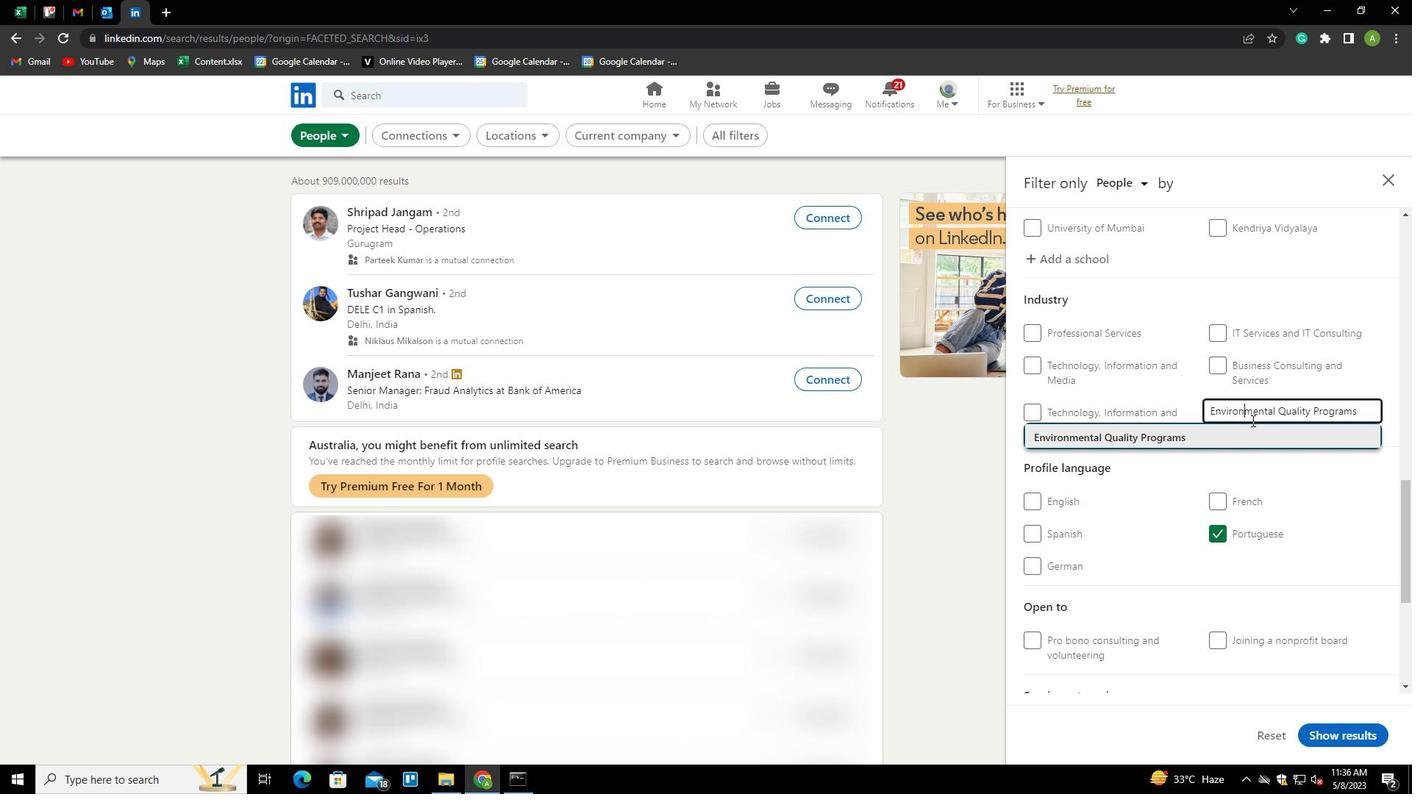 
Action: Mouse scrolled (1252, 420) with delta (0, 0)
Screenshot: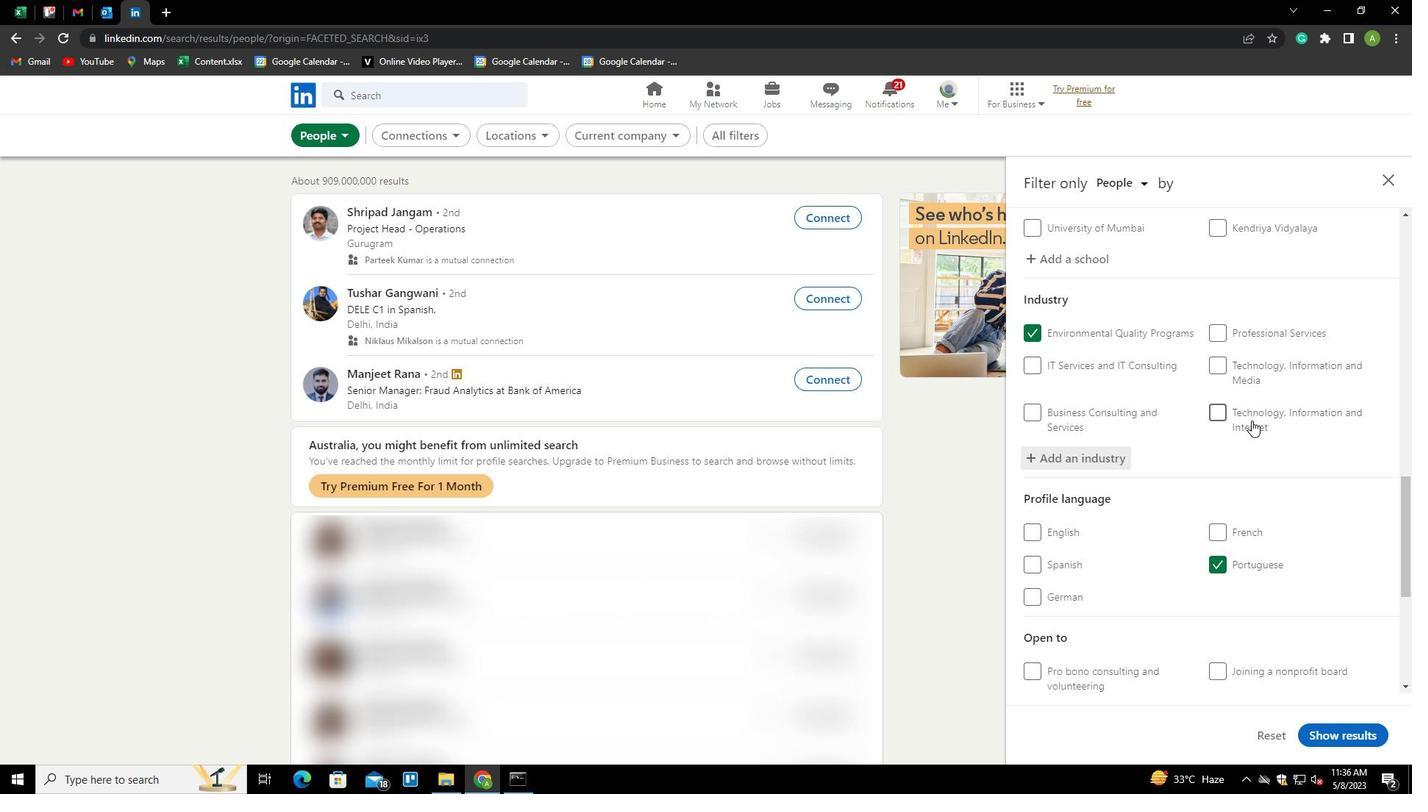 
Action: Mouse scrolled (1252, 420) with delta (0, 0)
Screenshot: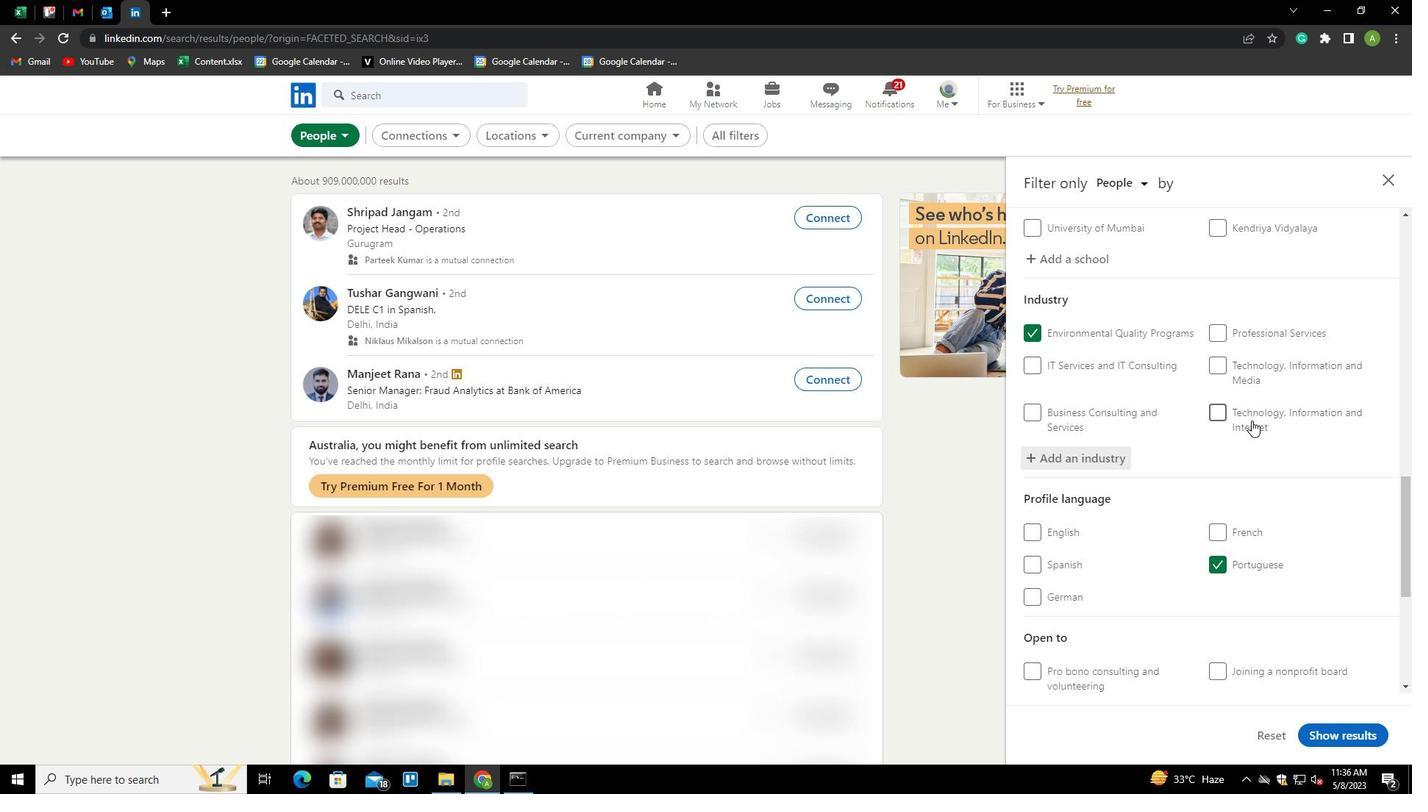 
Action: Mouse scrolled (1252, 420) with delta (0, 0)
Screenshot: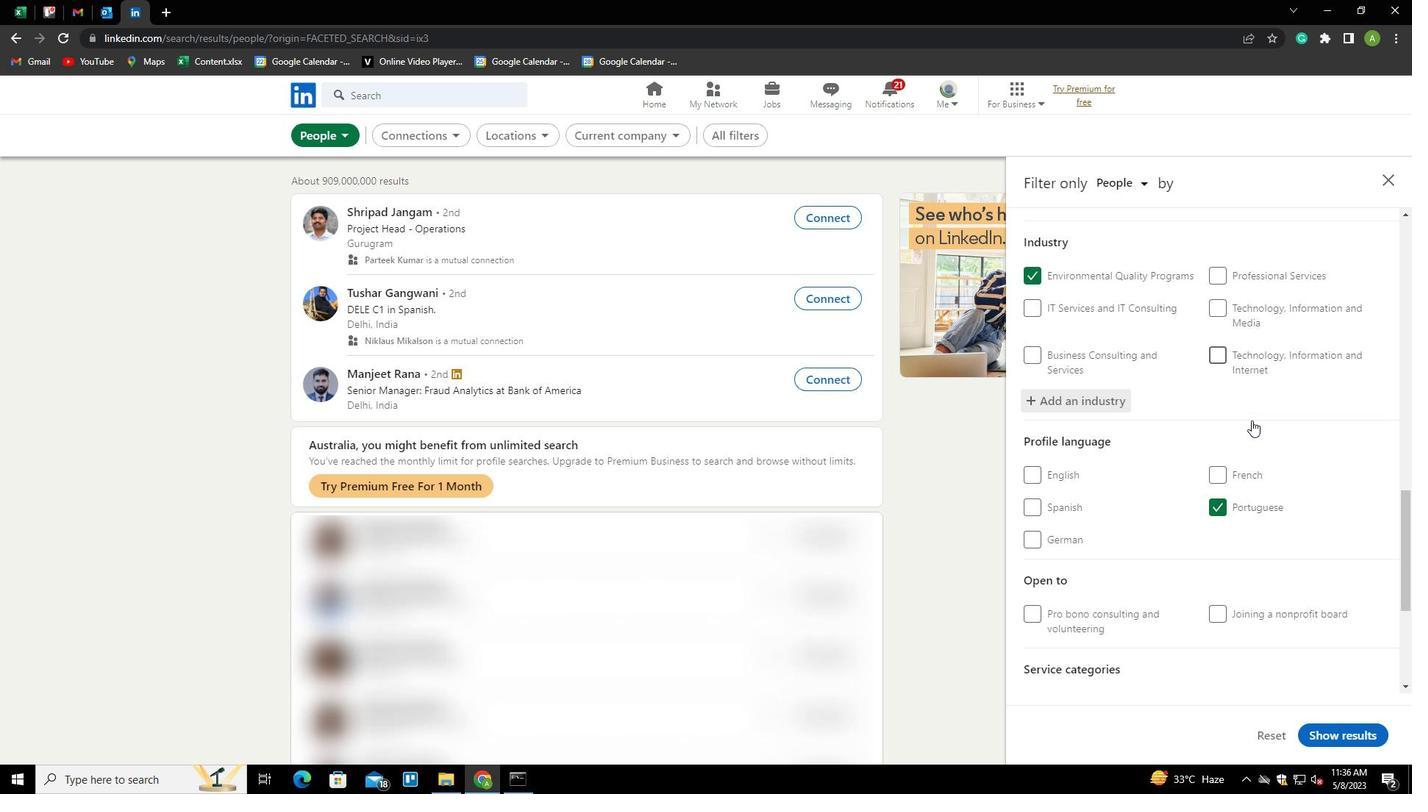 
Action: Mouse scrolled (1252, 420) with delta (0, 0)
Screenshot: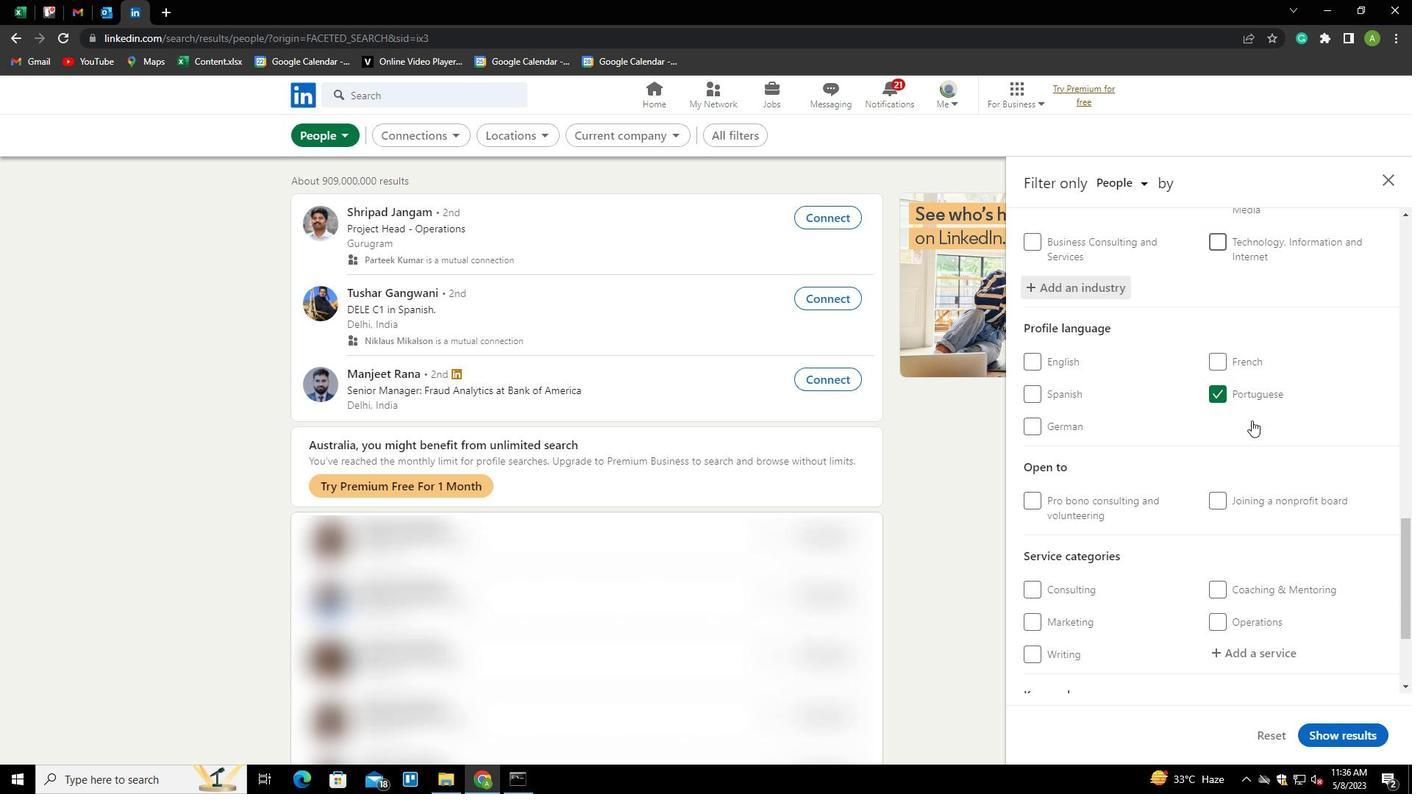 
Action: Mouse scrolled (1252, 420) with delta (0, 0)
Screenshot: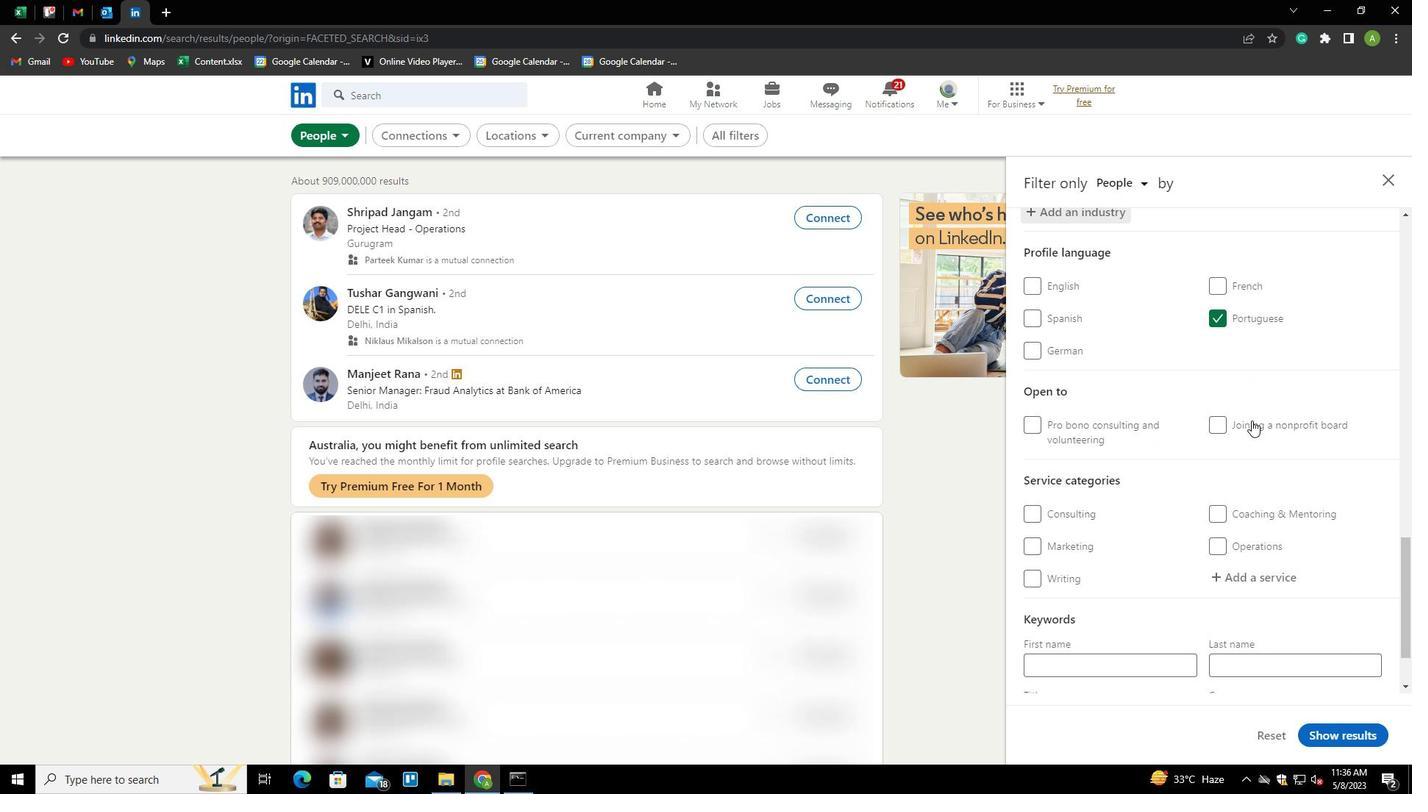 
Action: Mouse scrolled (1252, 420) with delta (0, 0)
Screenshot: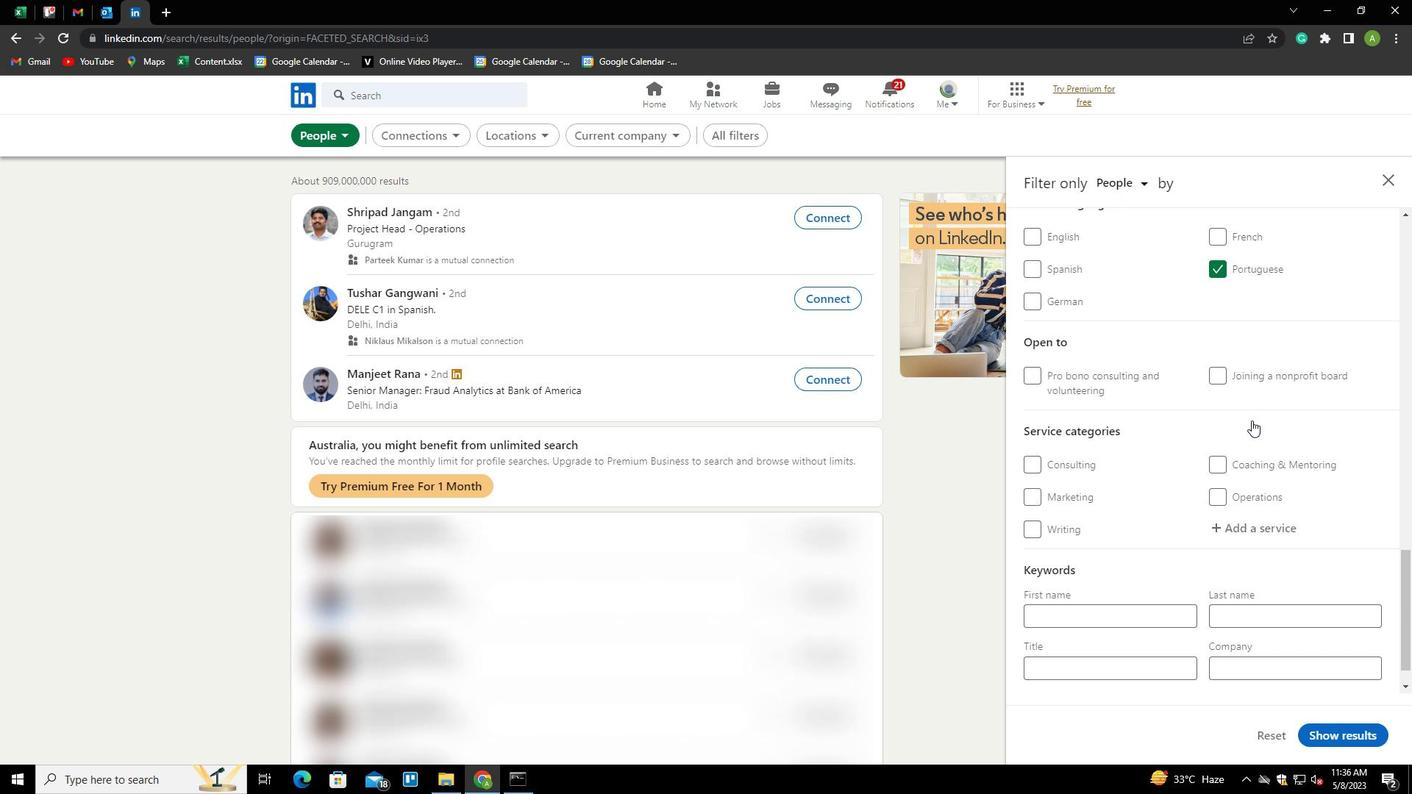 
Action: Mouse moved to (1266, 488)
Screenshot: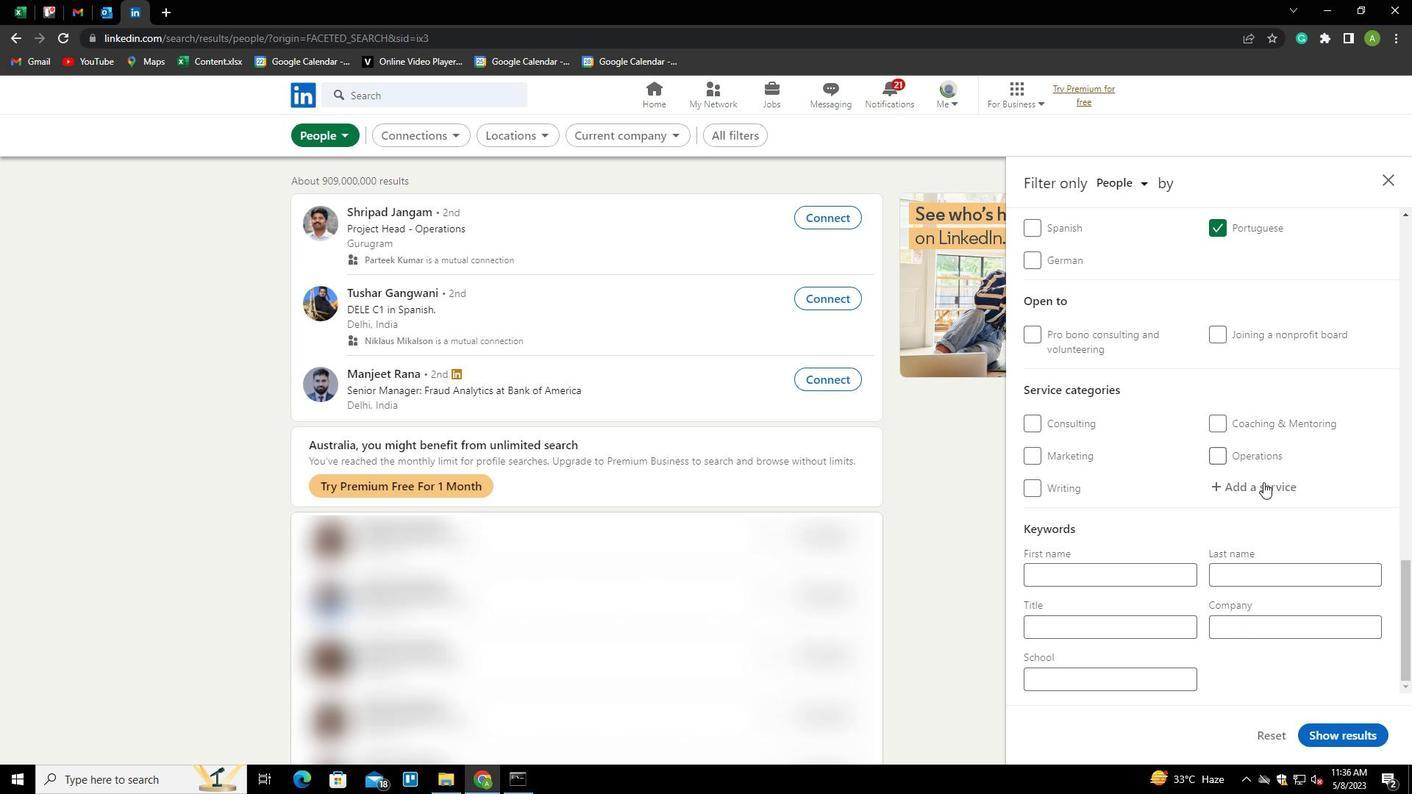 
Action: Mouse pressed left at (1266, 488)
Screenshot: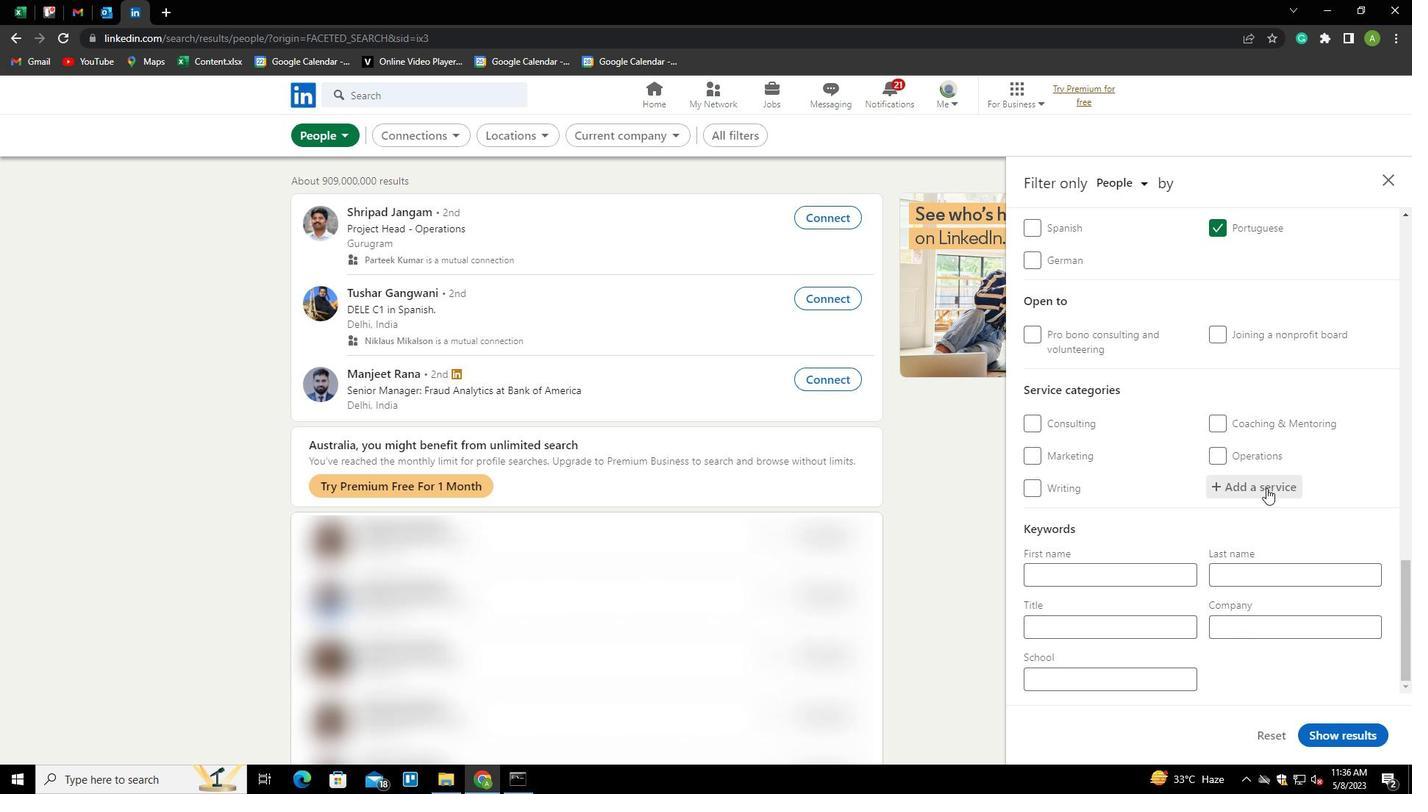 
Action: Mouse moved to (1265, 492)
Screenshot: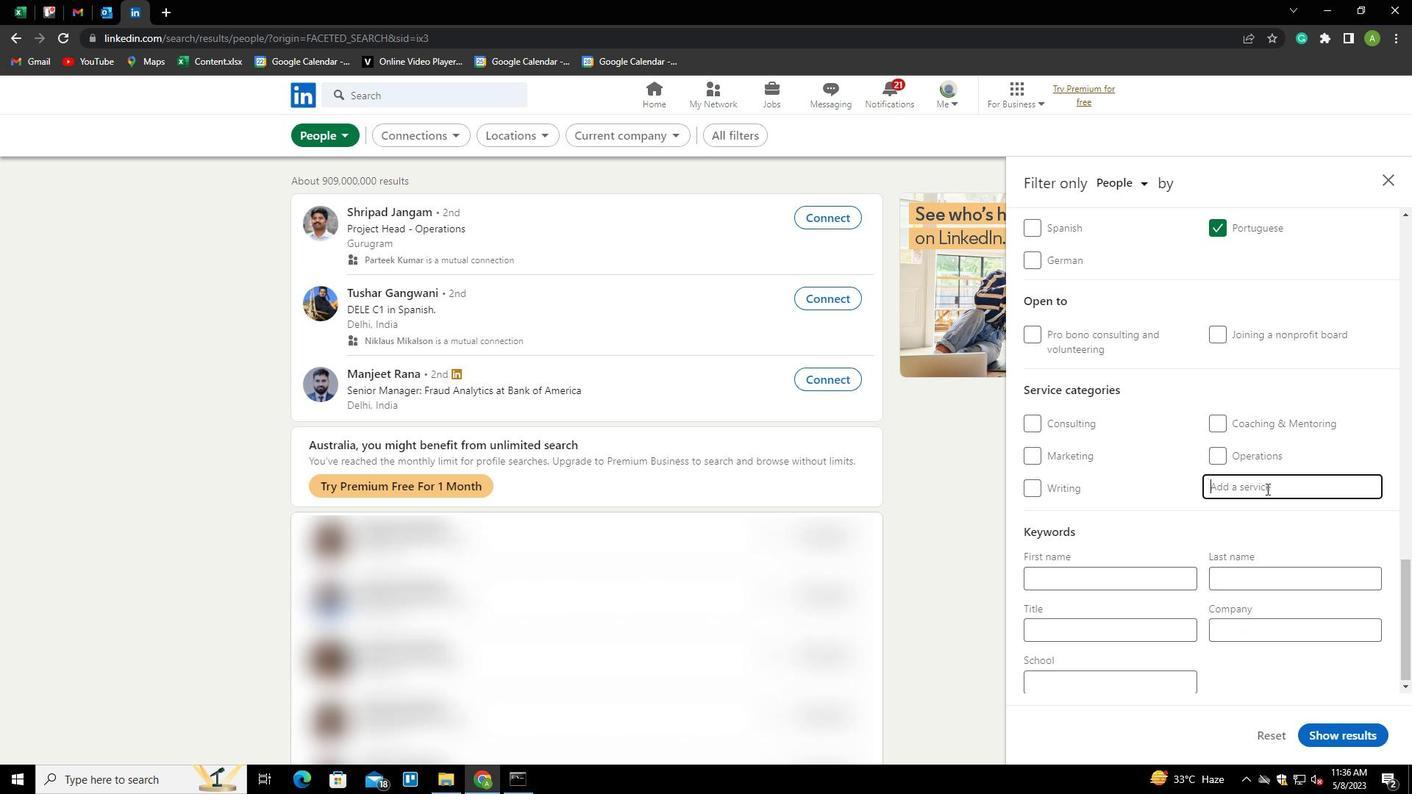 
Action: Key pressed <Key.shift>TRAINING<Key.down><Key.enter>
Screenshot: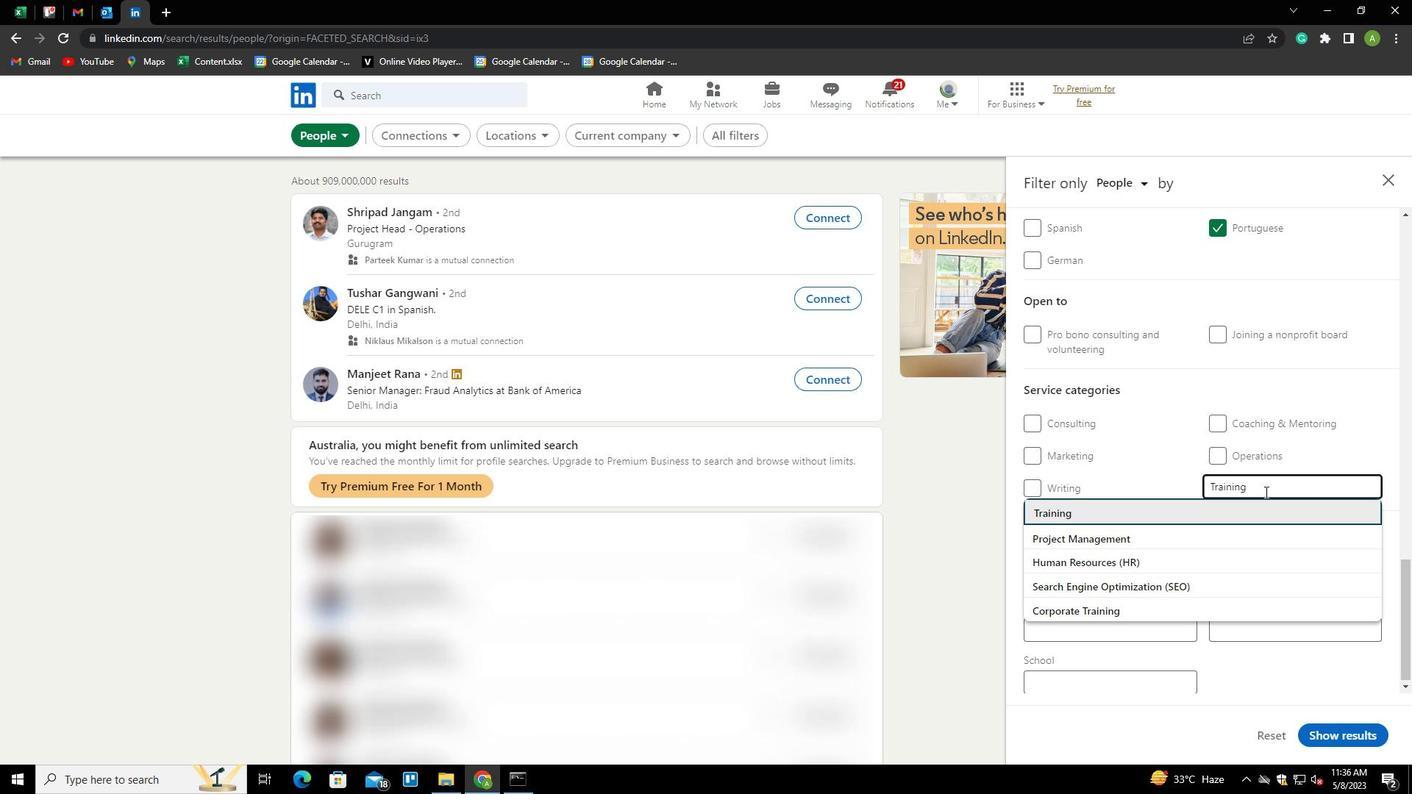 
Action: Mouse scrolled (1265, 491) with delta (0, 0)
Screenshot: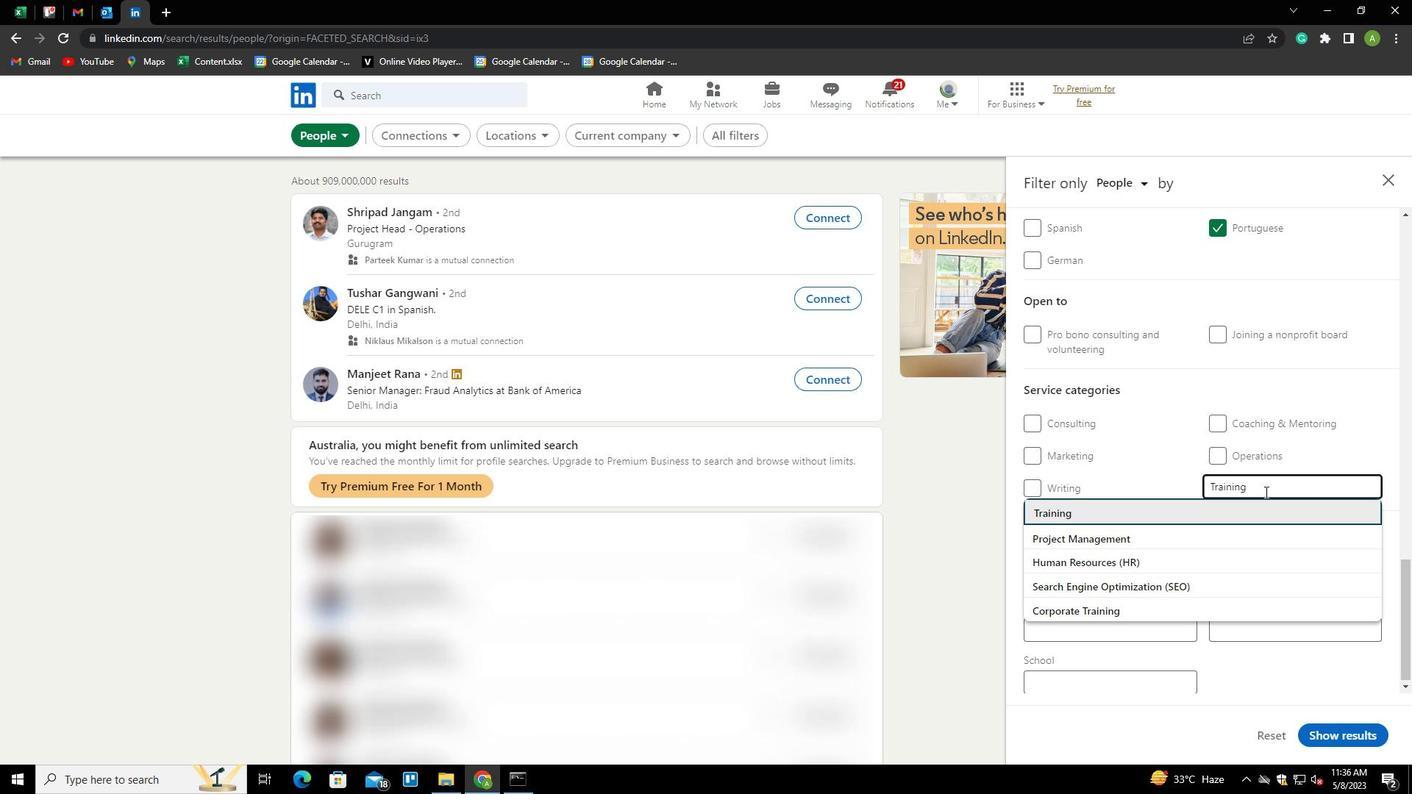 
Action: Mouse scrolled (1265, 491) with delta (0, 0)
Screenshot: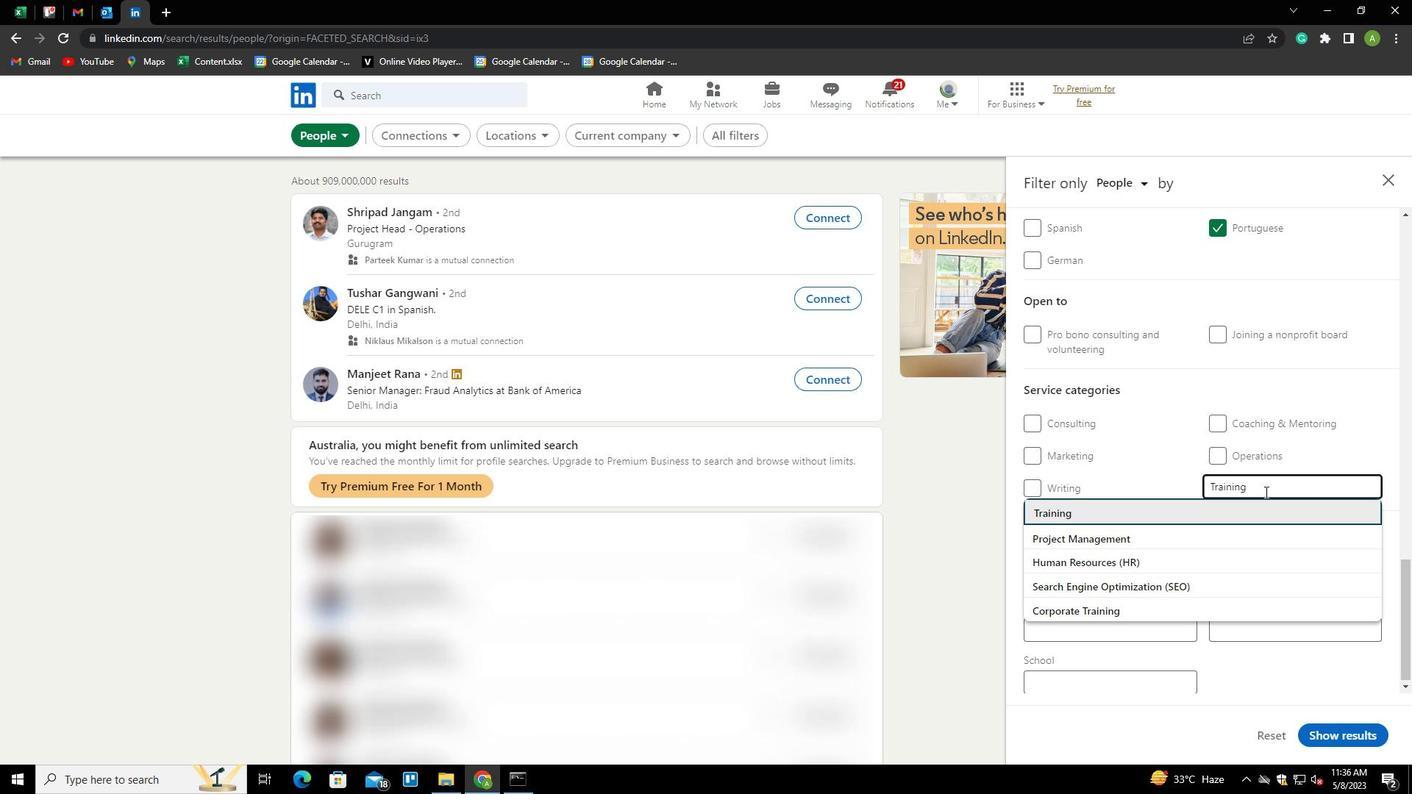 
Action: Mouse scrolled (1265, 491) with delta (0, 0)
Screenshot: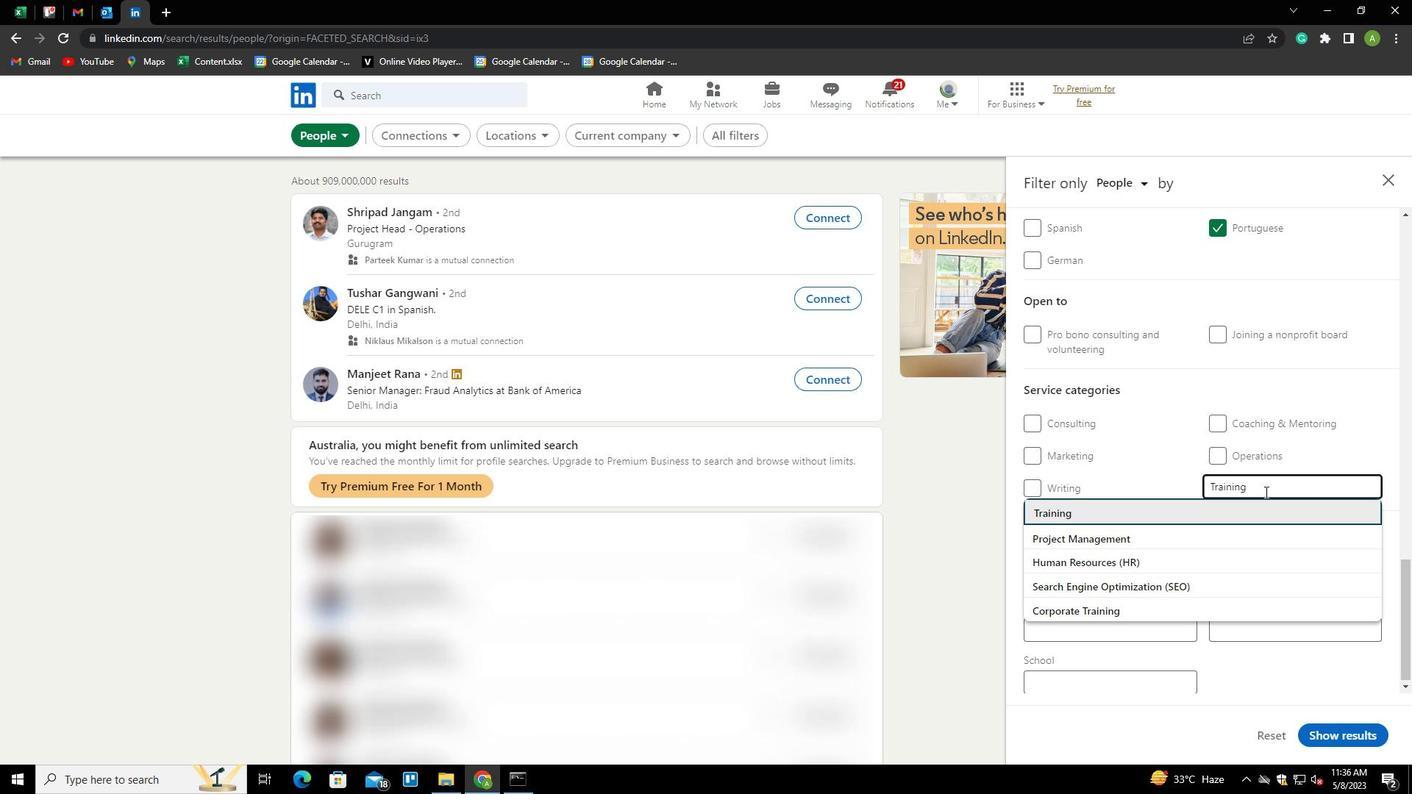 
Action: Mouse scrolled (1265, 491) with delta (0, 0)
Screenshot: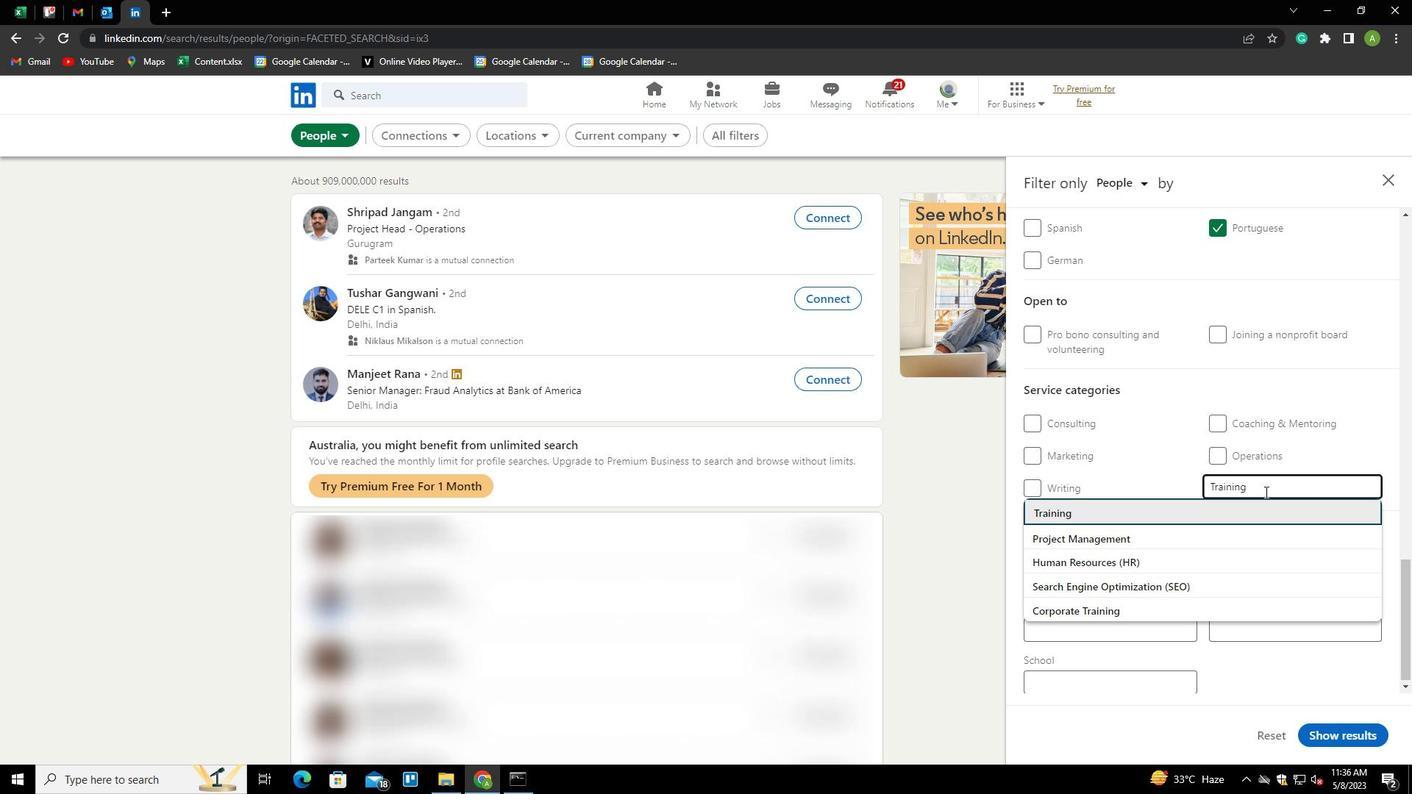 
Action: Mouse scrolled (1265, 491) with delta (0, 0)
Screenshot: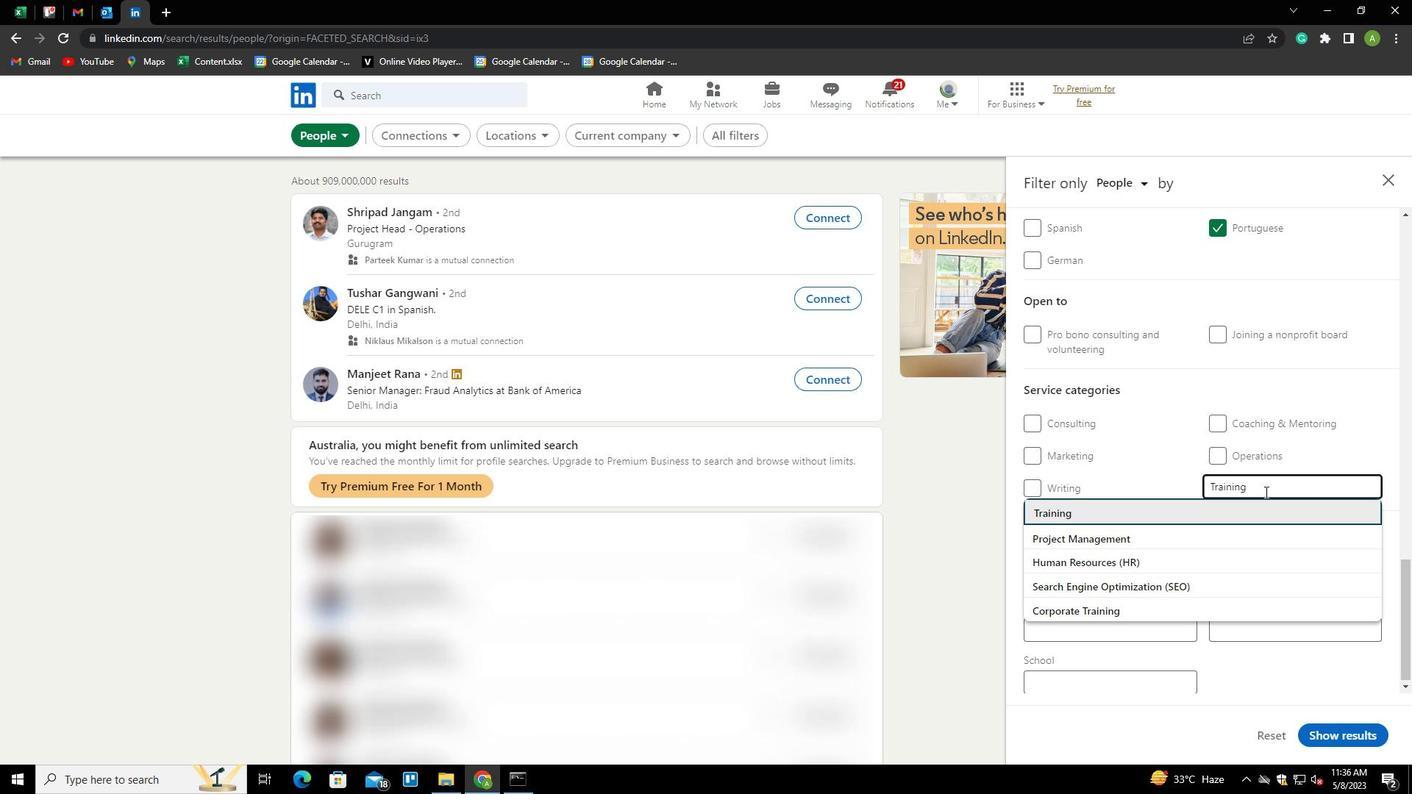 
Action: Mouse scrolled (1265, 491) with delta (0, 0)
Screenshot: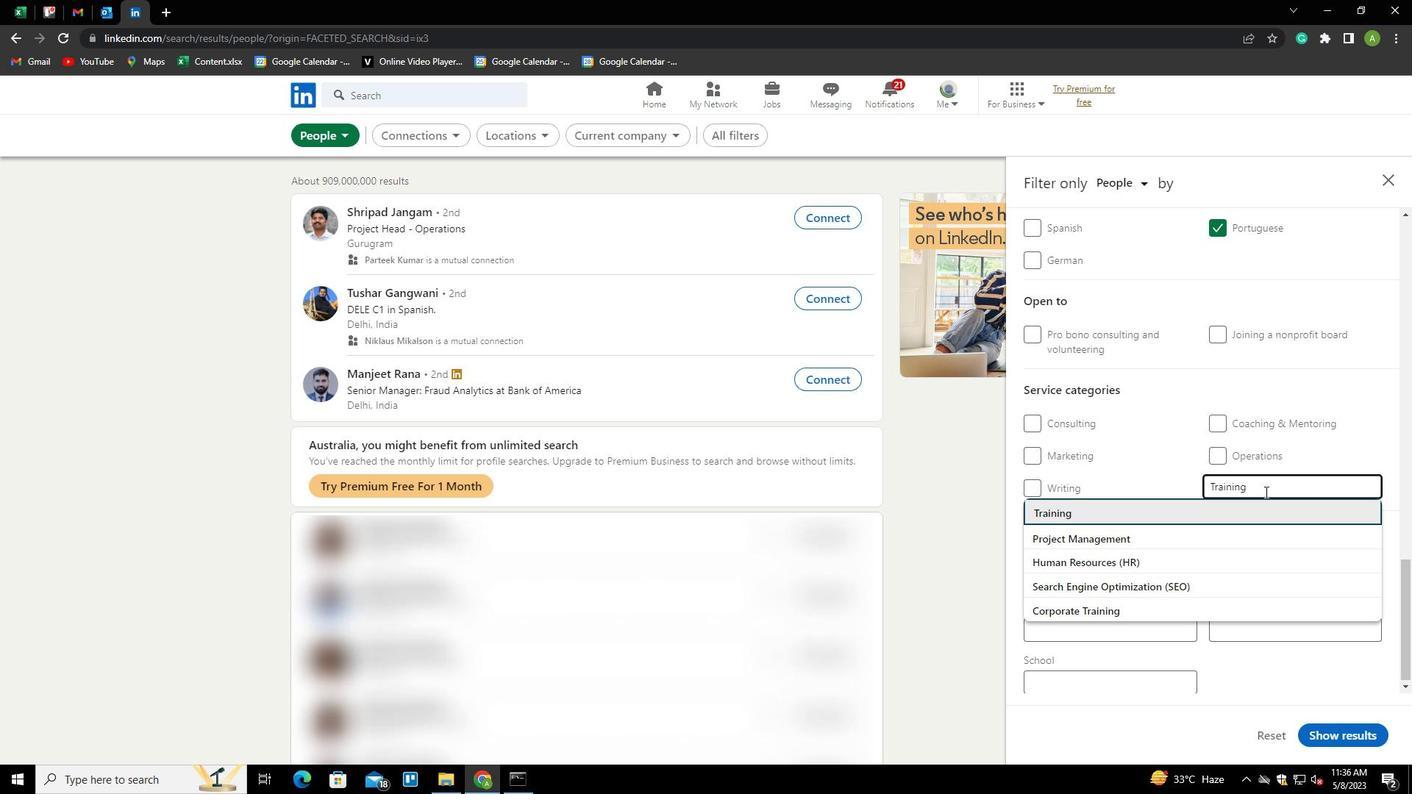 
Action: Mouse scrolled (1265, 491) with delta (0, 0)
Screenshot: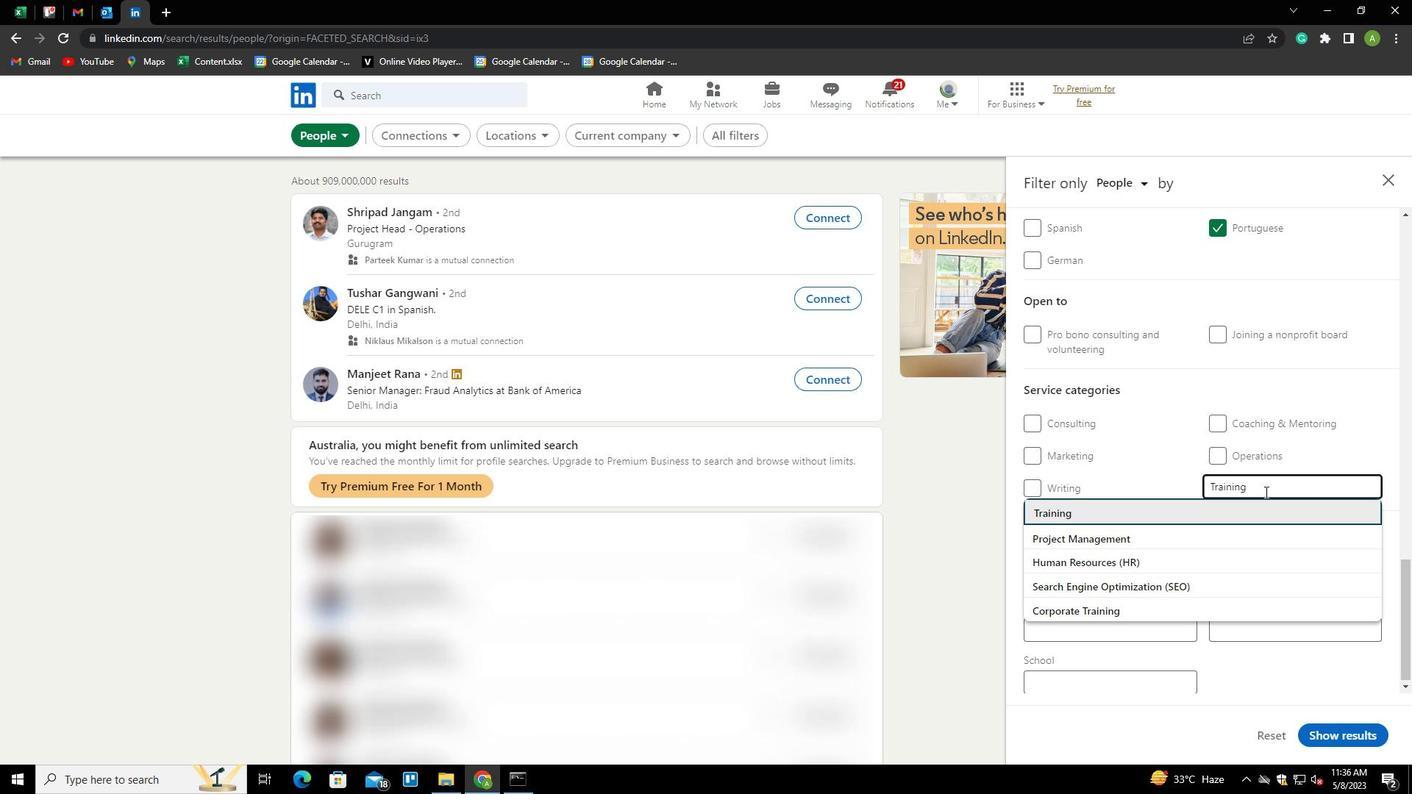 
Action: Mouse moved to (1147, 602)
Screenshot: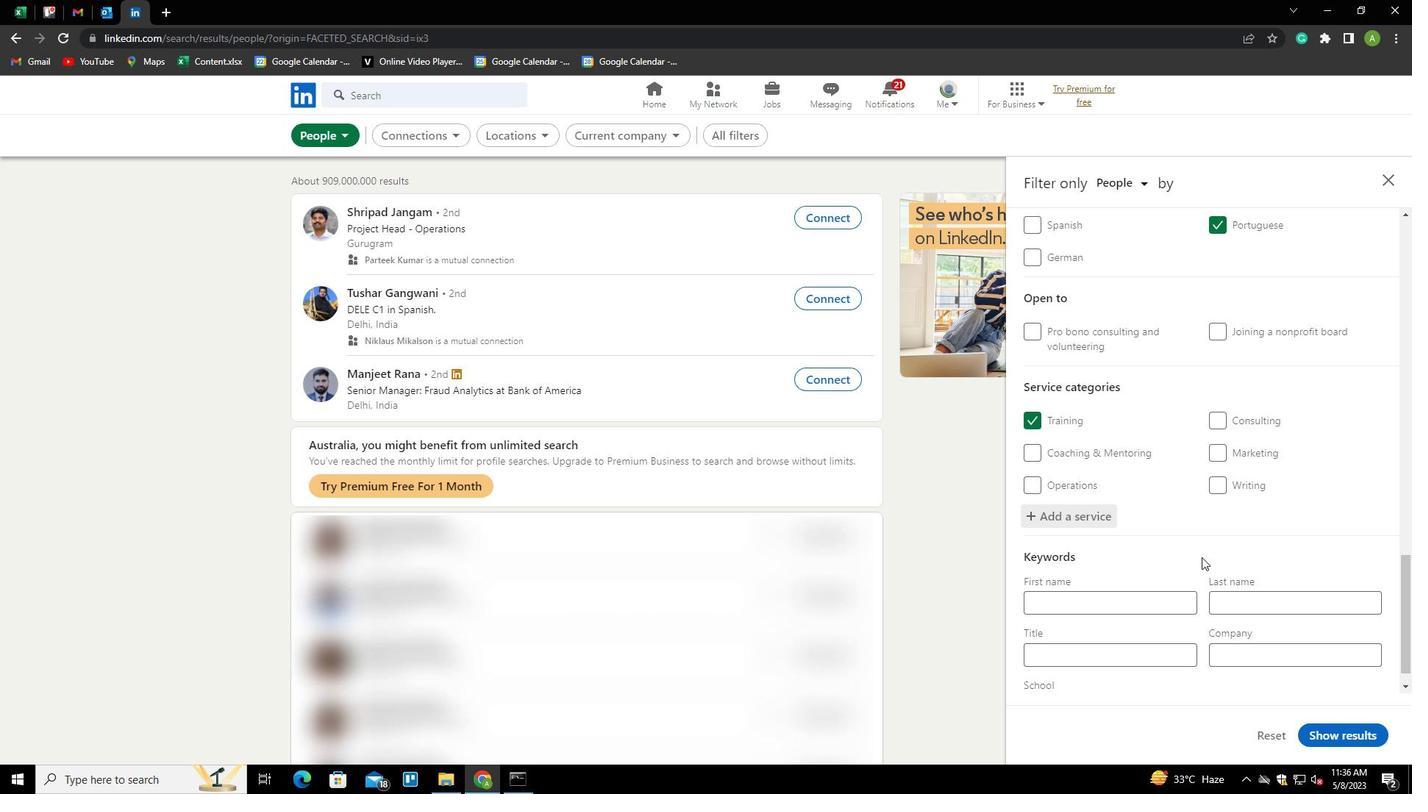 
Action: Mouse scrolled (1147, 601) with delta (0, 0)
Screenshot: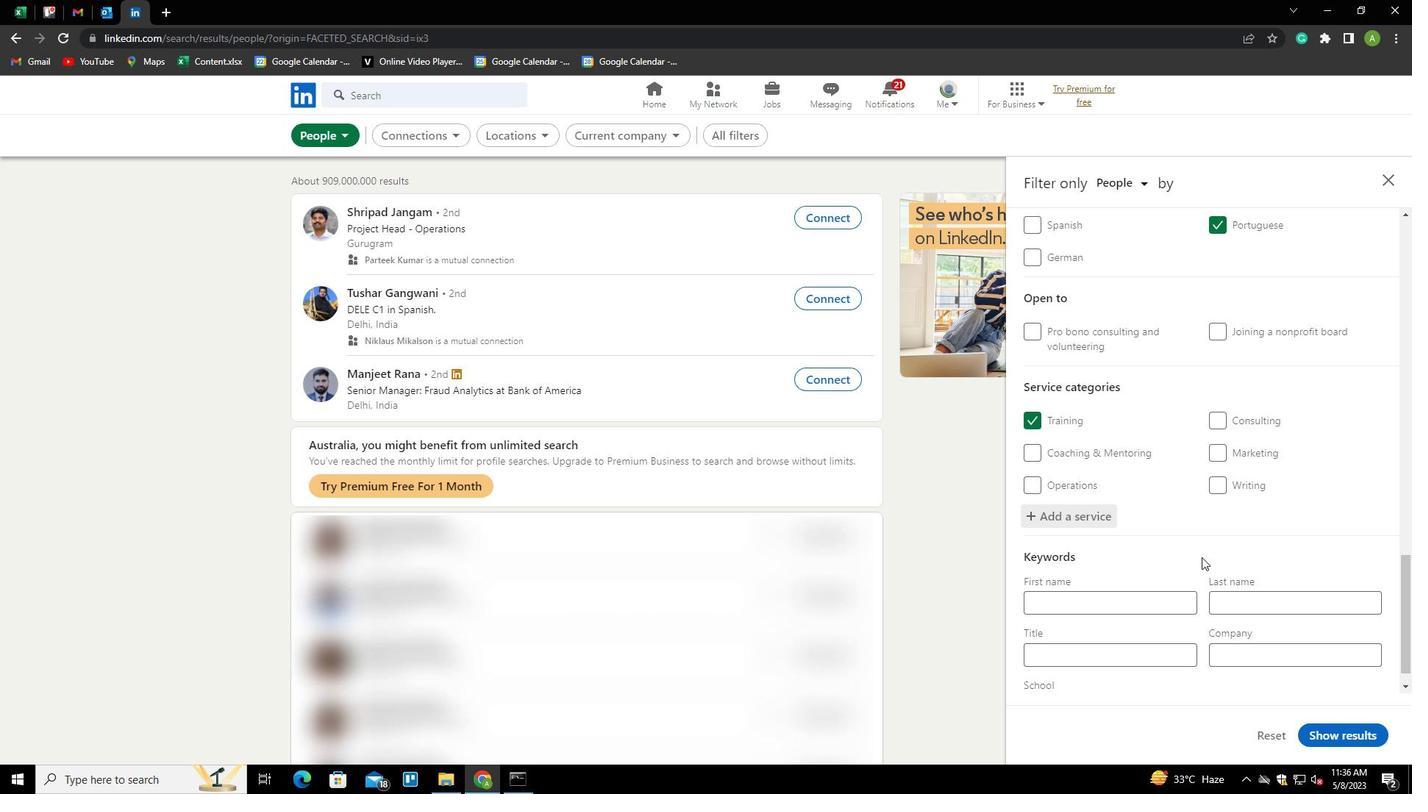 
Action: Mouse scrolled (1147, 601) with delta (0, 0)
Screenshot: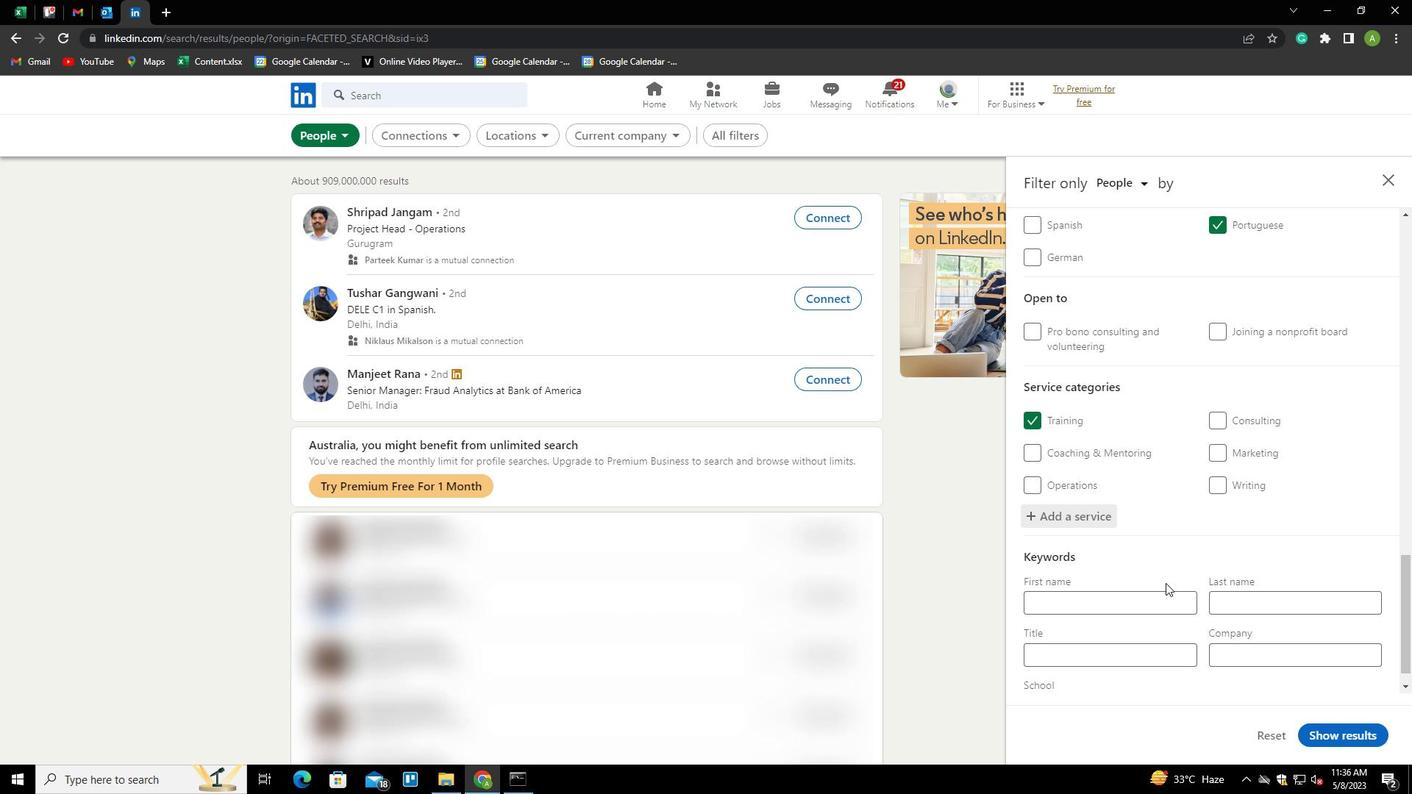 
Action: Mouse scrolled (1147, 601) with delta (0, 0)
Screenshot: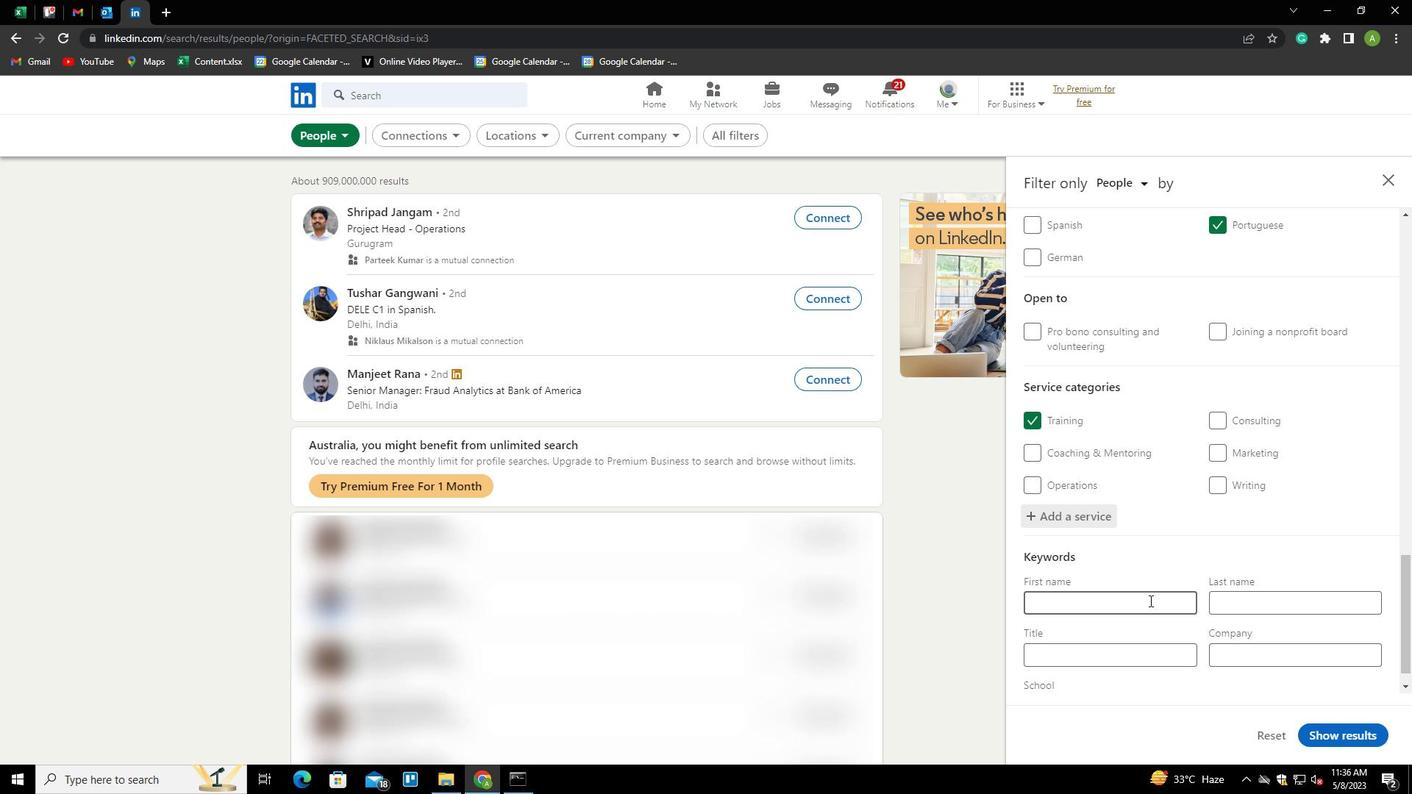 
Action: Mouse moved to (1146, 602)
Screenshot: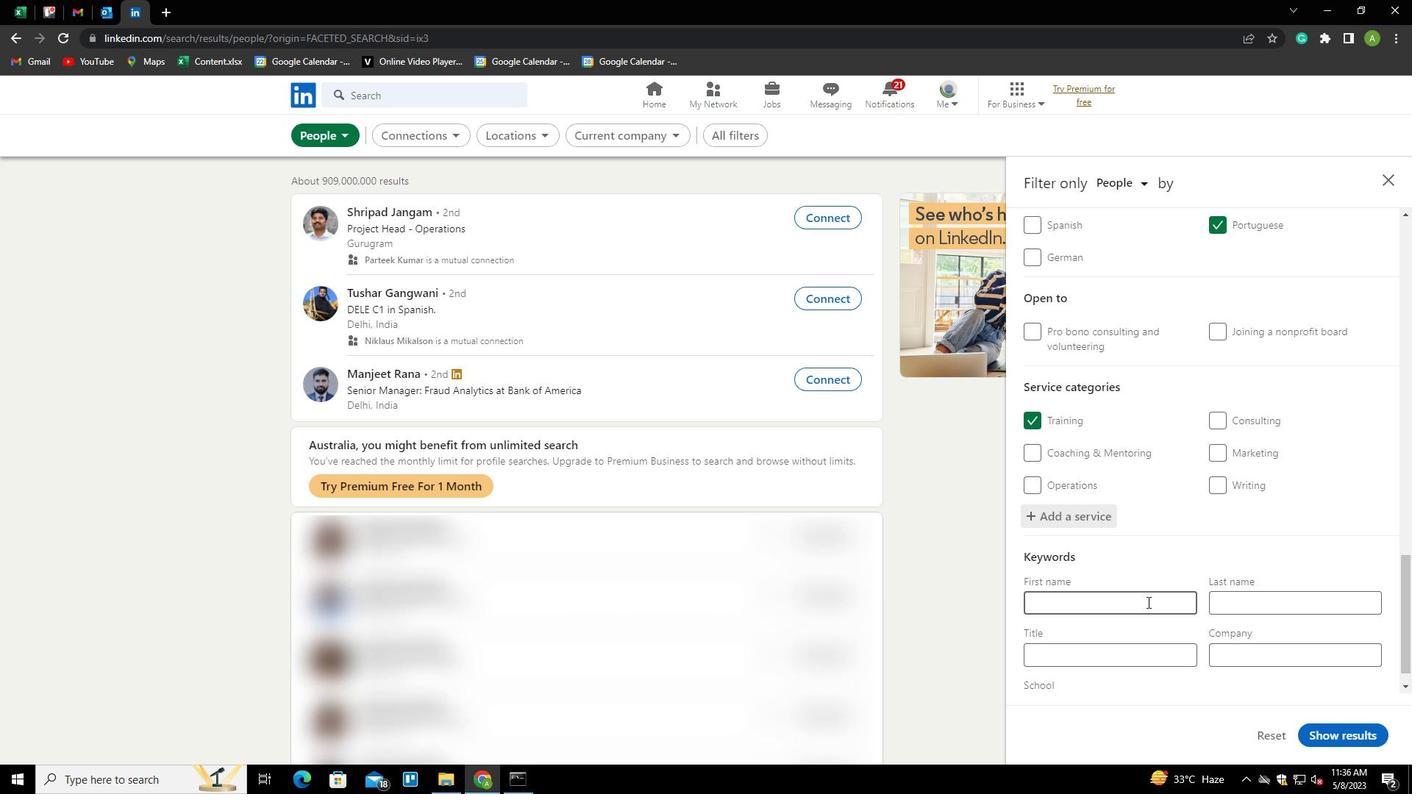 
Action: Mouse scrolled (1146, 601) with delta (0, 0)
Screenshot: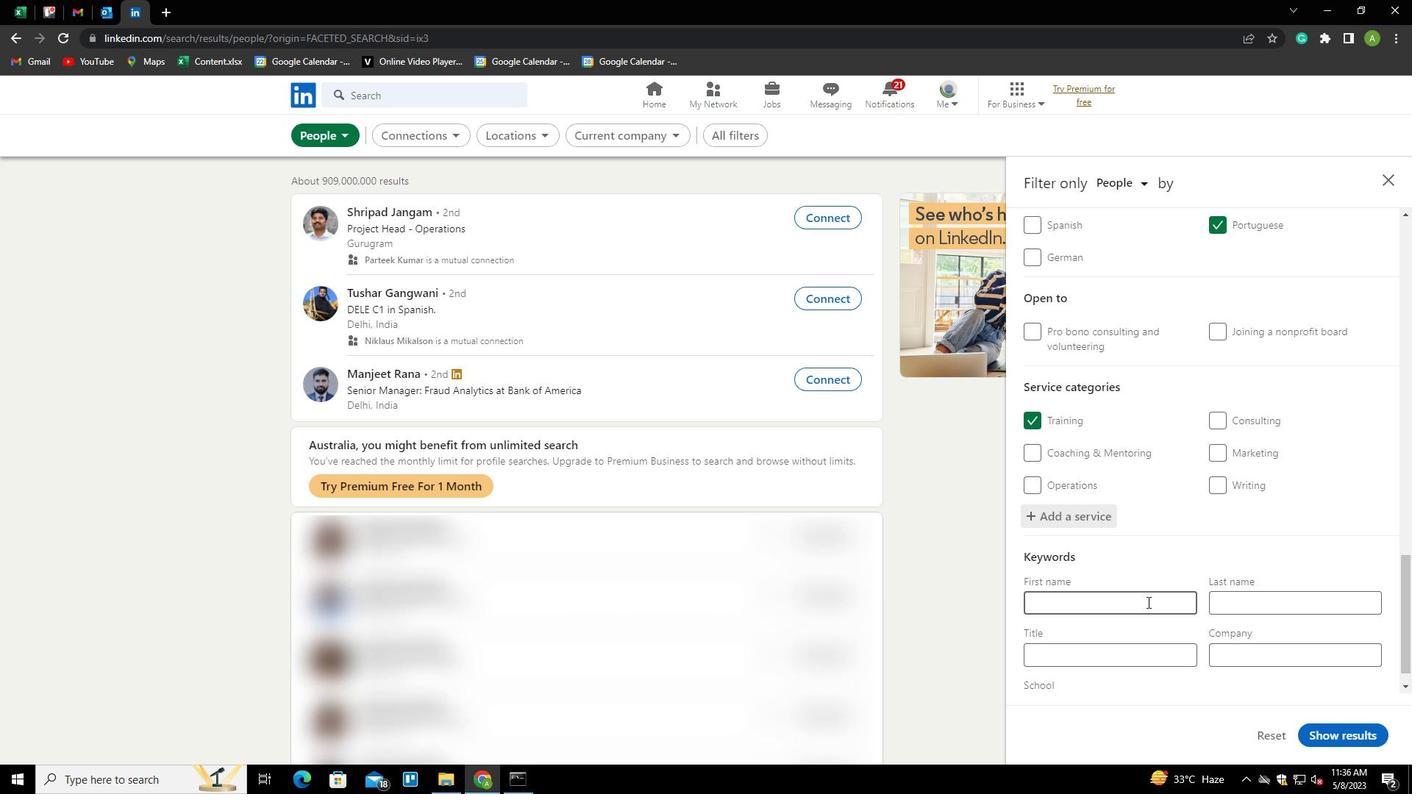 
Action: Mouse moved to (1121, 619)
Screenshot: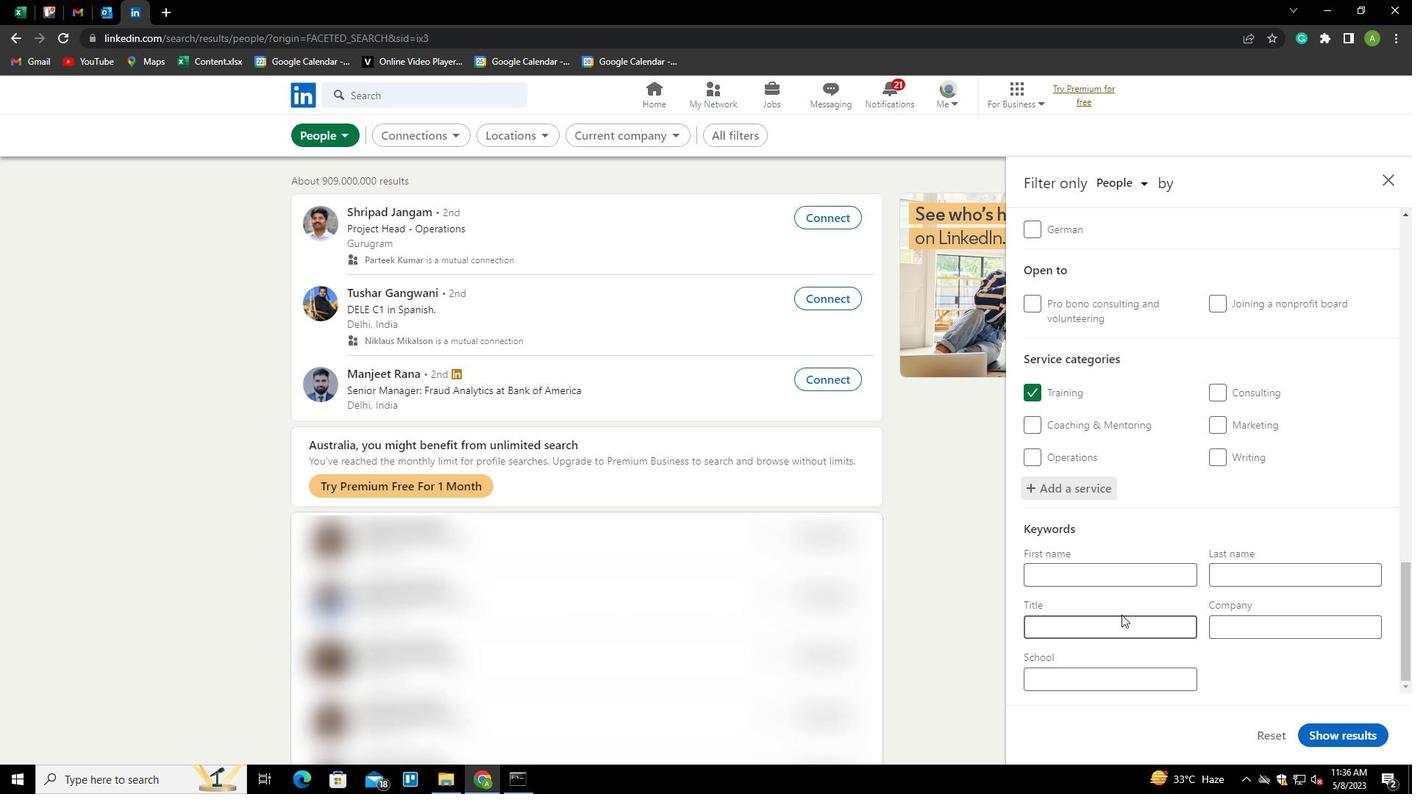 
Action: Mouse pressed left at (1121, 619)
Screenshot: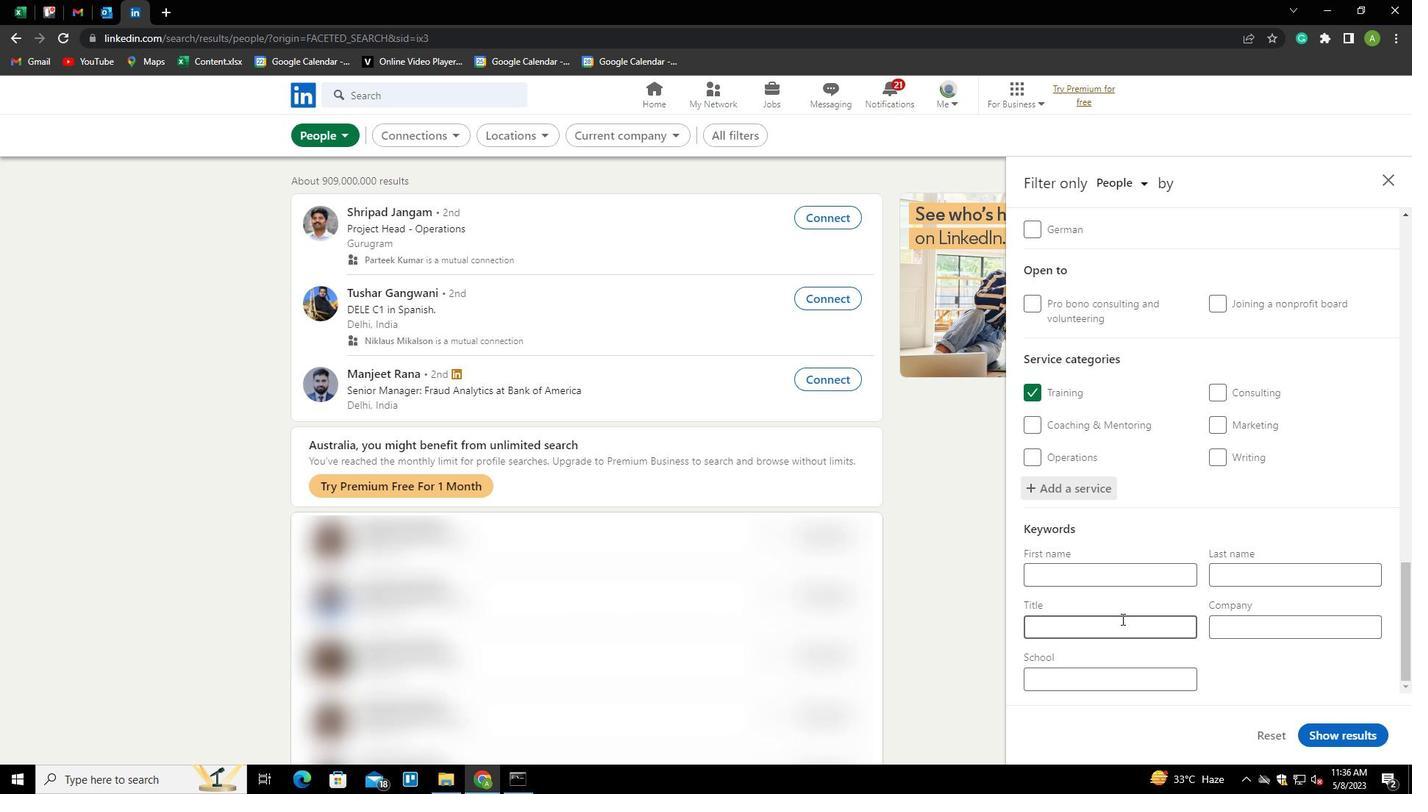
Action: Mouse moved to (1121, 620)
Screenshot: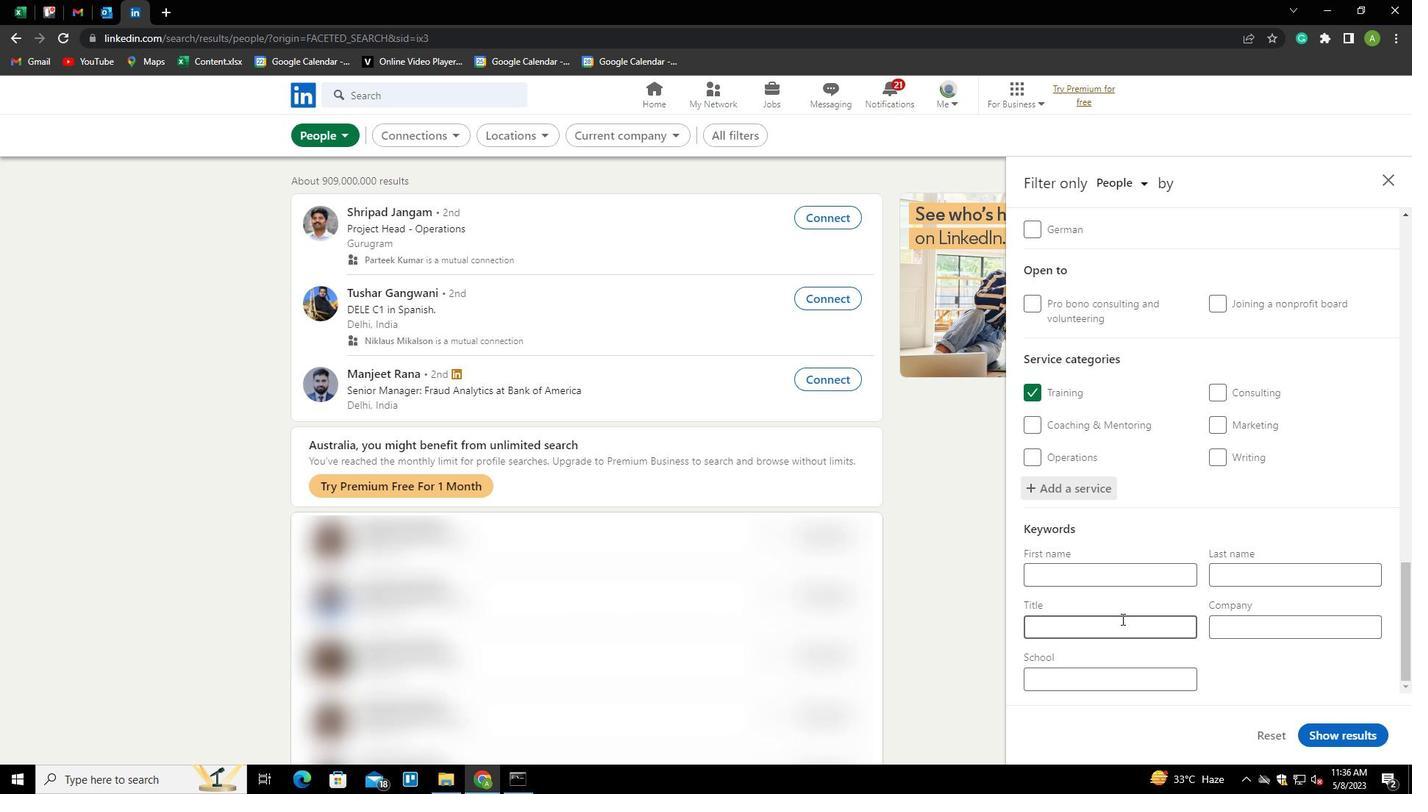 
Action: Key pressed <Key.shift>
Screenshot: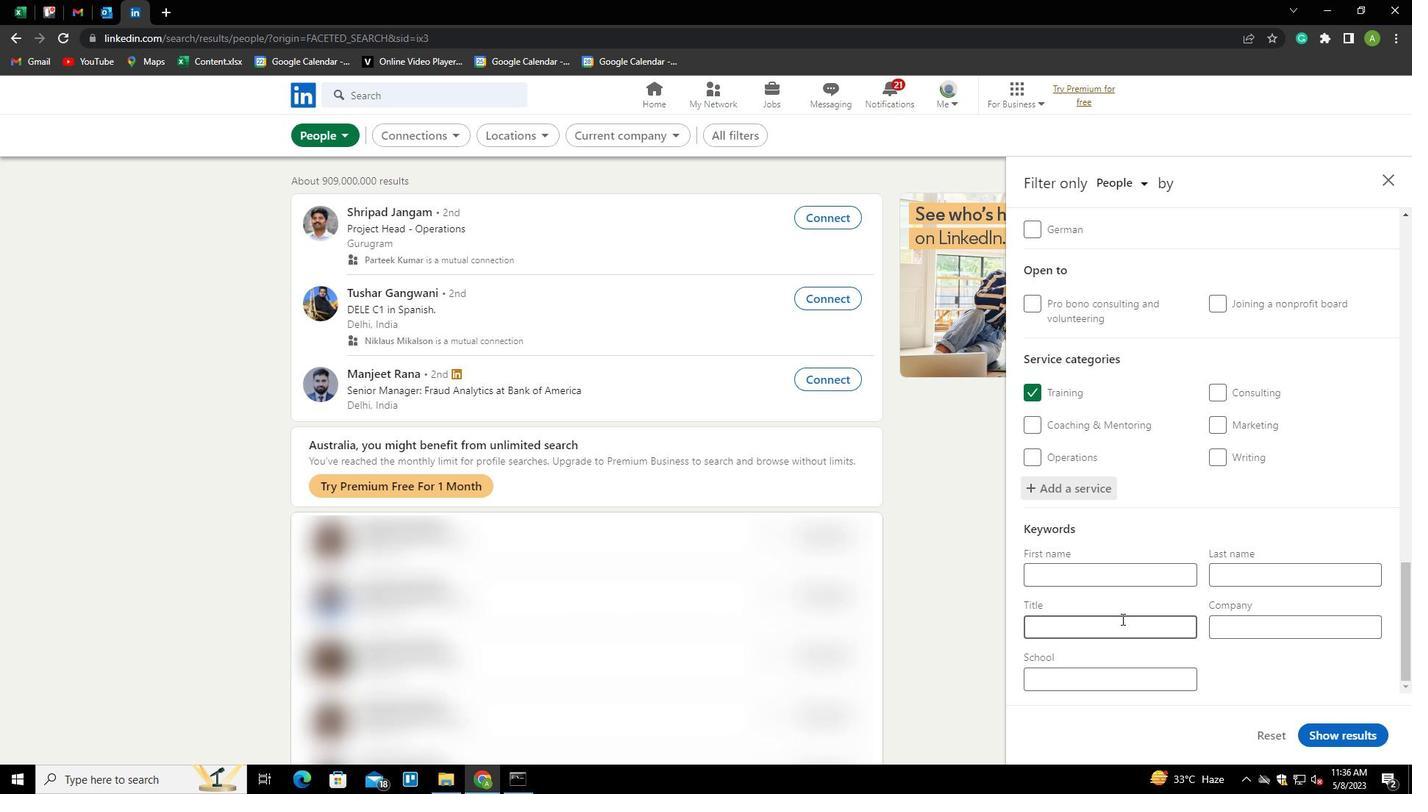 
Action: Mouse moved to (1121, 620)
Screenshot: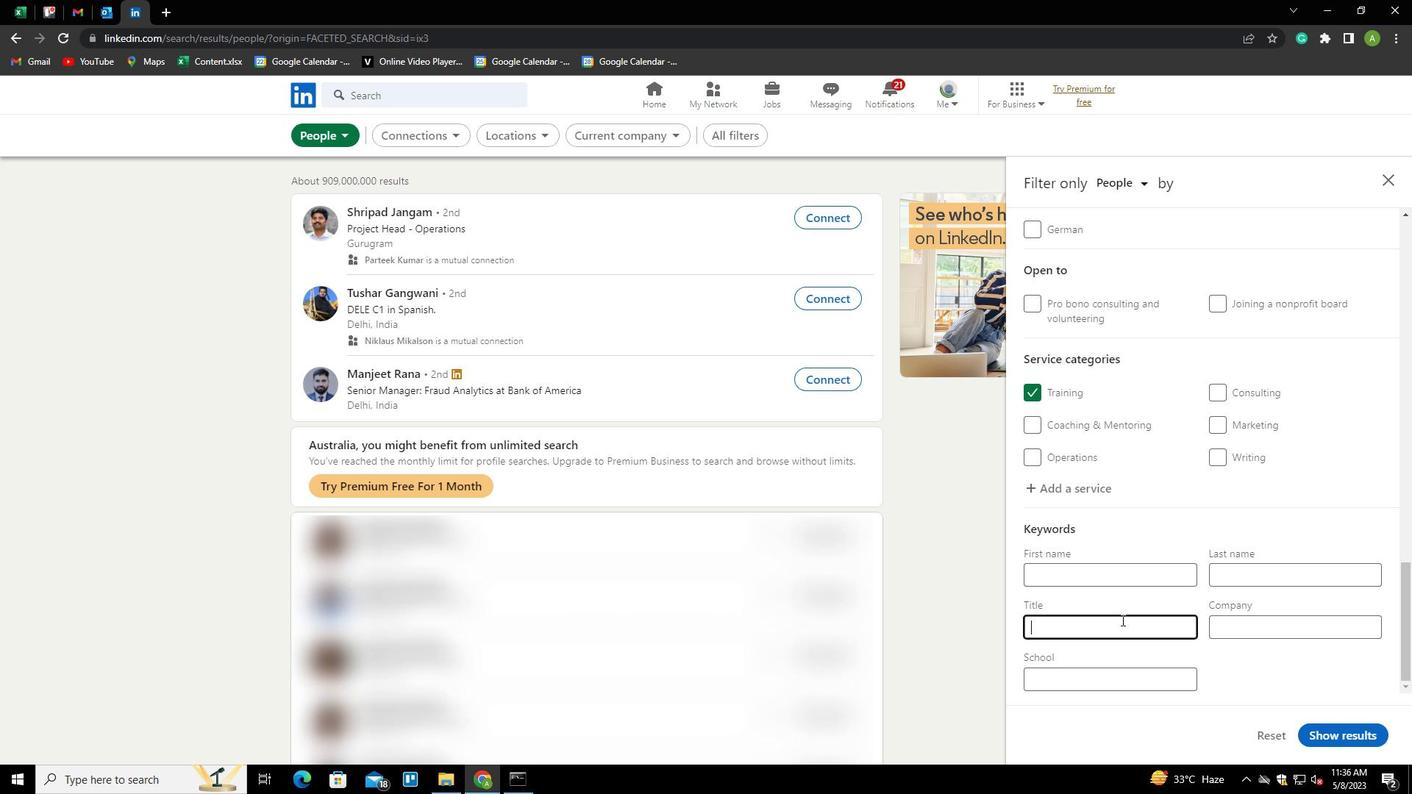 
Action: Key pressed C-<Key.shift>LEVEL<Key.space>OR<Key.space><Key.shift><Key.shift><Key.shift><Key.shift><Key.shift><Key.shift><Key.shift><Key.shift><Key.shift>C-<Key.shift>SUITE
Screenshot: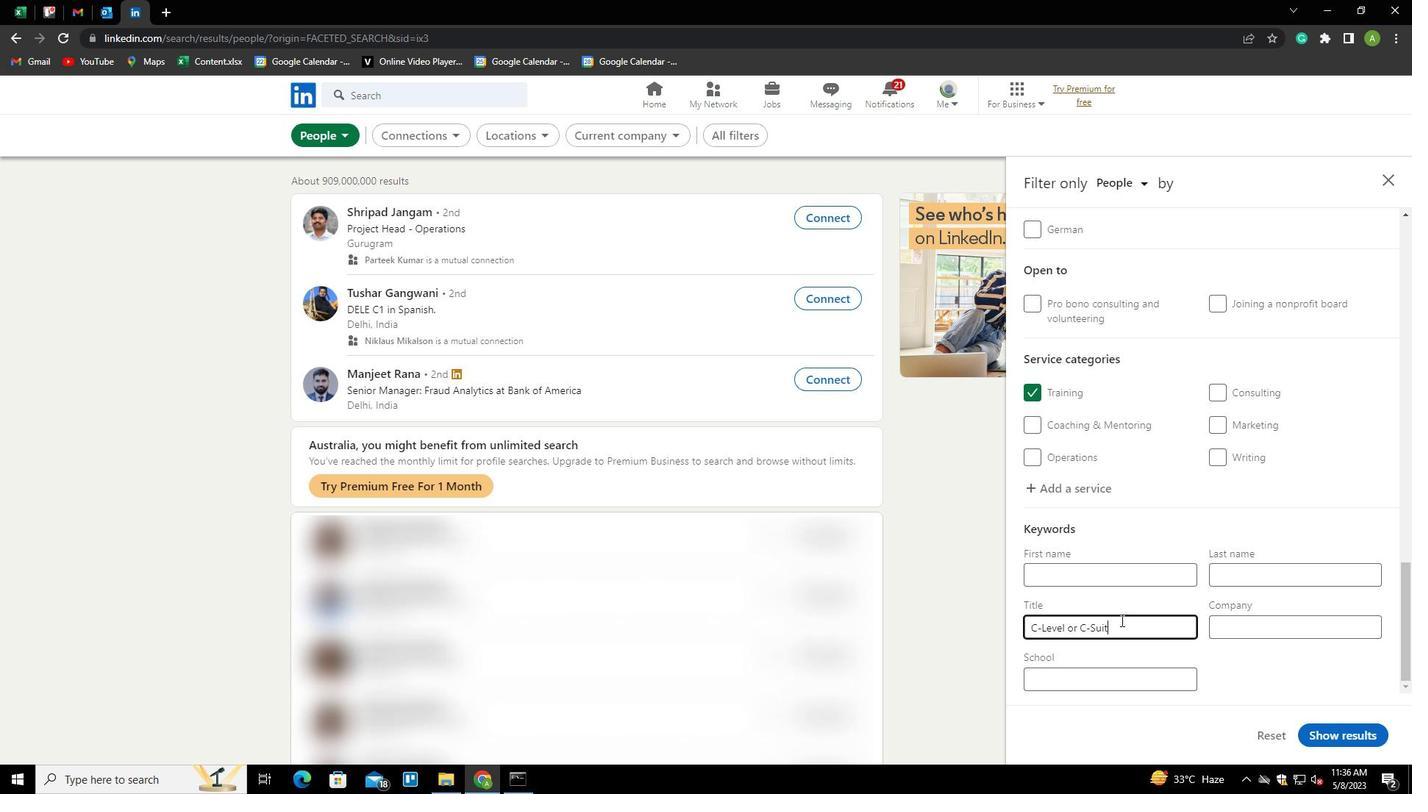 
Action: Mouse moved to (1283, 676)
Screenshot: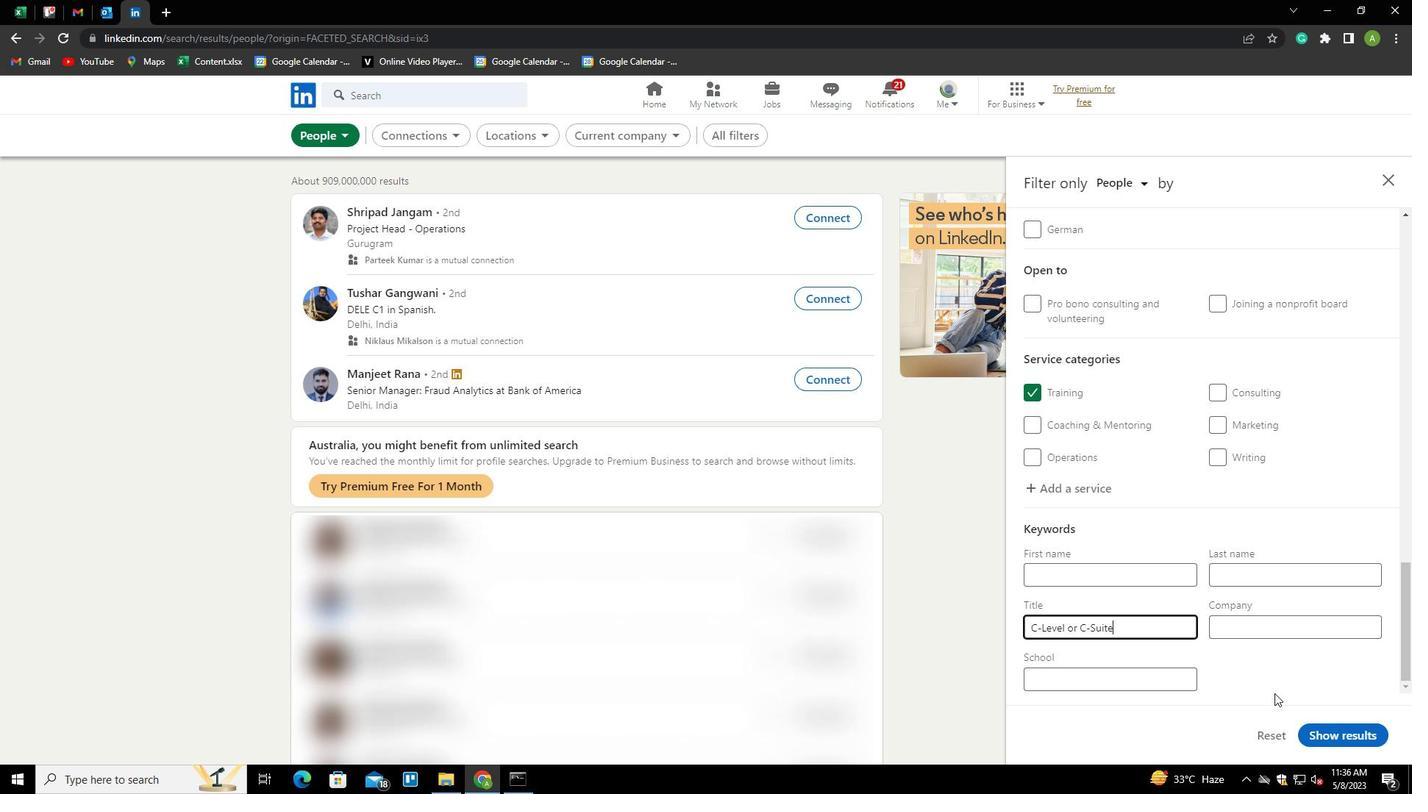 
Action: Mouse pressed left at (1283, 676)
Screenshot: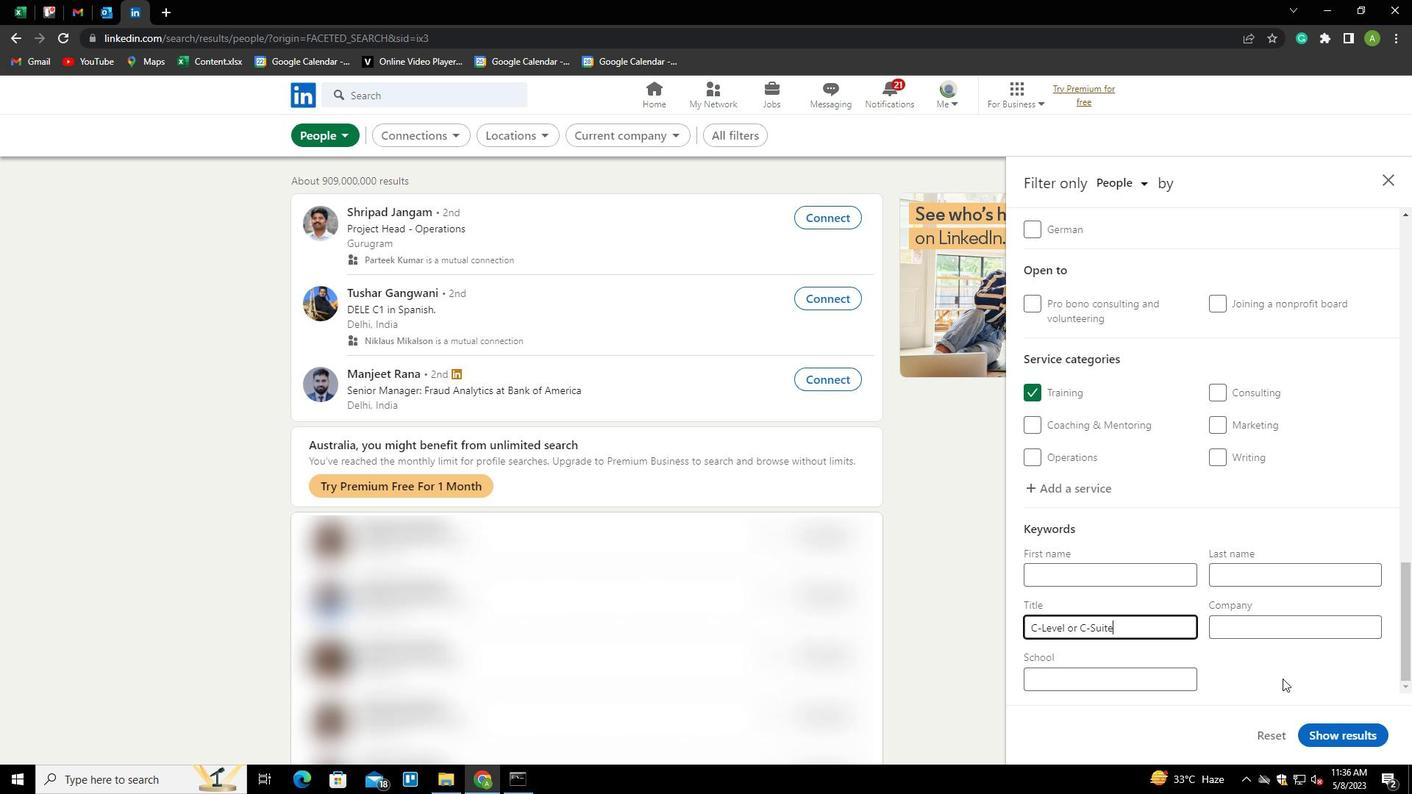 
Action: Mouse moved to (1337, 728)
Screenshot: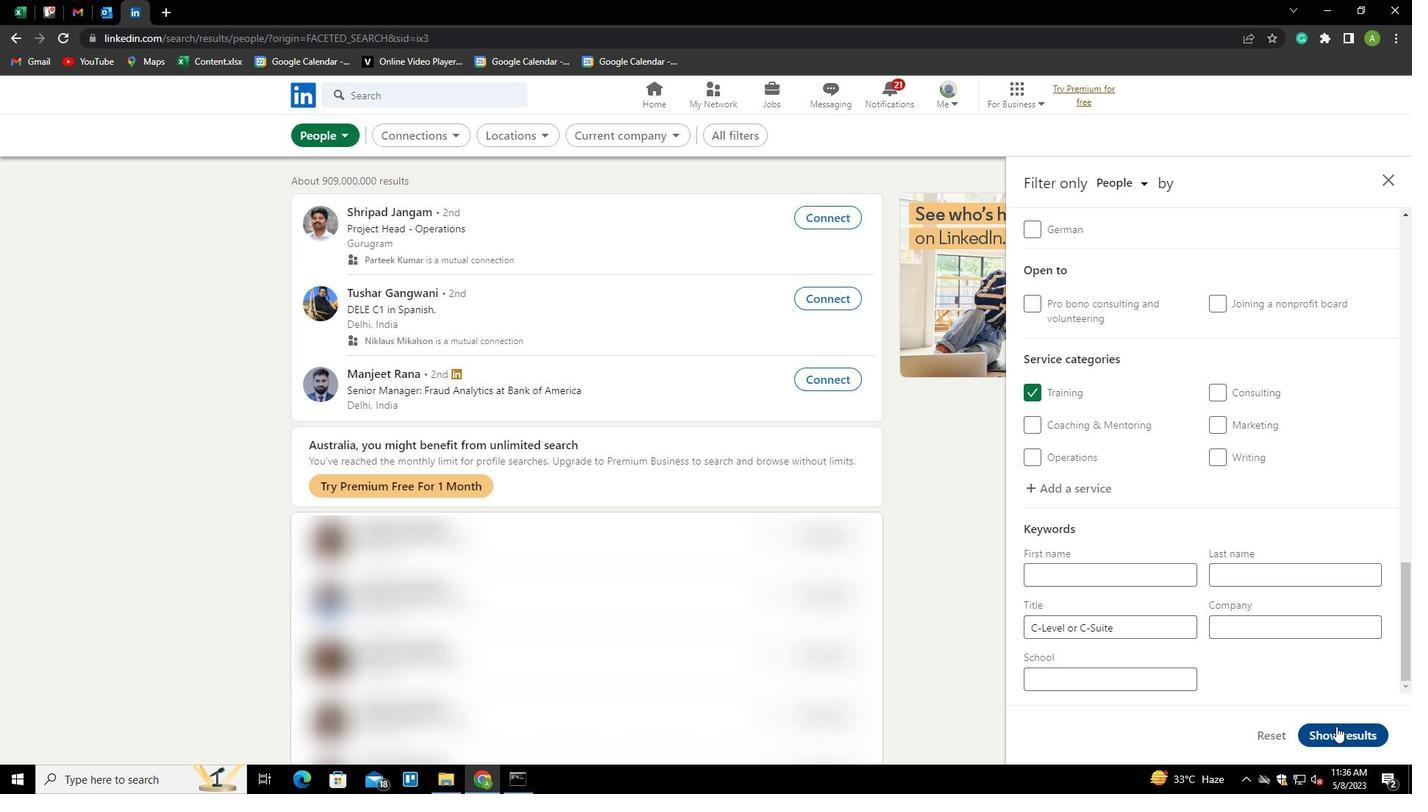 
Action: Mouse pressed left at (1337, 728)
Screenshot: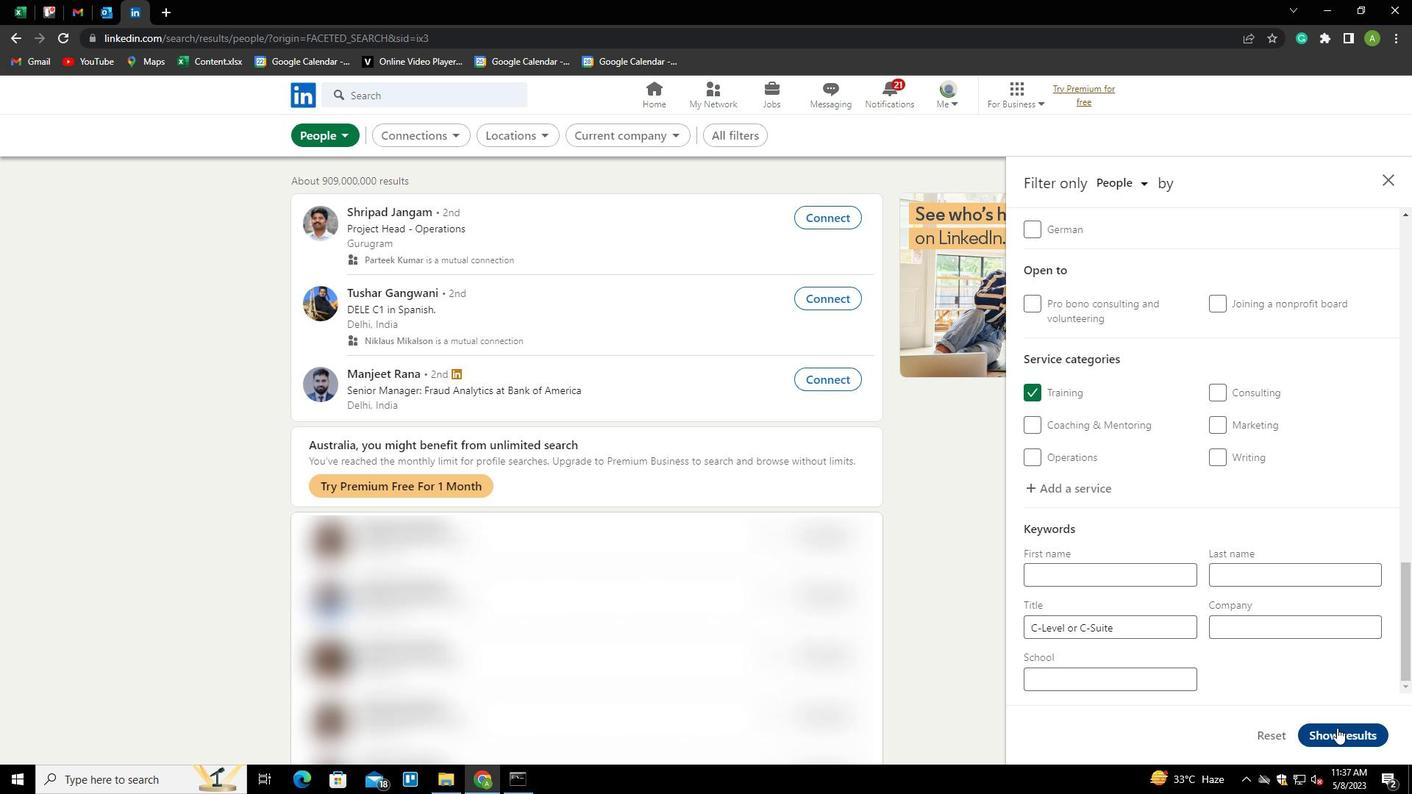 
